 Task: Find connections with filter location Quinte West with filter topic #Entrepreneurshipwith filter profile language English with filter current company Aptiv with filter school PSG Institute of Management with filter industry Internet Marketplace Platforms with filter service category Video Editing with filter keywords title Doctor
Action: Mouse moved to (380, 457)
Screenshot: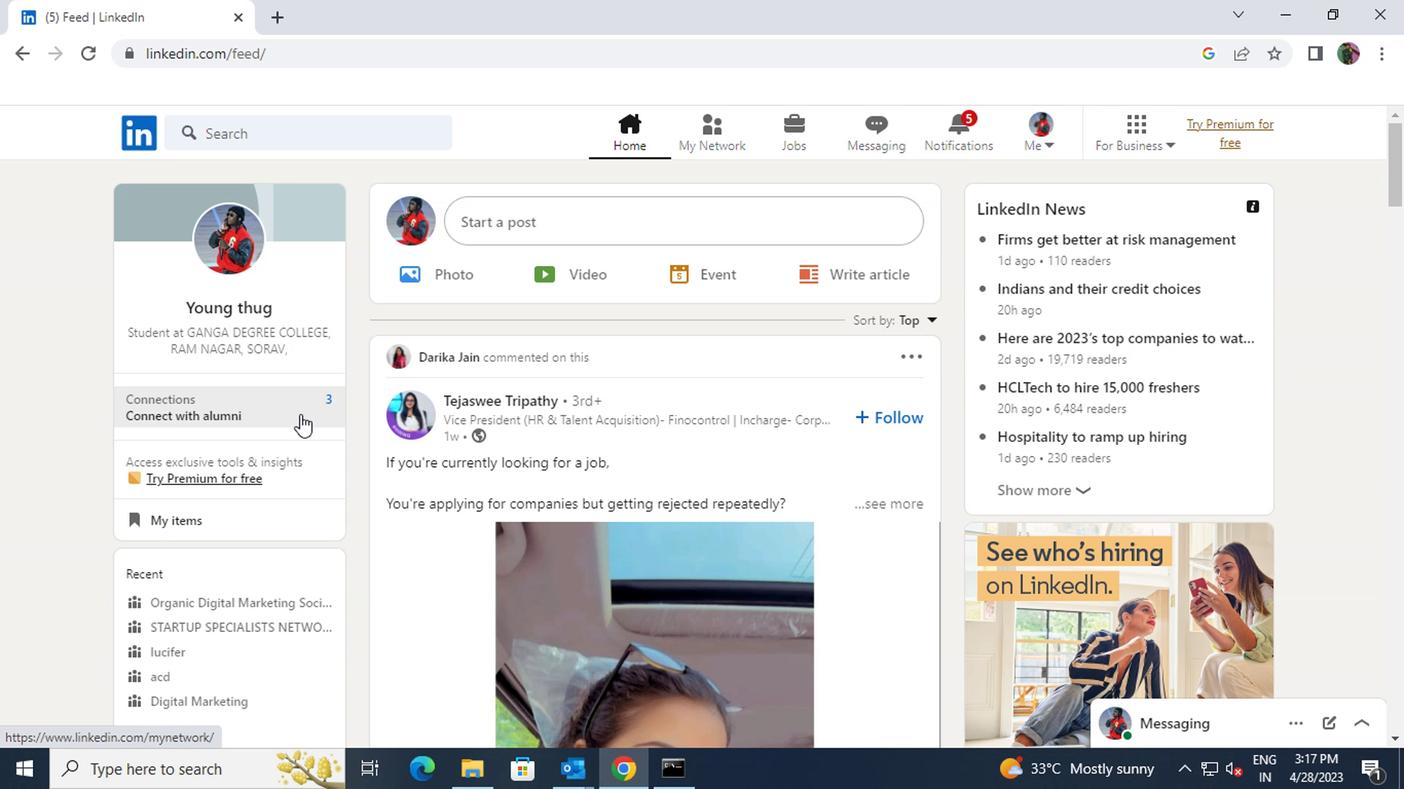 
Action: Mouse pressed left at (380, 457)
Screenshot: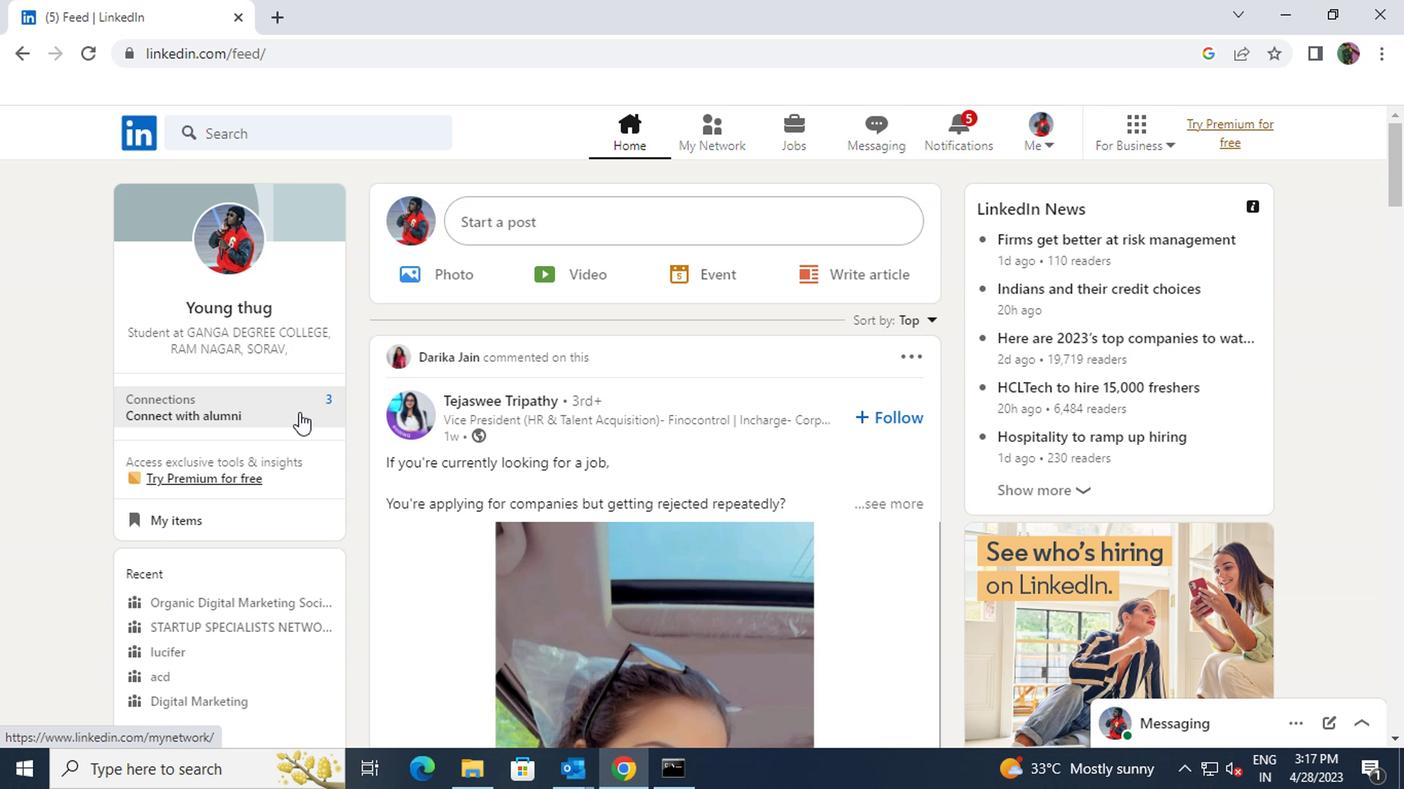 
Action: Mouse moved to (396, 345)
Screenshot: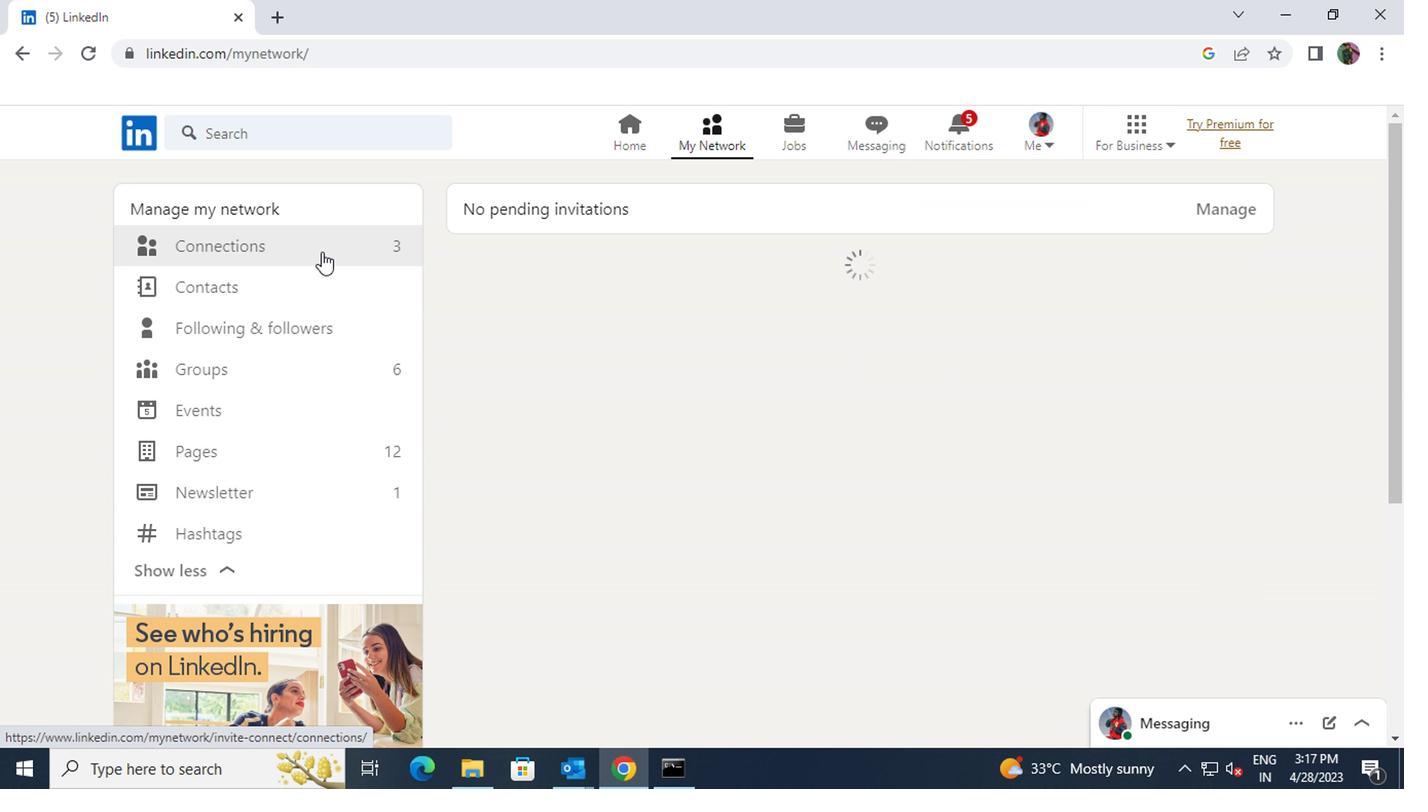 
Action: Mouse pressed left at (396, 345)
Screenshot: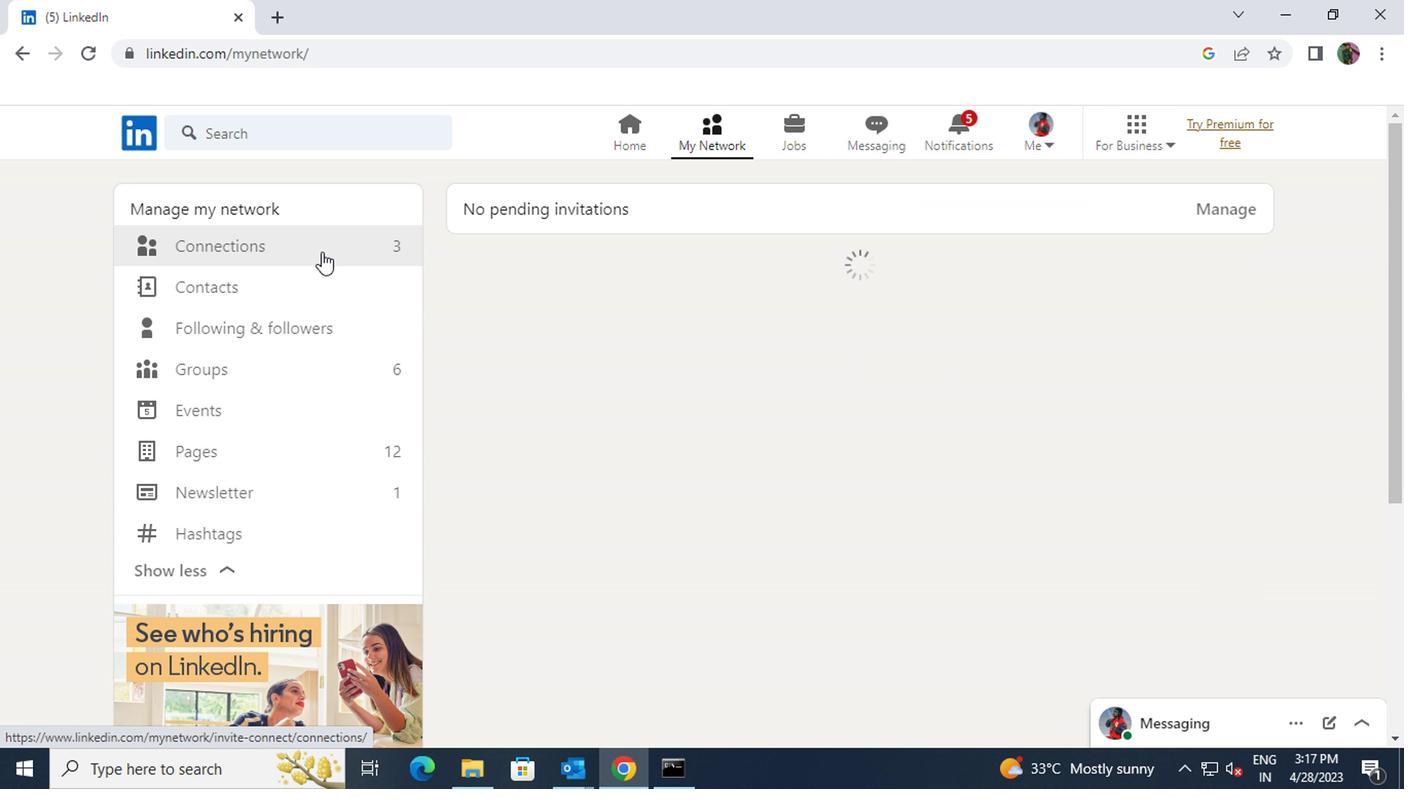 
Action: Mouse moved to (754, 348)
Screenshot: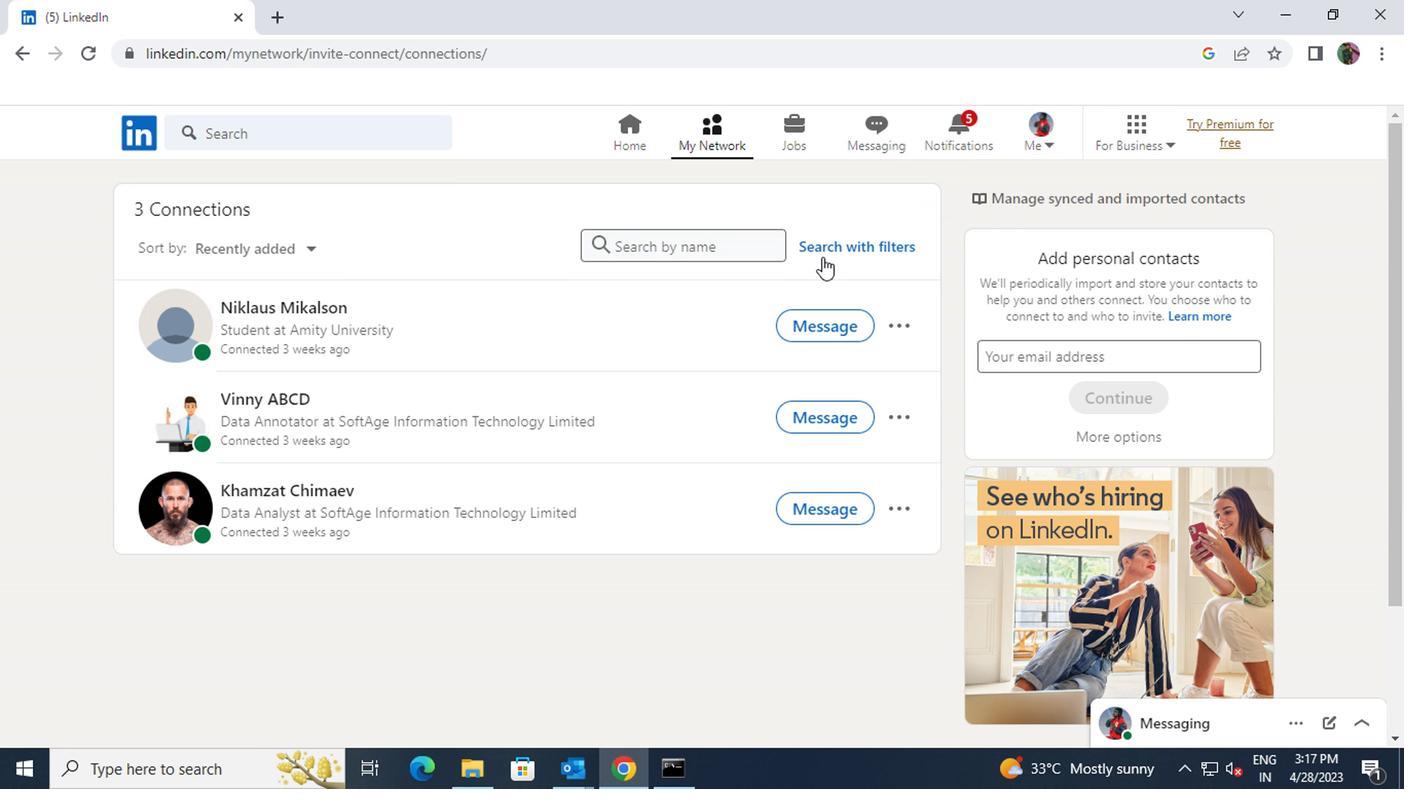 
Action: Mouse pressed left at (754, 348)
Screenshot: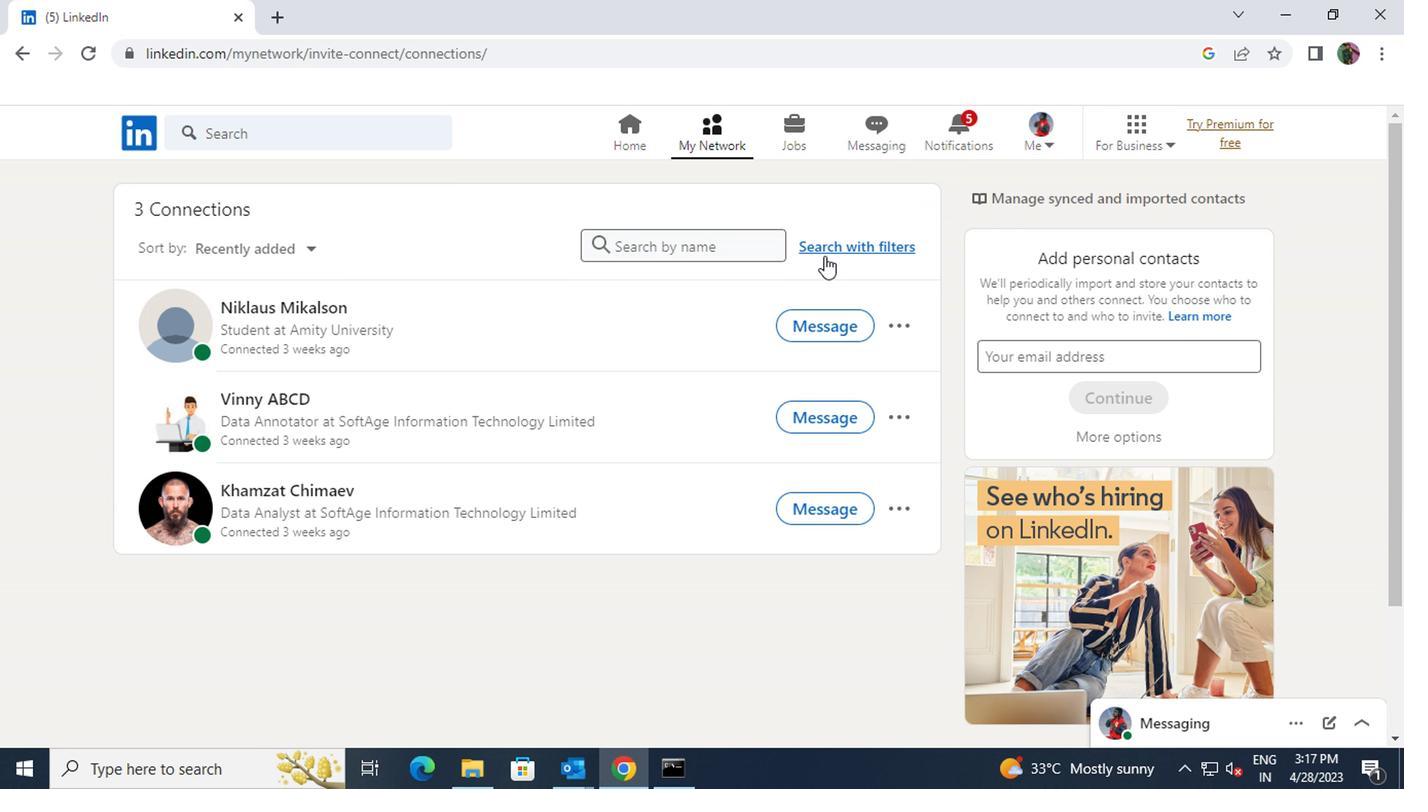 
Action: Mouse moved to (718, 306)
Screenshot: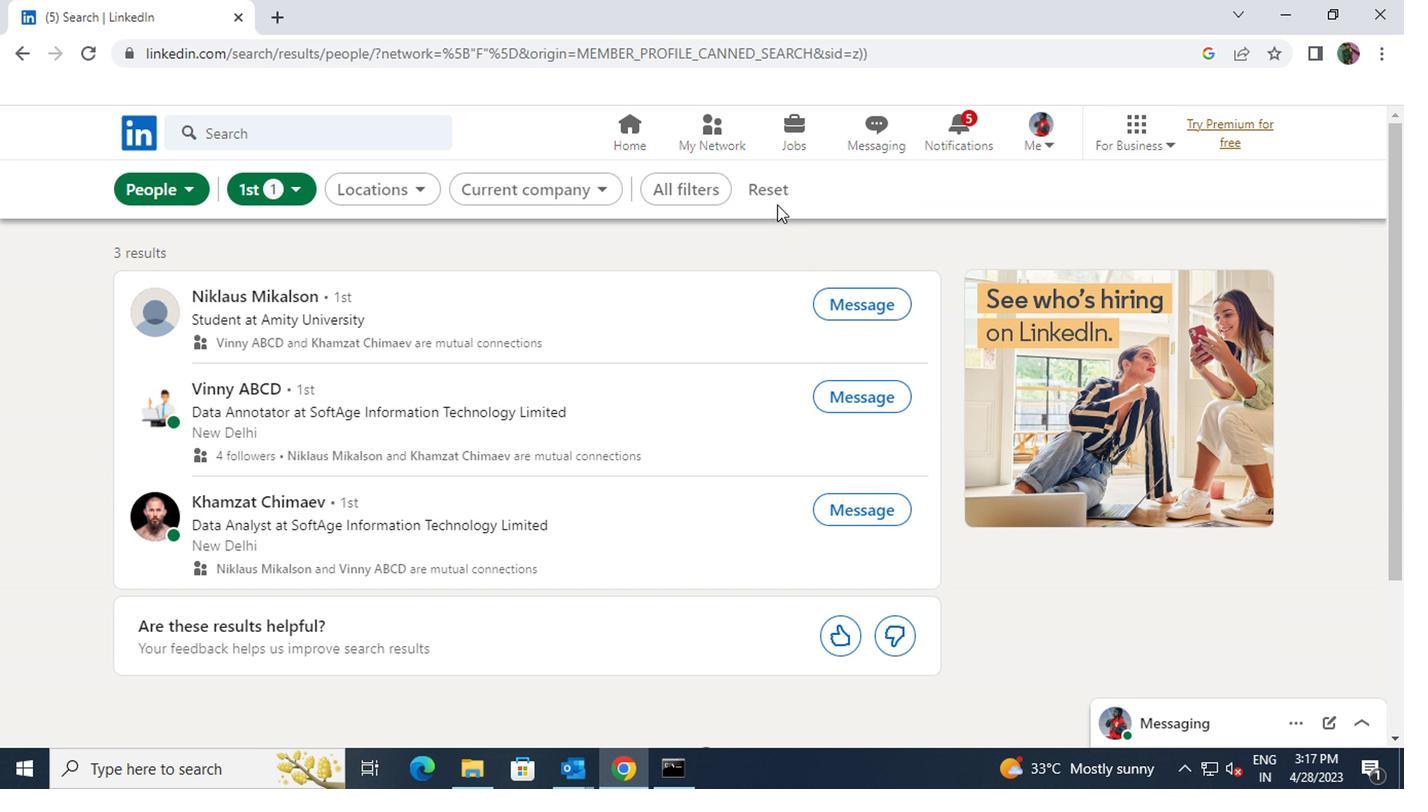 
Action: Mouse pressed left at (718, 306)
Screenshot: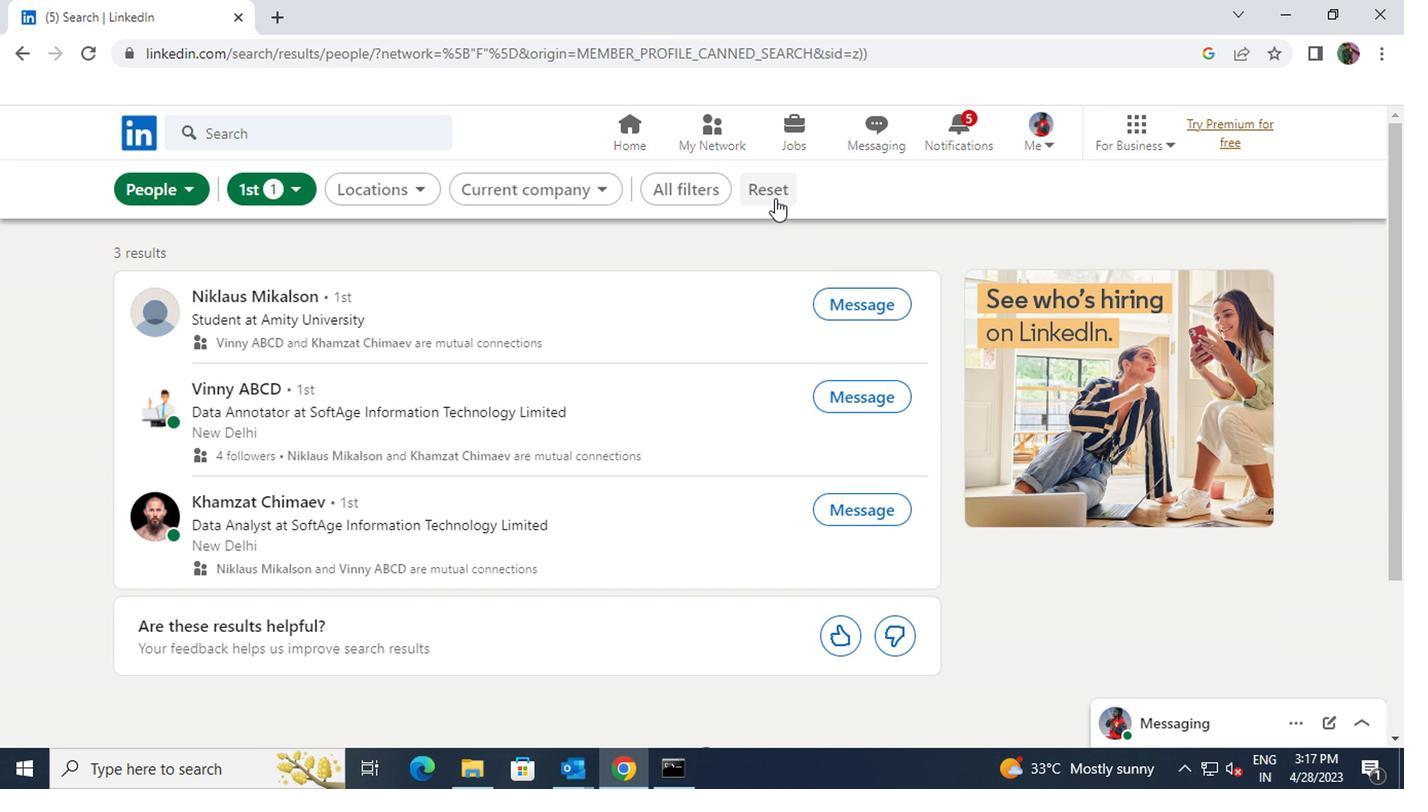 
Action: Mouse moved to (695, 299)
Screenshot: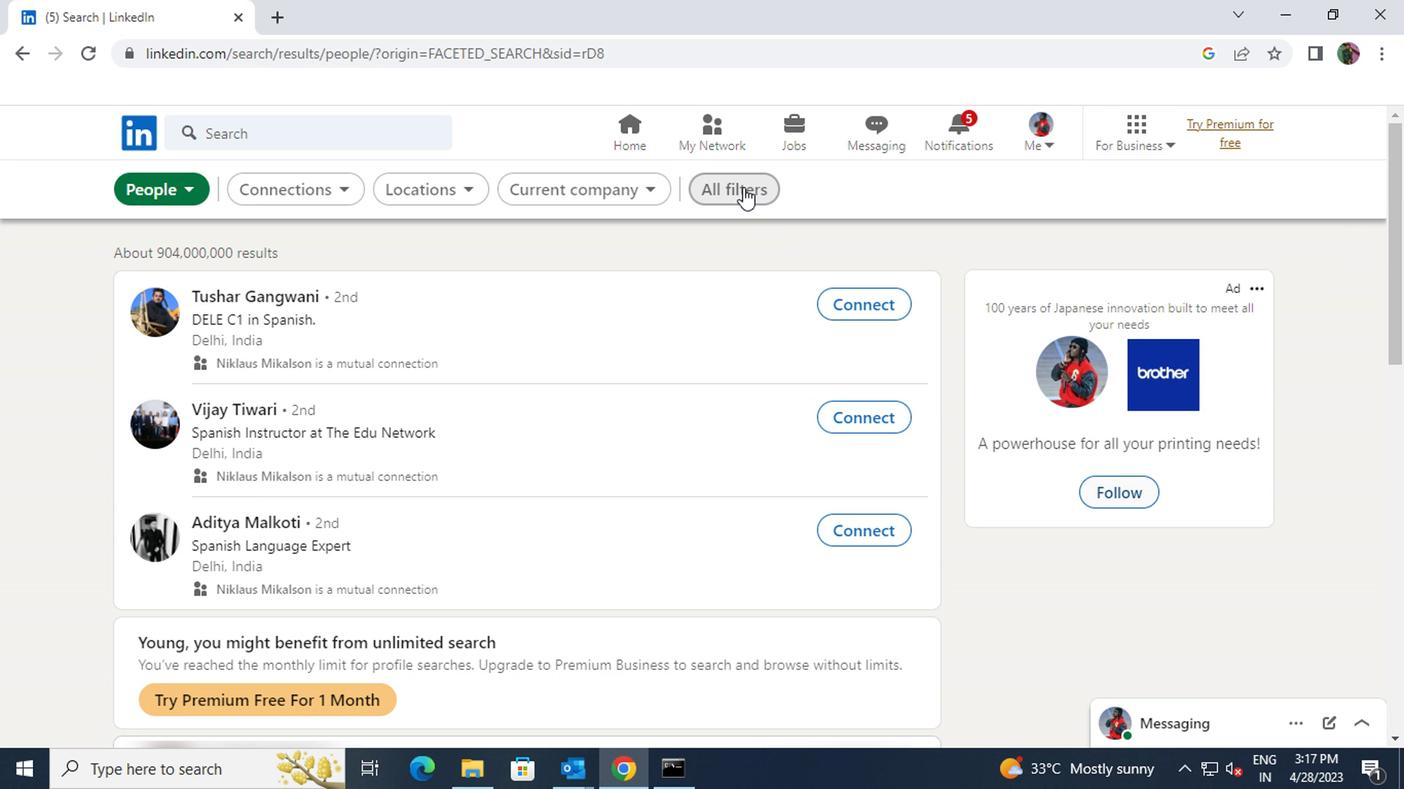 
Action: Mouse pressed left at (695, 299)
Screenshot: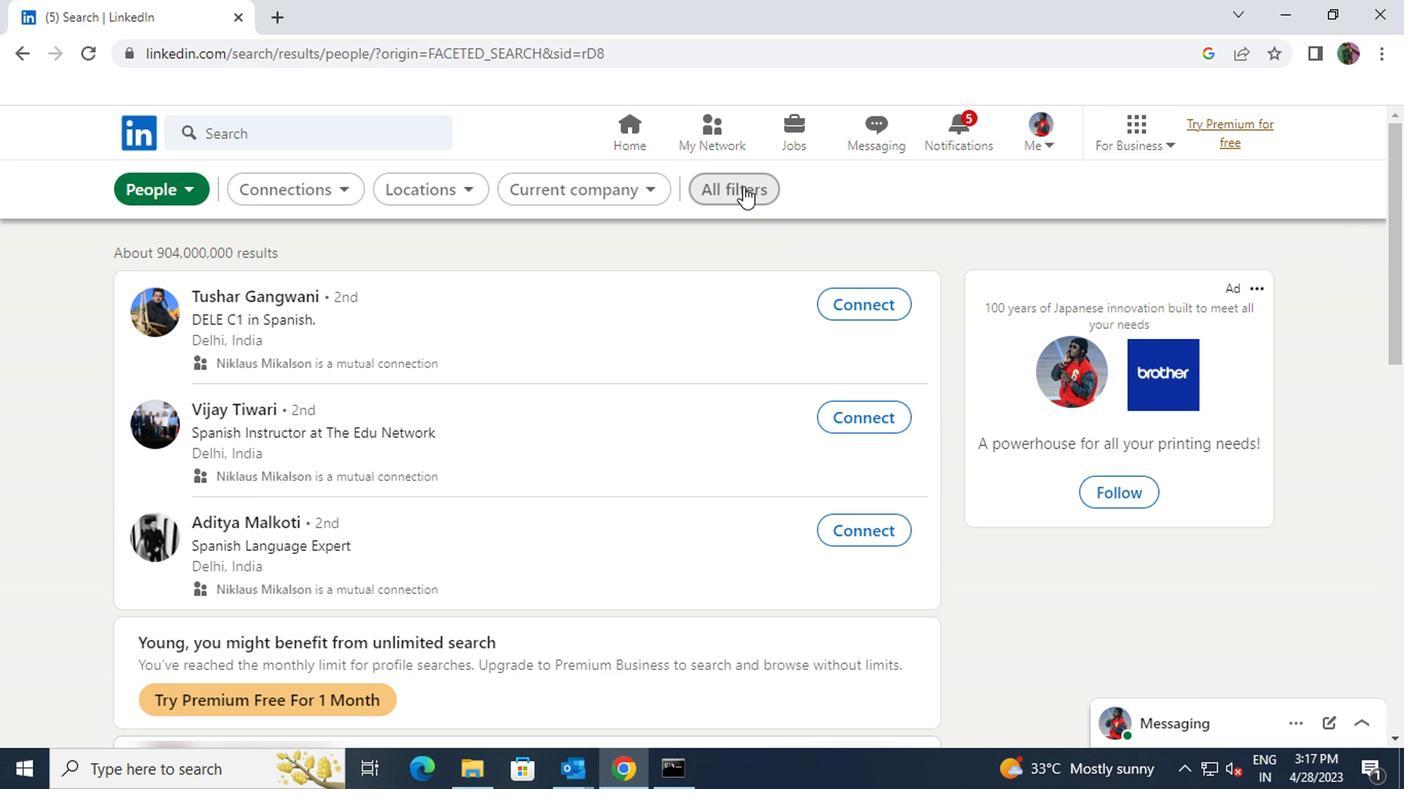 
Action: Mouse moved to (963, 536)
Screenshot: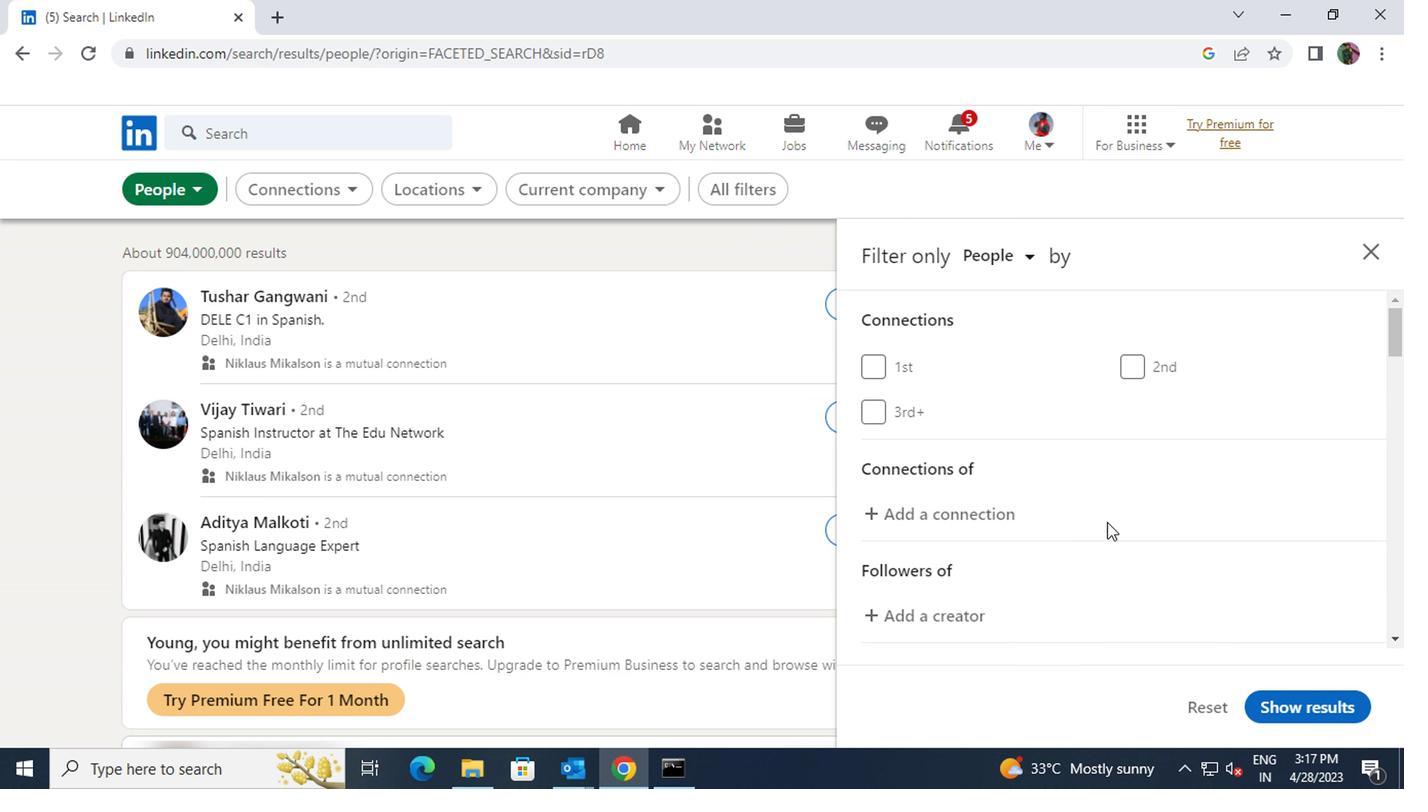 
Action: Mouse scrolled (963, 536) with delta (0, 0)
Screenshot: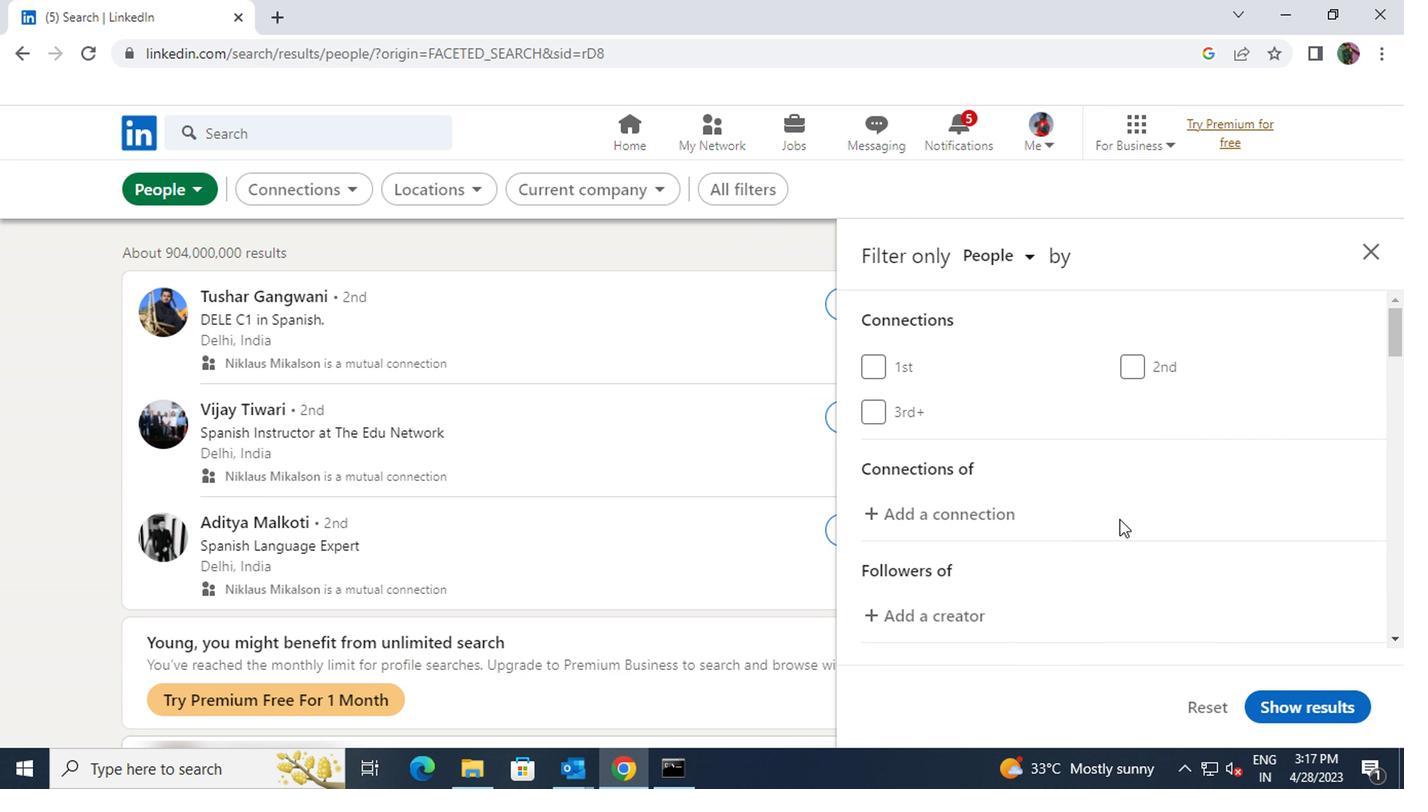 
Action: Mouse moved to (965, 536)
Screenshot: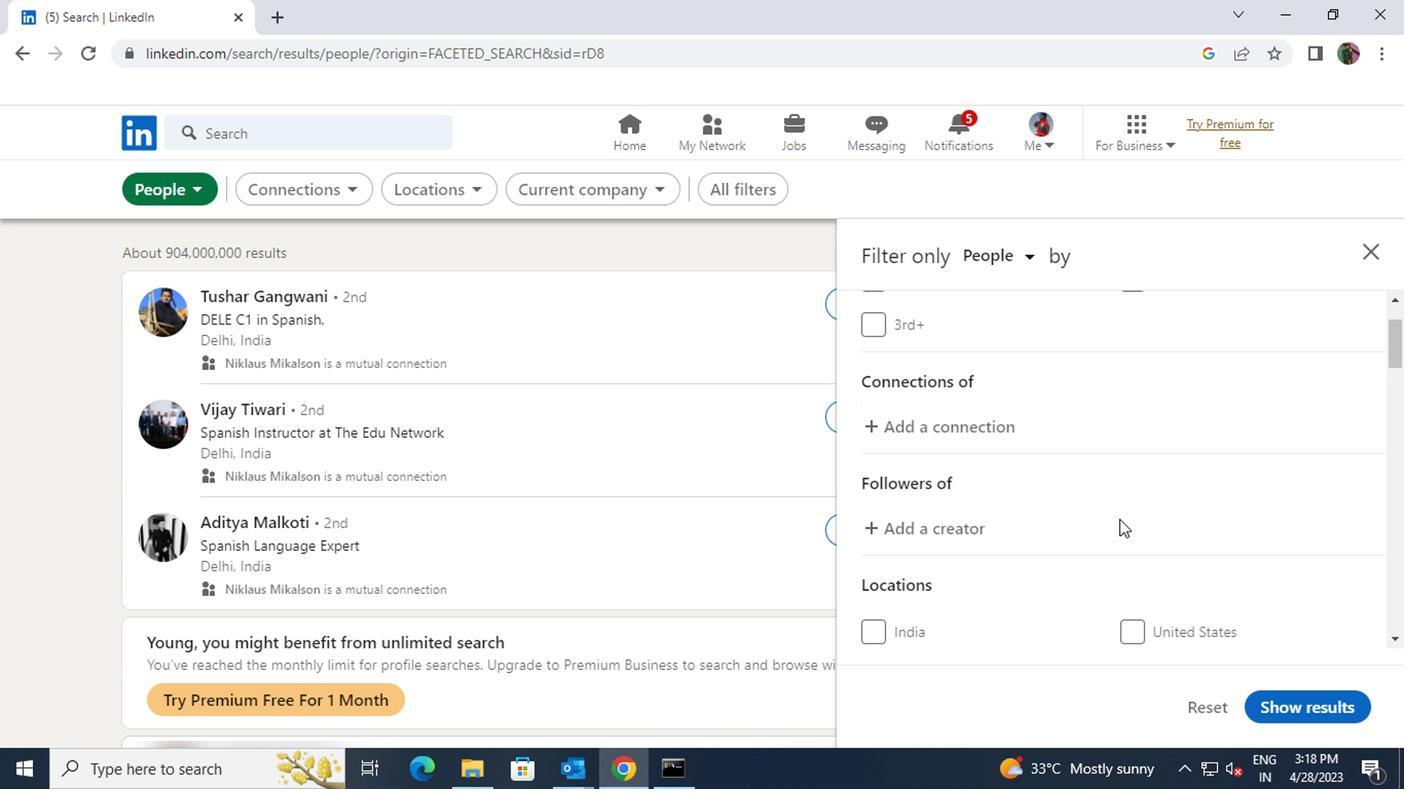 
Action: Mouse scrolled (965, 536) with delta (0, 0)
Screenshot: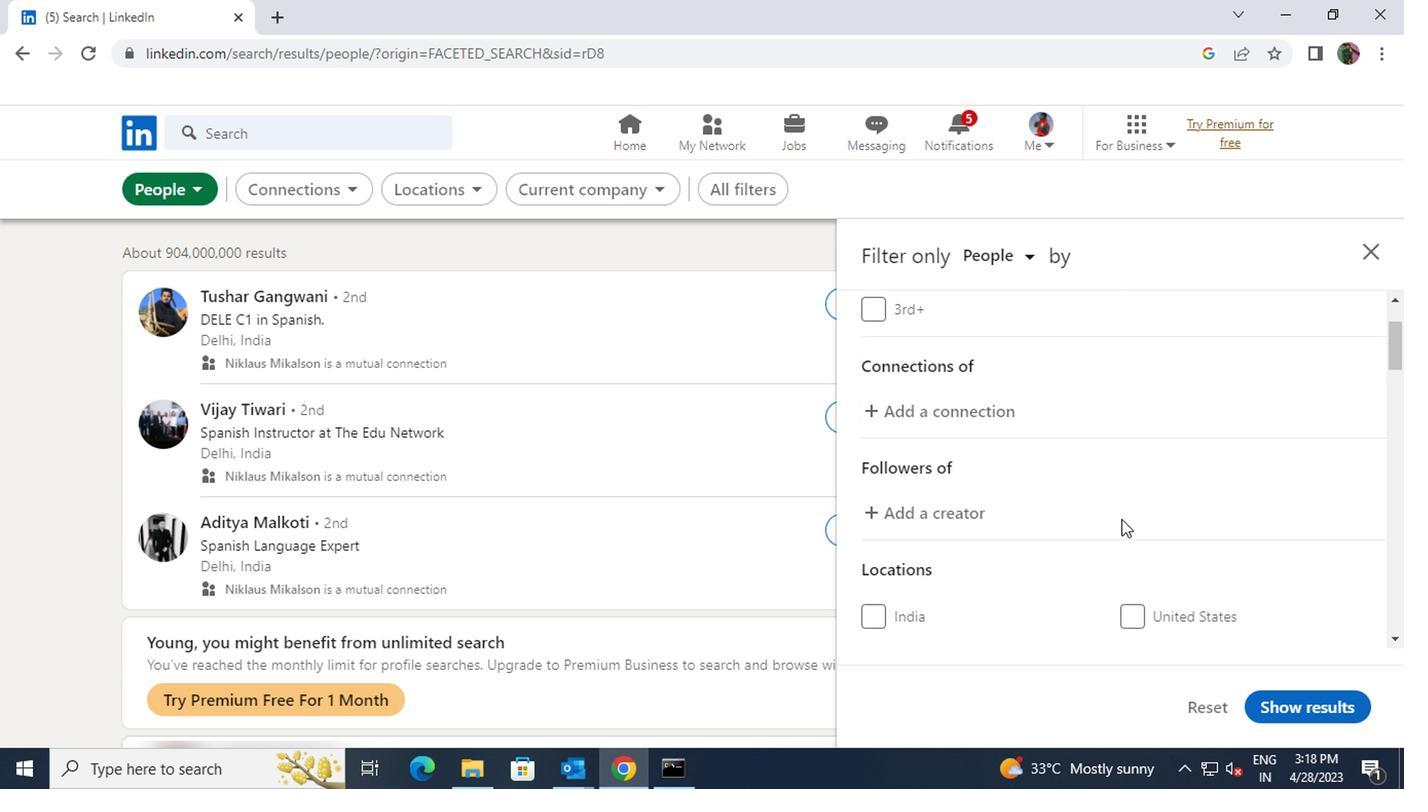 
Action: Mouse scrolled (965, 536) with delta (0, 0)
Screenshot: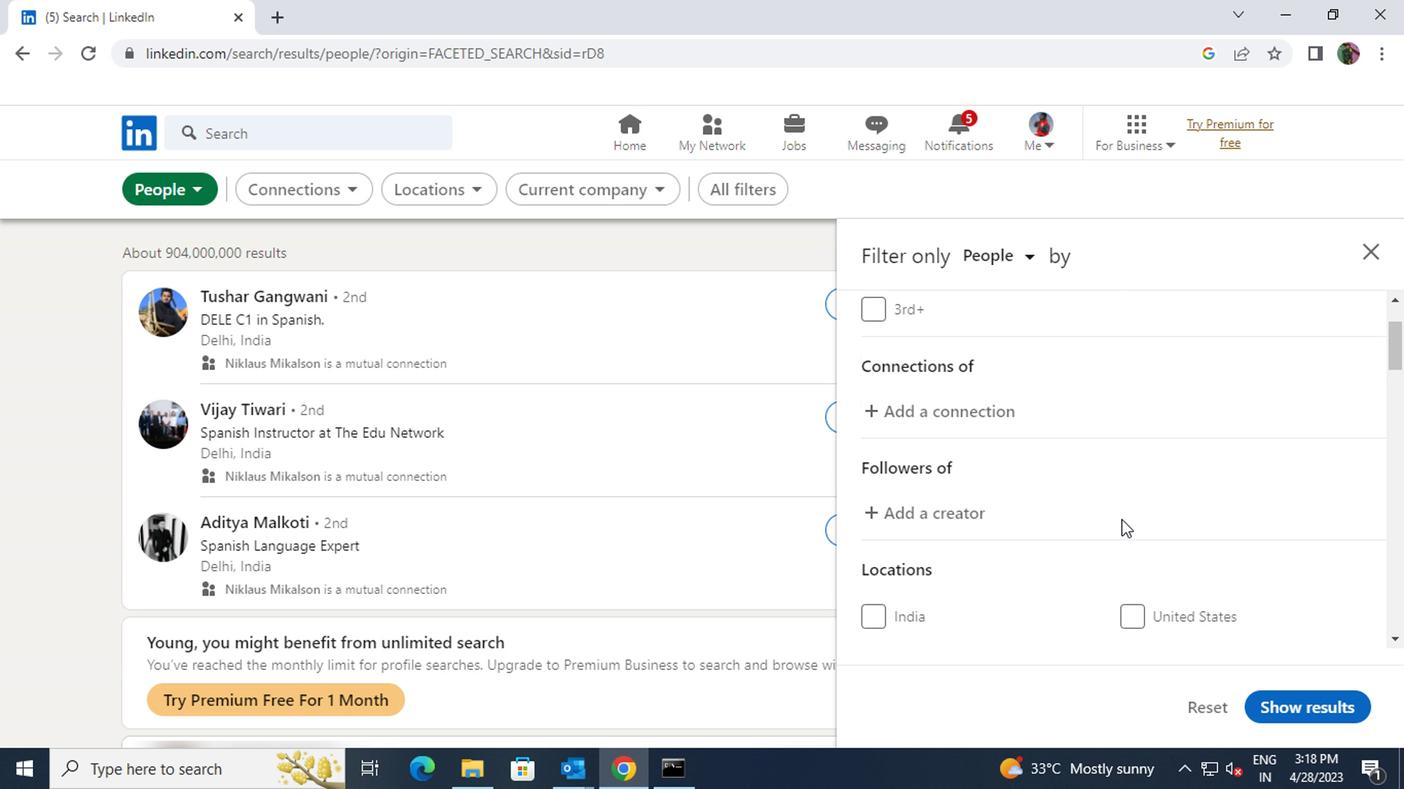 
Action: Mouse moved to (980, 528)
Screenshot: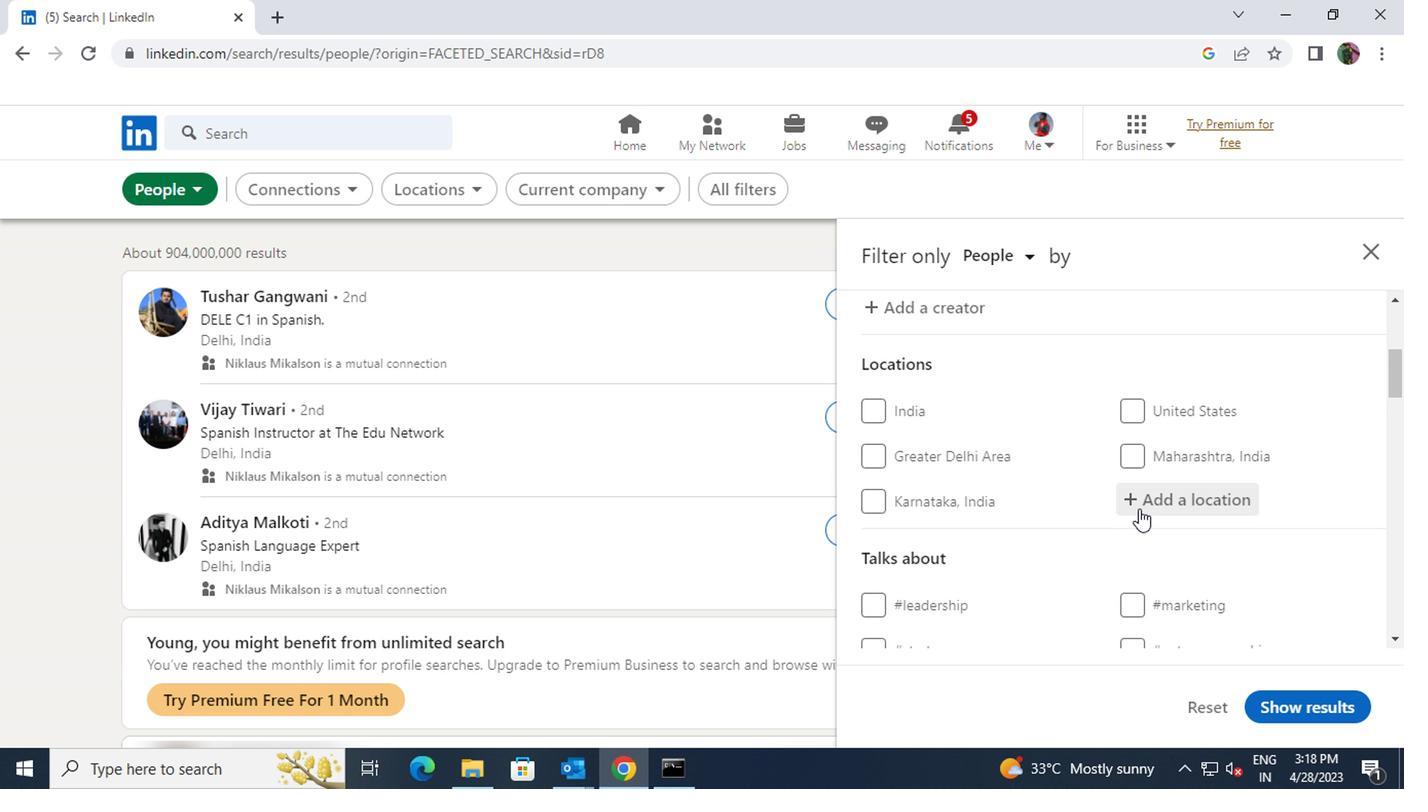 
Action: Mouse pressed left at (980, 528)
Screenshot: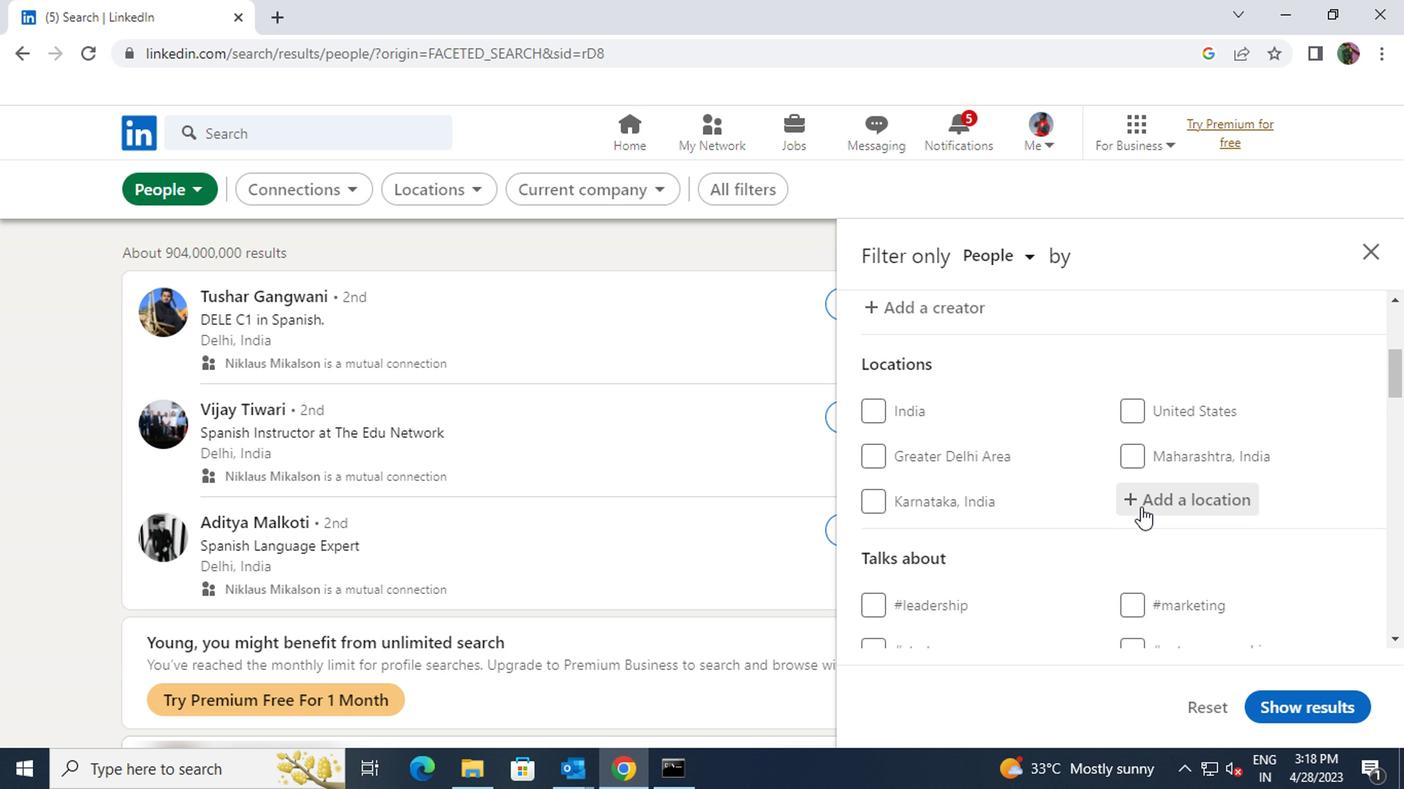 
Action: Key pressed <Key.shift><Key.shift><Key.shift><Key.shift>QUINTE
Screenshot: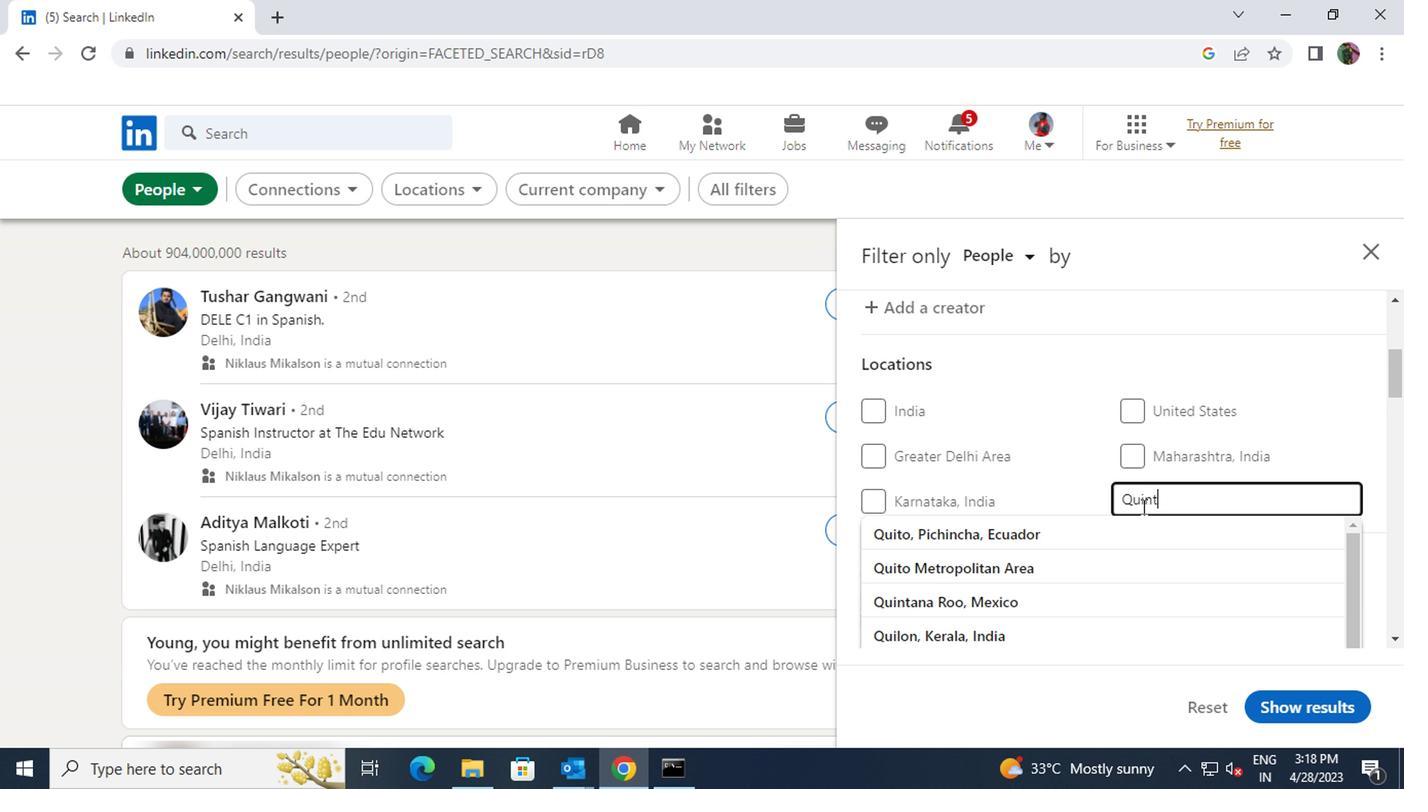 
Action: Mouse moved to (977, 539)
Screenshot: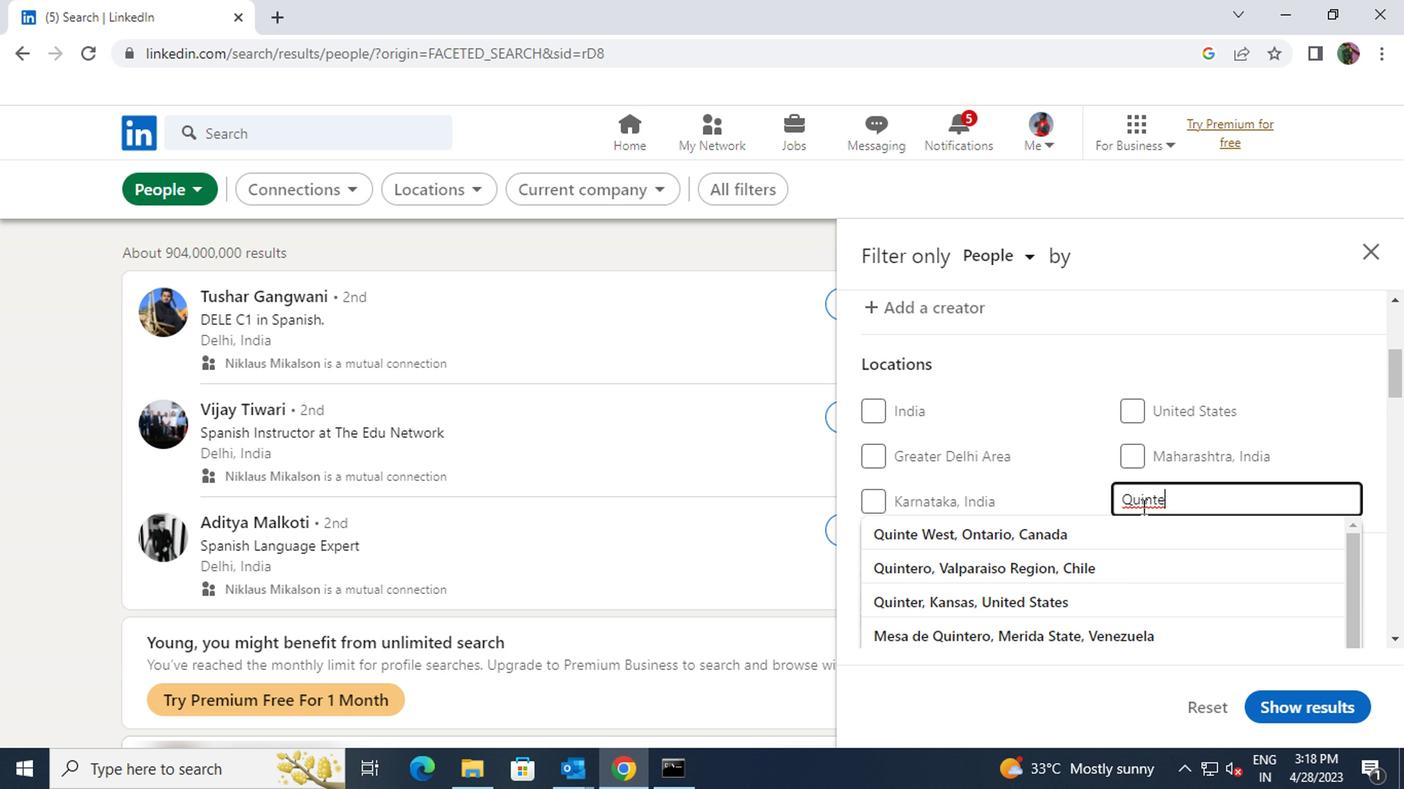 
Action: Mouse pressed left at (977, 539)
Screenshot: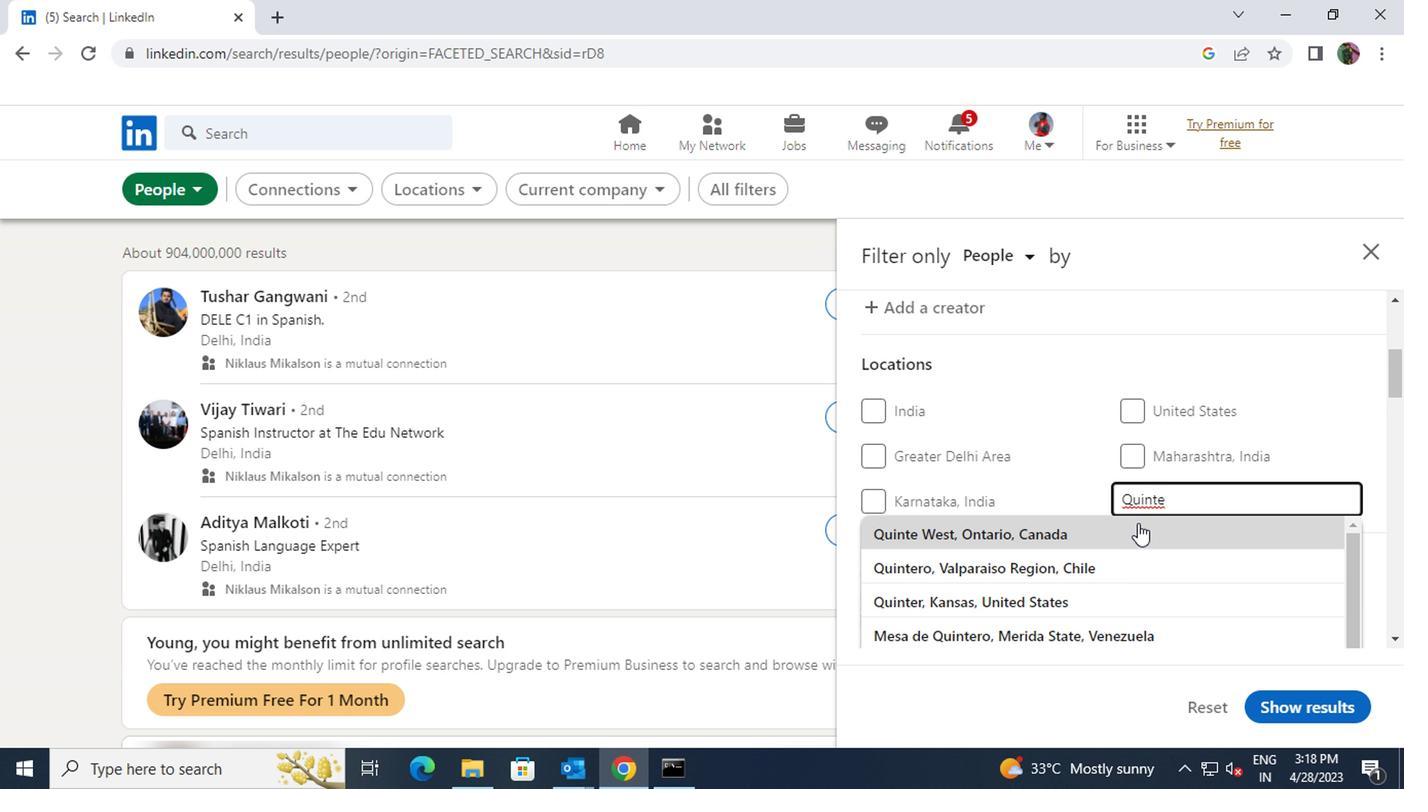 
Action: Mouse scrolled (977, 539) with delta (0, 0)
Screenshot: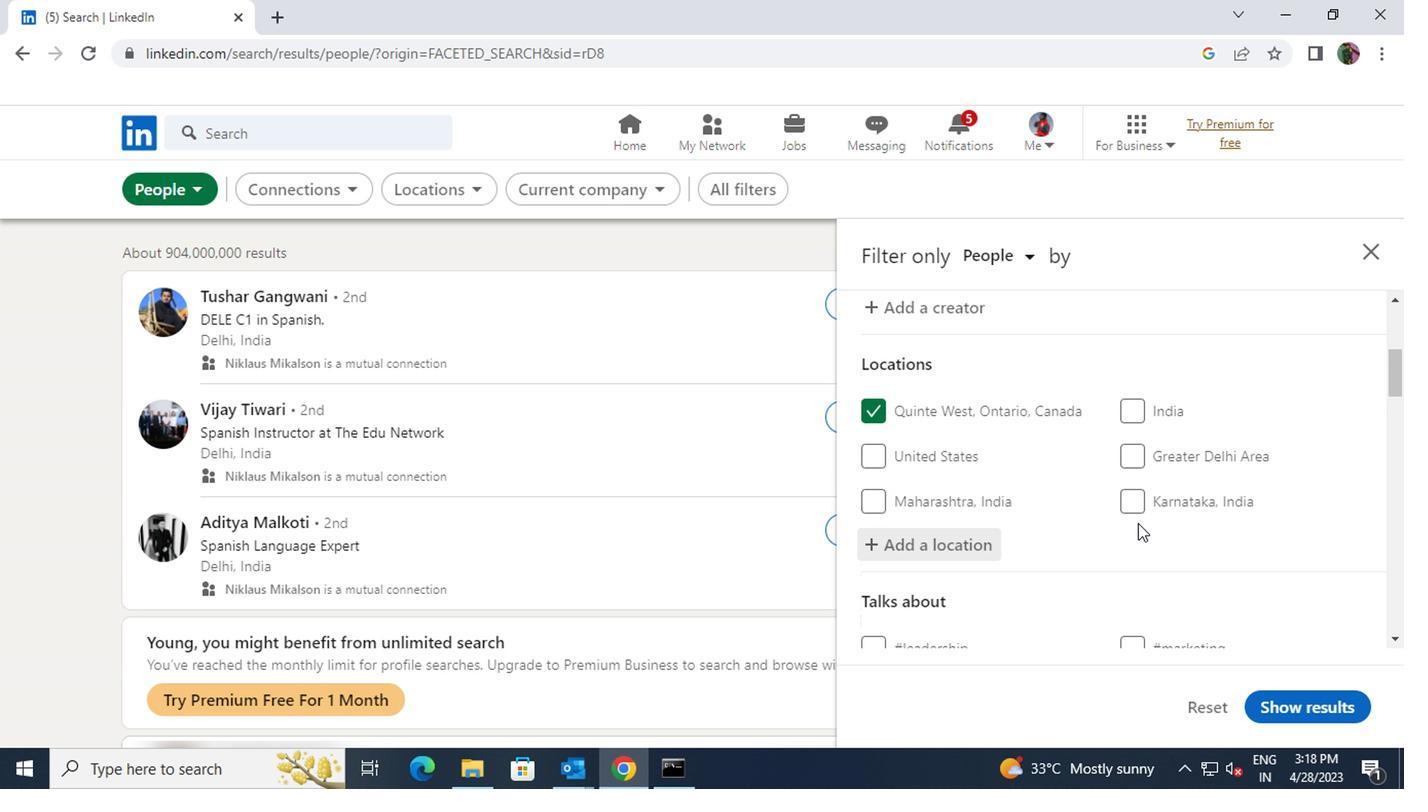 
Action: Mouse scrolled (977, 539) with delta (0, 0)
Screenshot: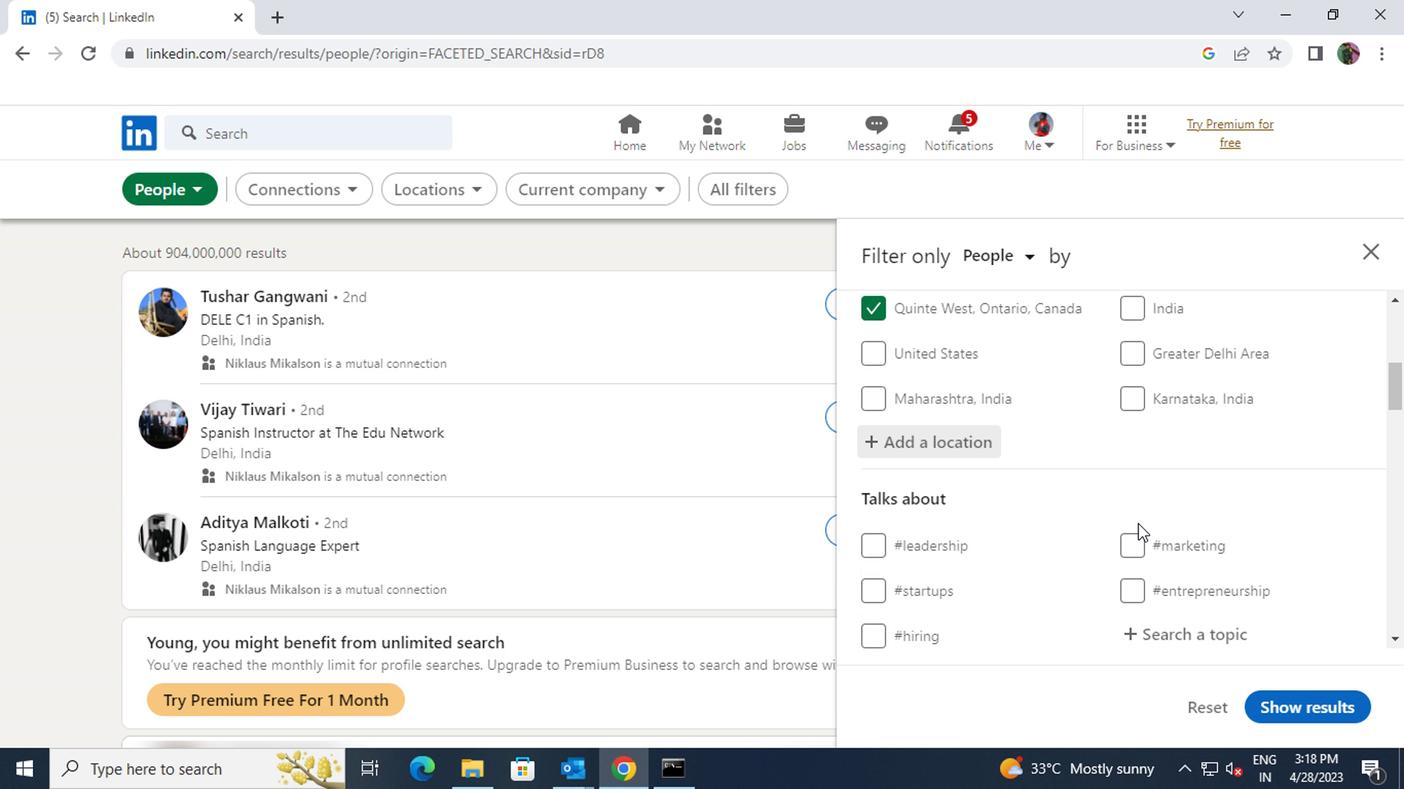 
Action: Mouse moved to (982, 547)
Screenshot: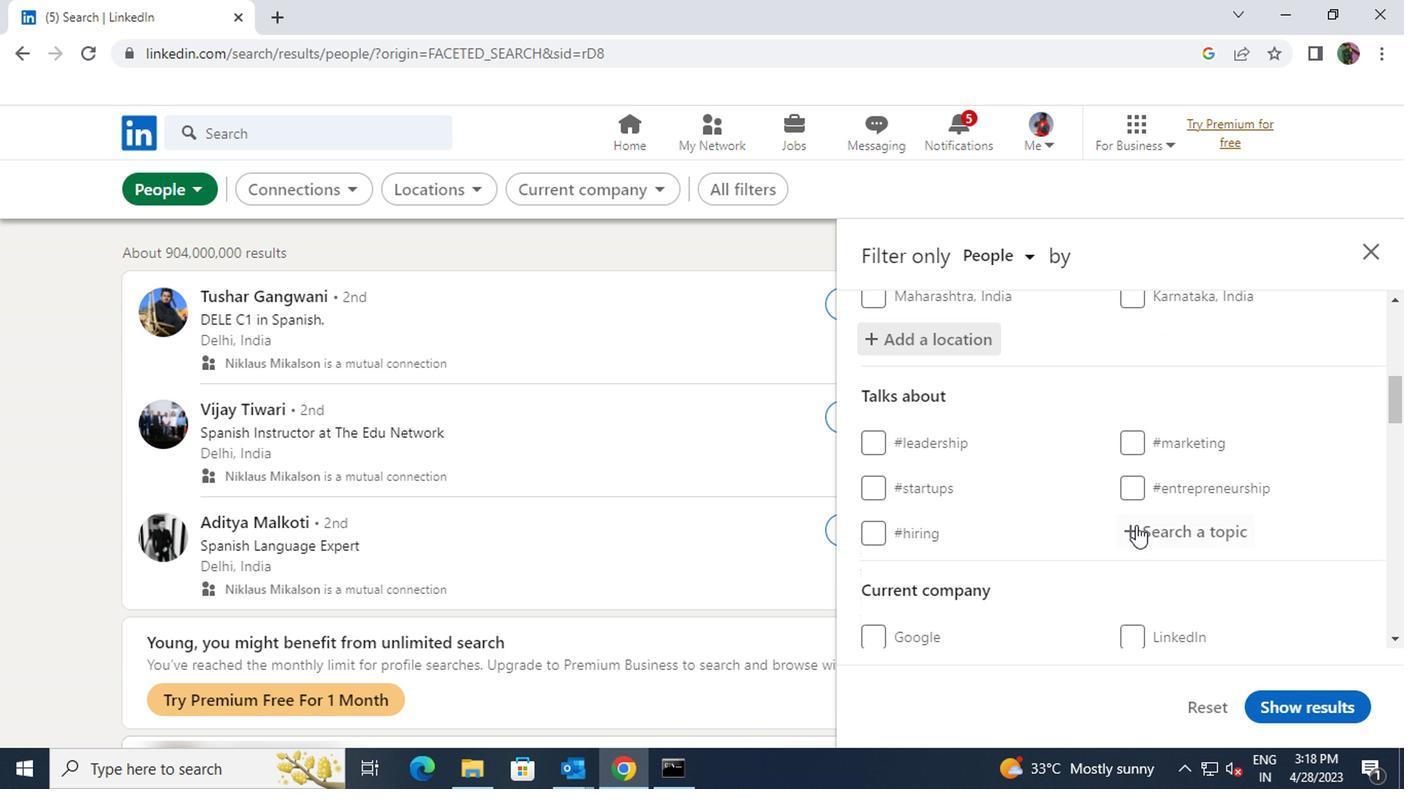 
Action: Mouse pressed left at (982, 547)
Screenshot: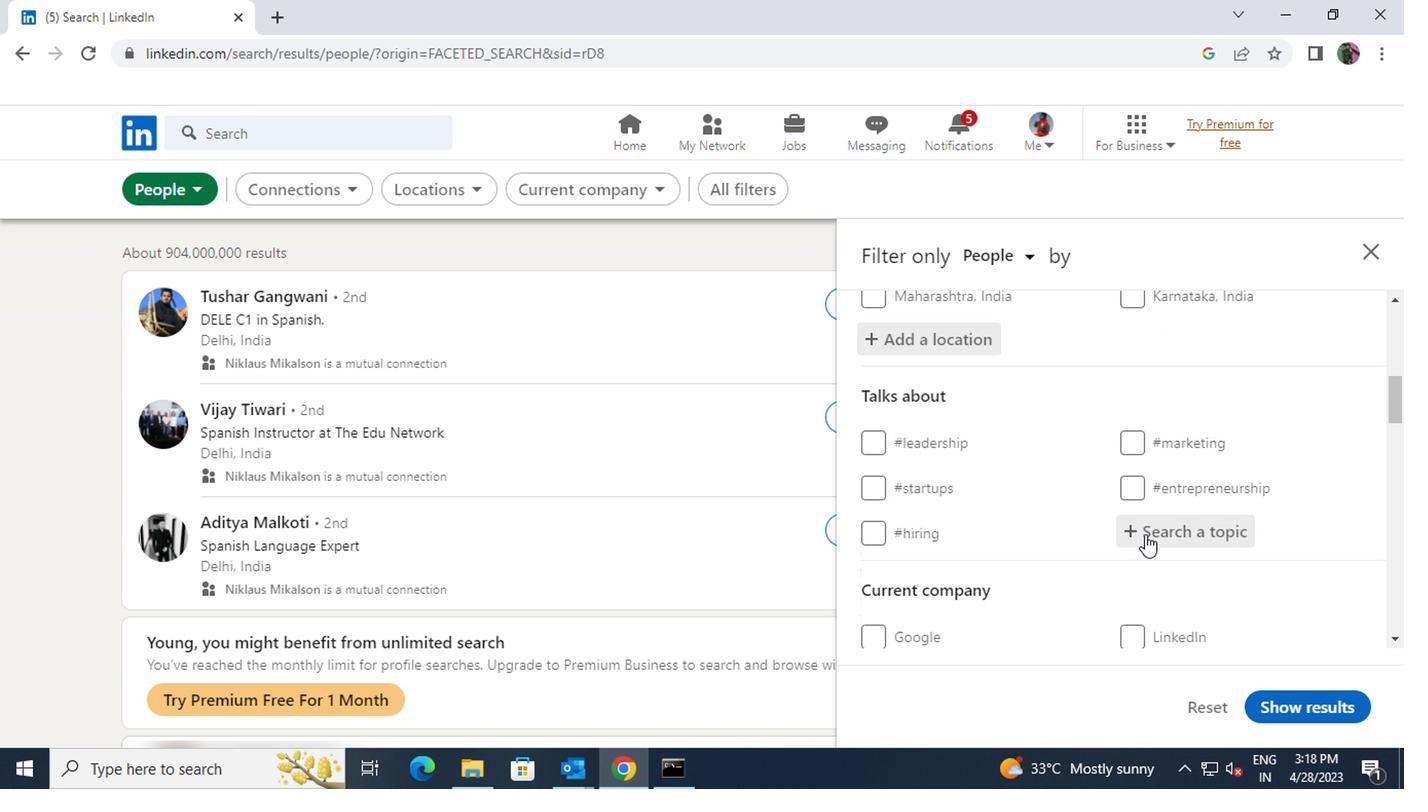 
Action: Key pressed <Key.shift><Key.shift><Key.shift><Key.shift>ENTERPENE<Key.backspace><Key.backspace><Key.backspace>
Screenshot: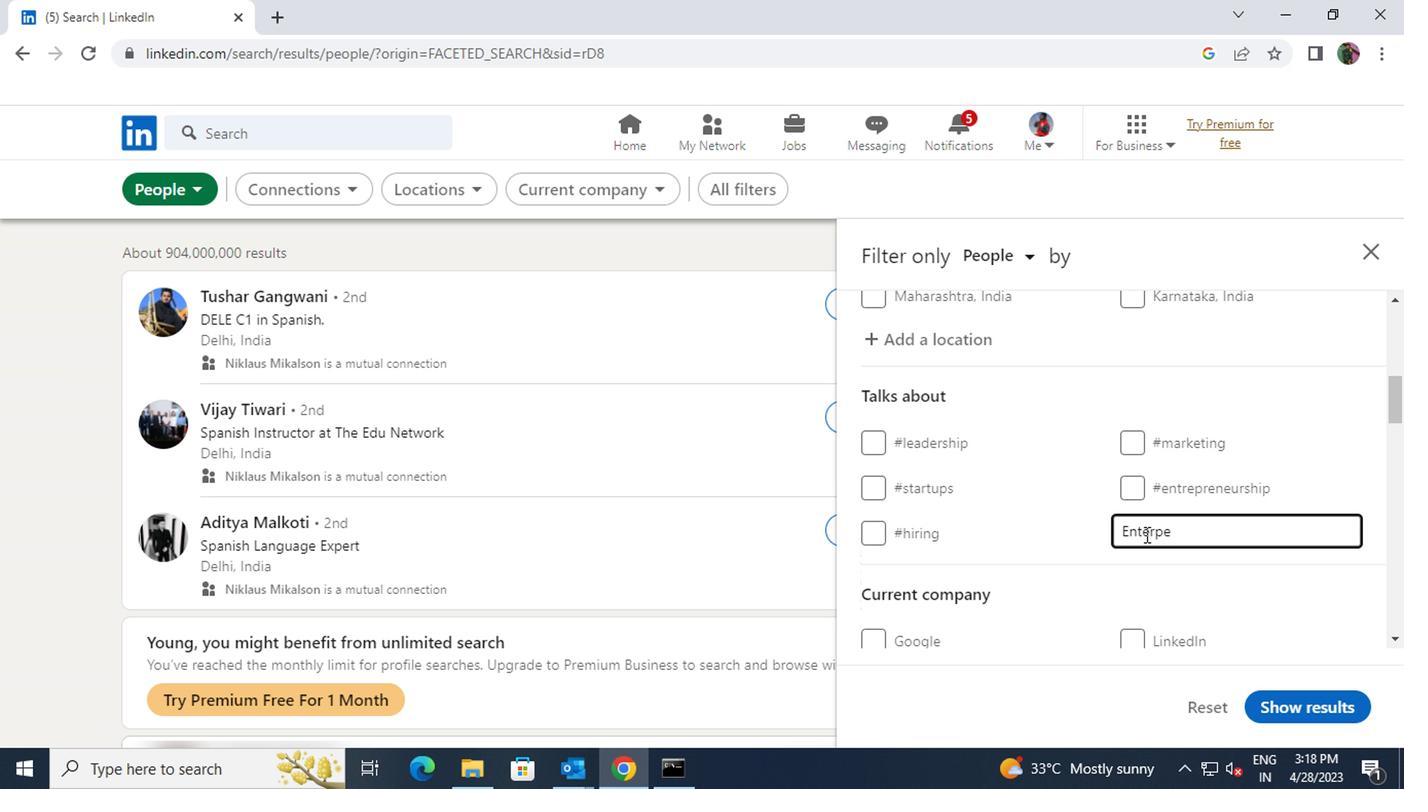 
Action: Mouse moved to (969, 584)
Screenshot: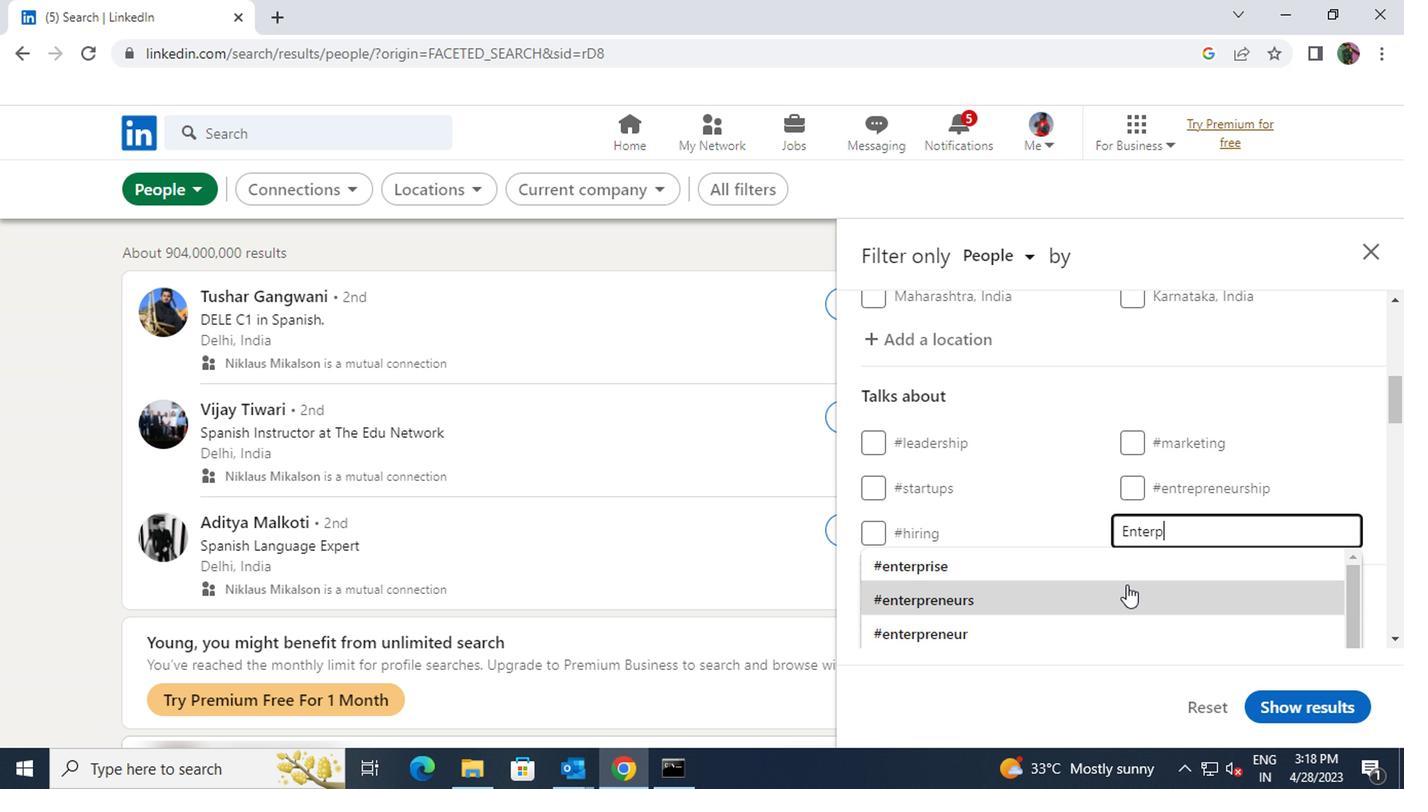 
Action: Mouse pressed left at (969, 584)
Screenshot: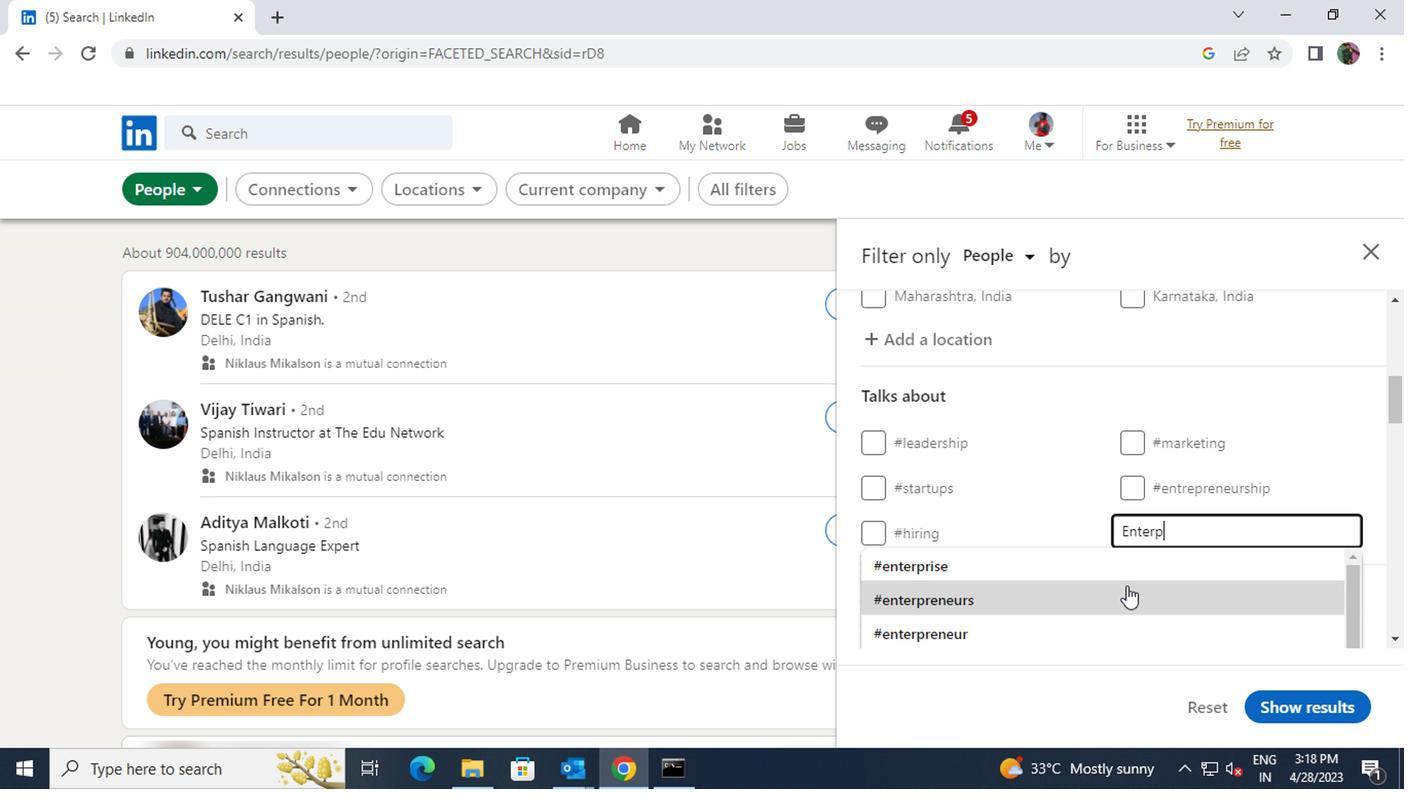 
Action: Mouse scrolled (969, 583) with delta (0, 0)
Screenshot: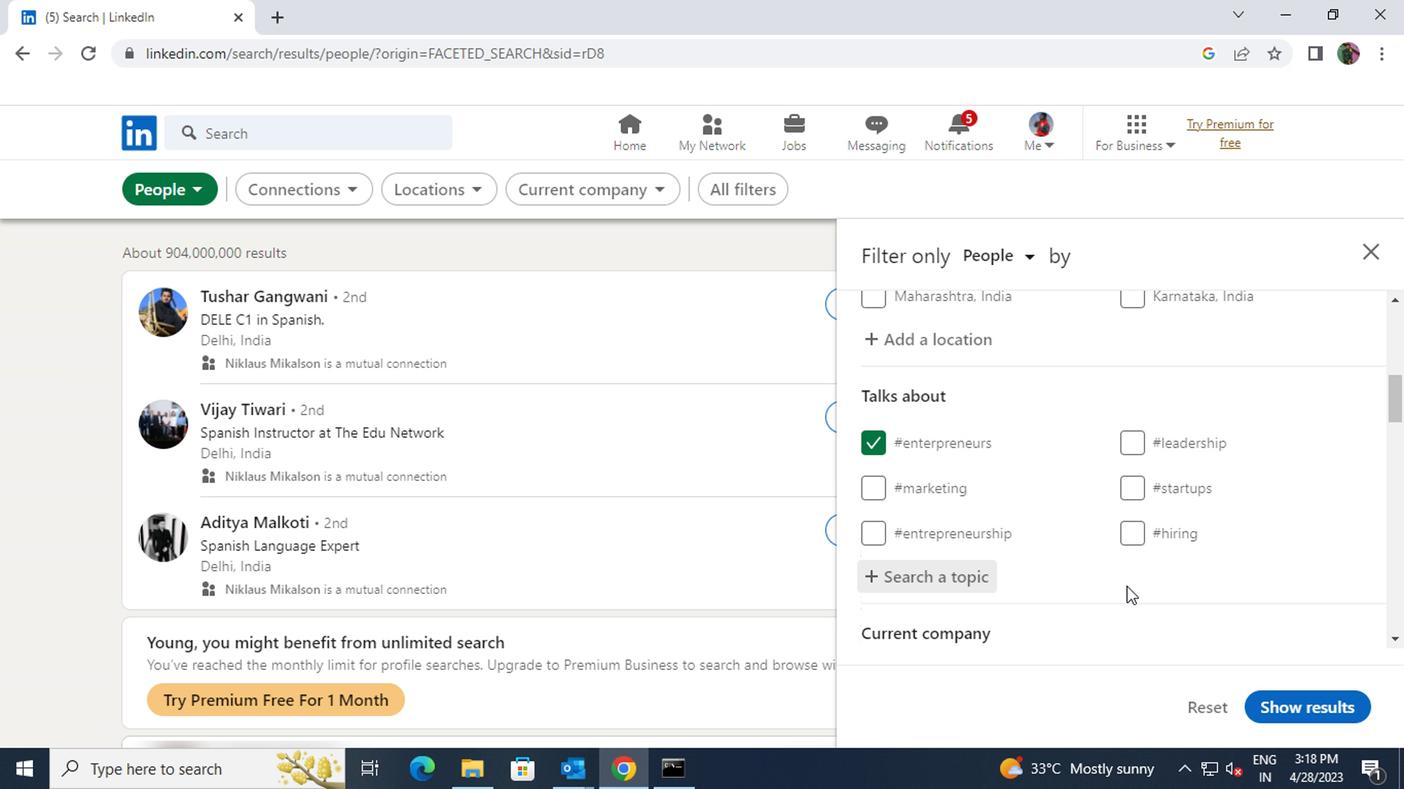 
Action: Mouse scrolled (969, 583) with delta (0, 0)
Screenshot: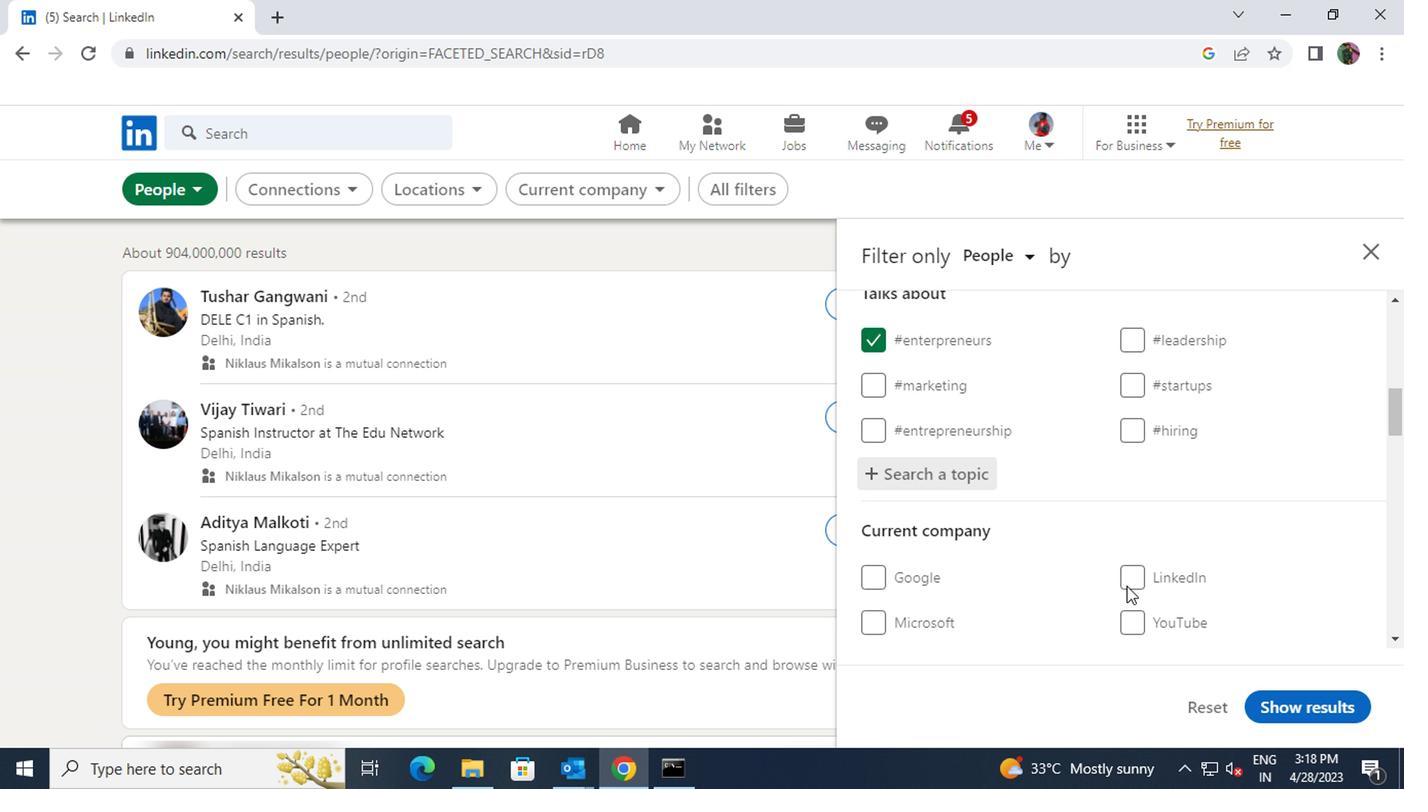 
Action: Mouse moved to (979, 569)
Screenshot: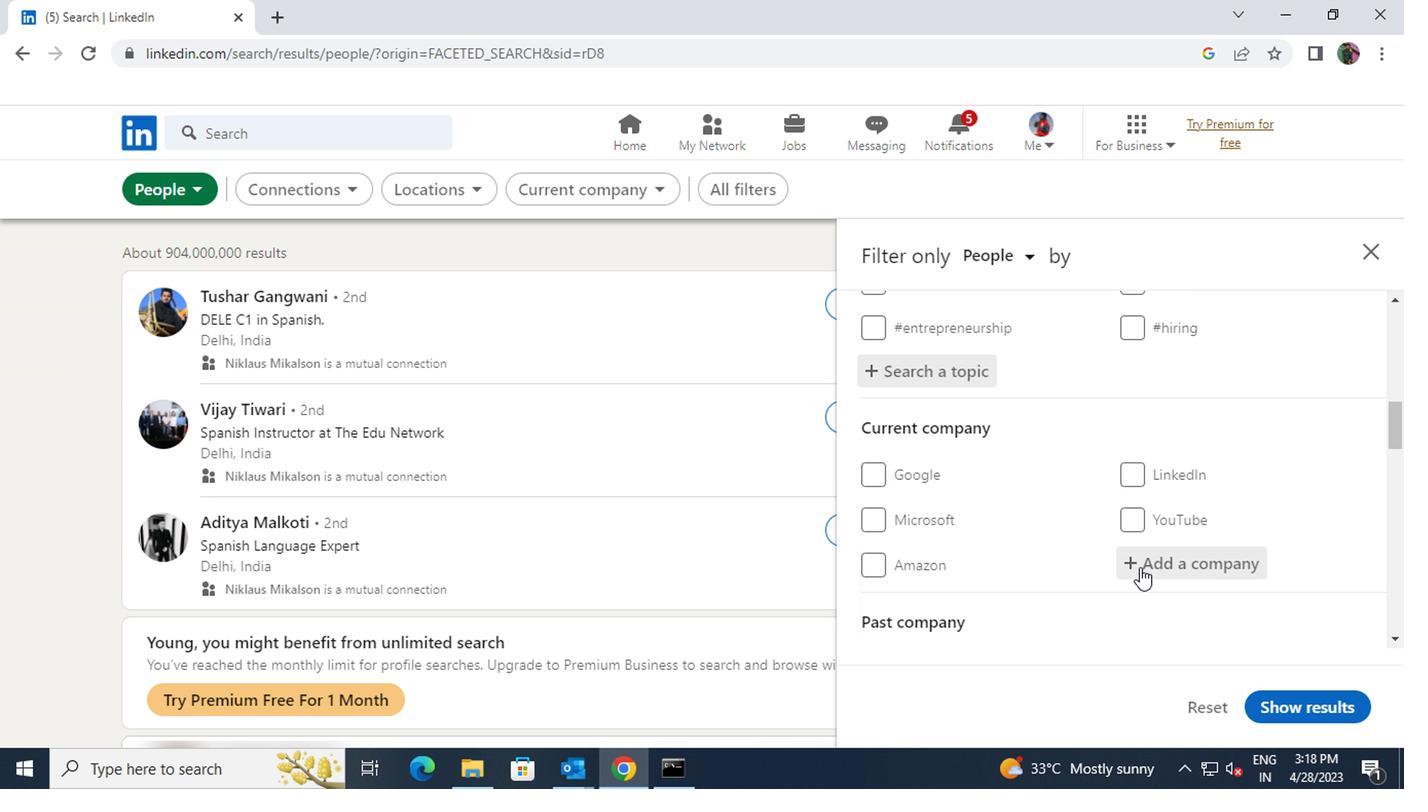
Action: Mouse scrolled (979, 568) with delta (0, 0)
Screenshot: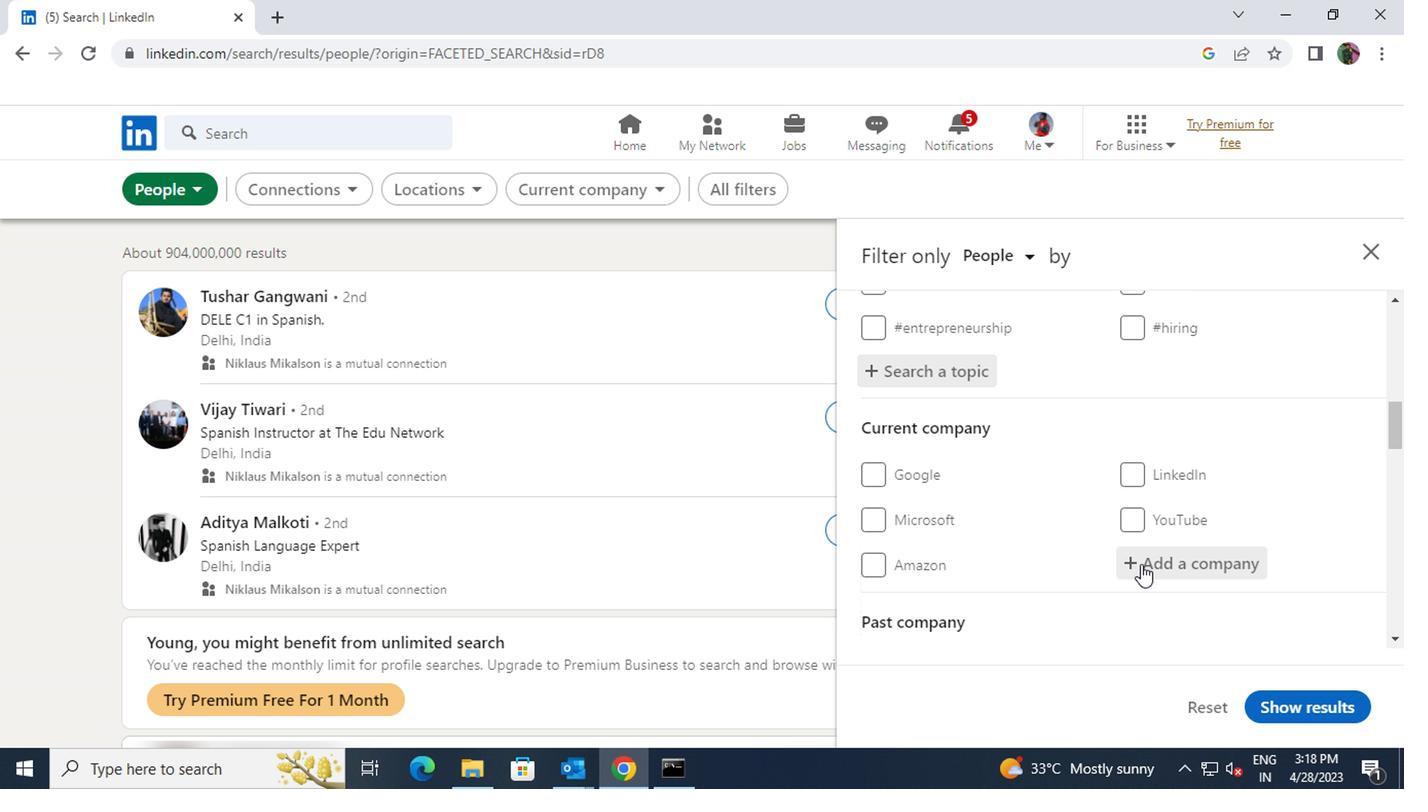 
Action: Mouse scrolled (979, 568) with delta (0, 0)
Screenshot: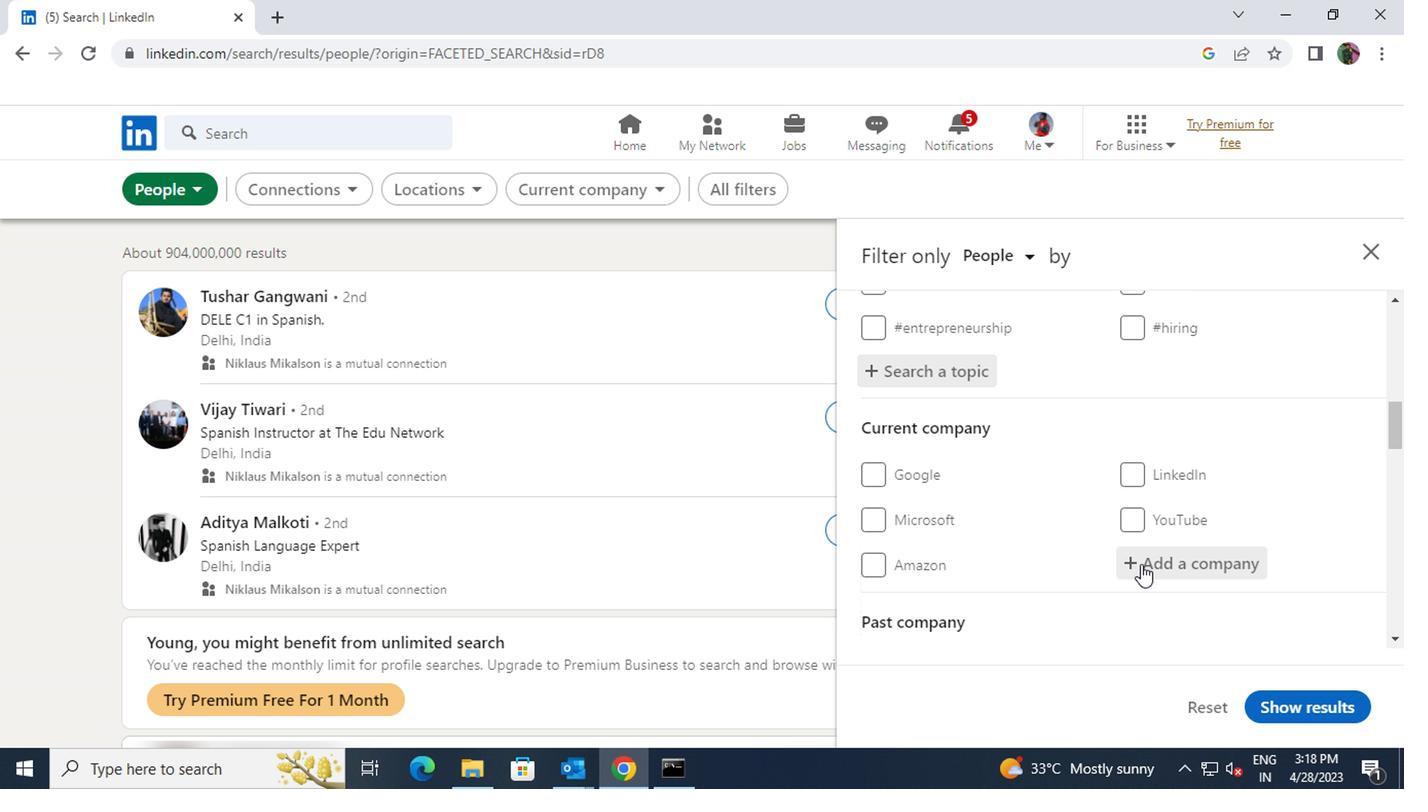 
Action: Mouse scrolled (979, 568) with delta (0, 0)
Screenshot: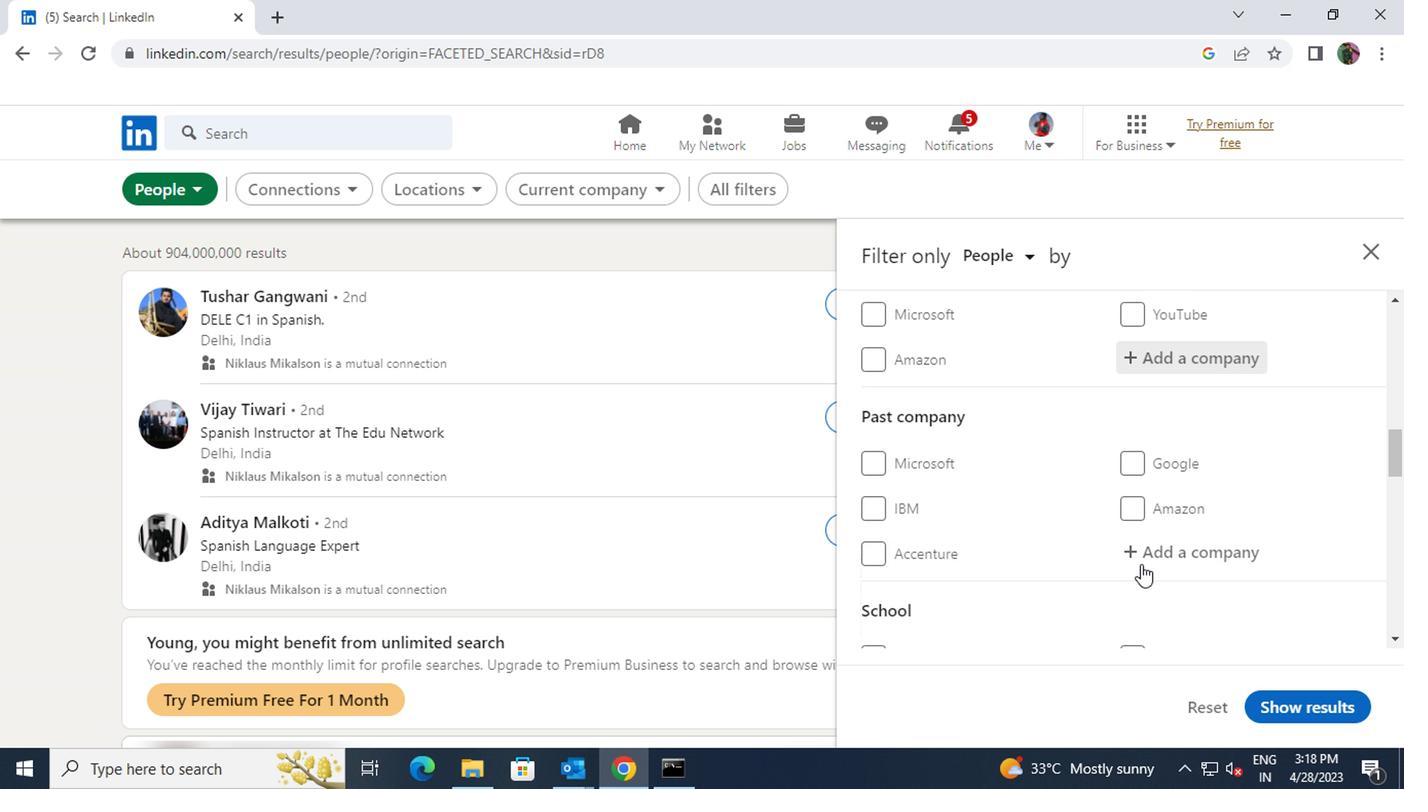 
Action: Mouse scrolled (979, 568) with delta (0, 0)
Screenshot: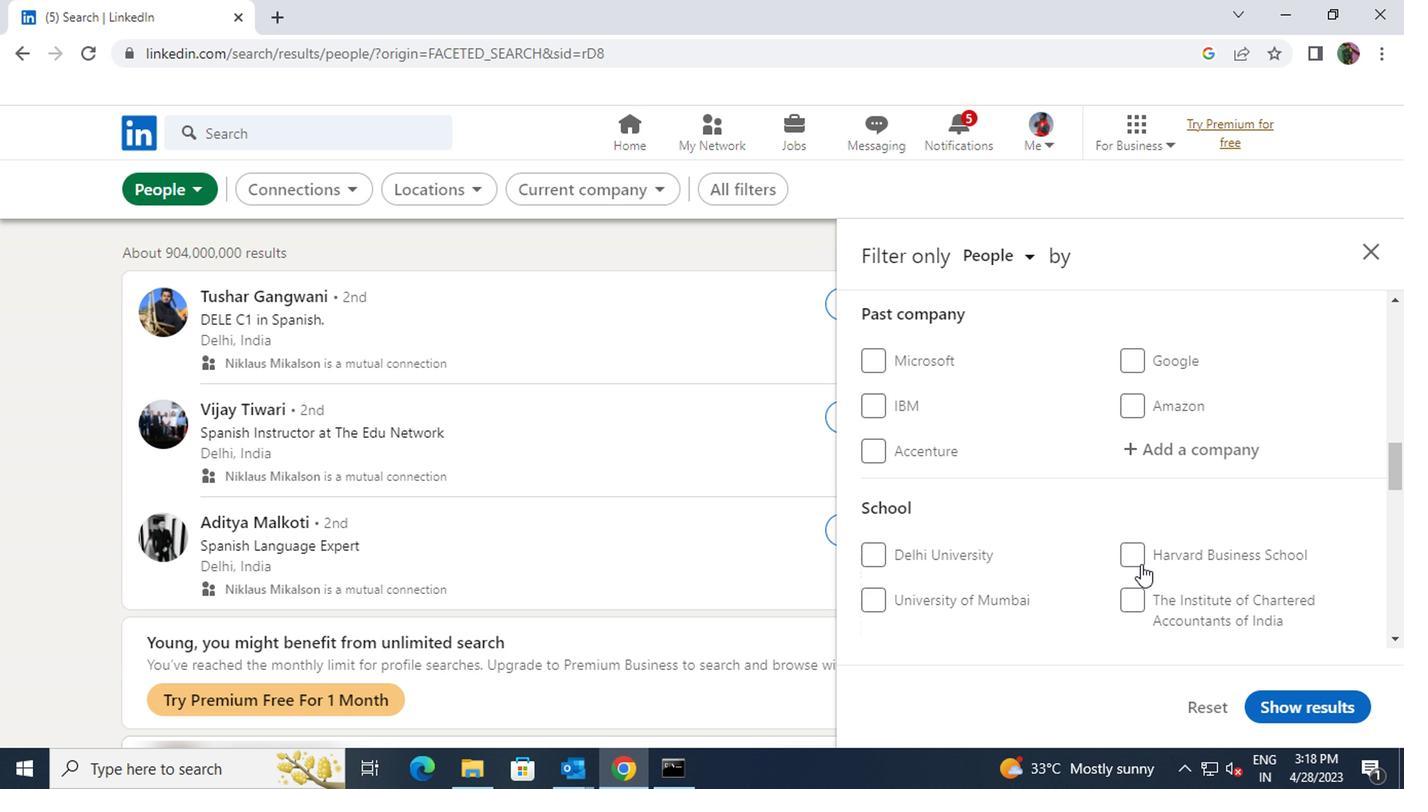 
Action: Mouse scrolled (979, 568) with delta (0, 0)
Screenshot: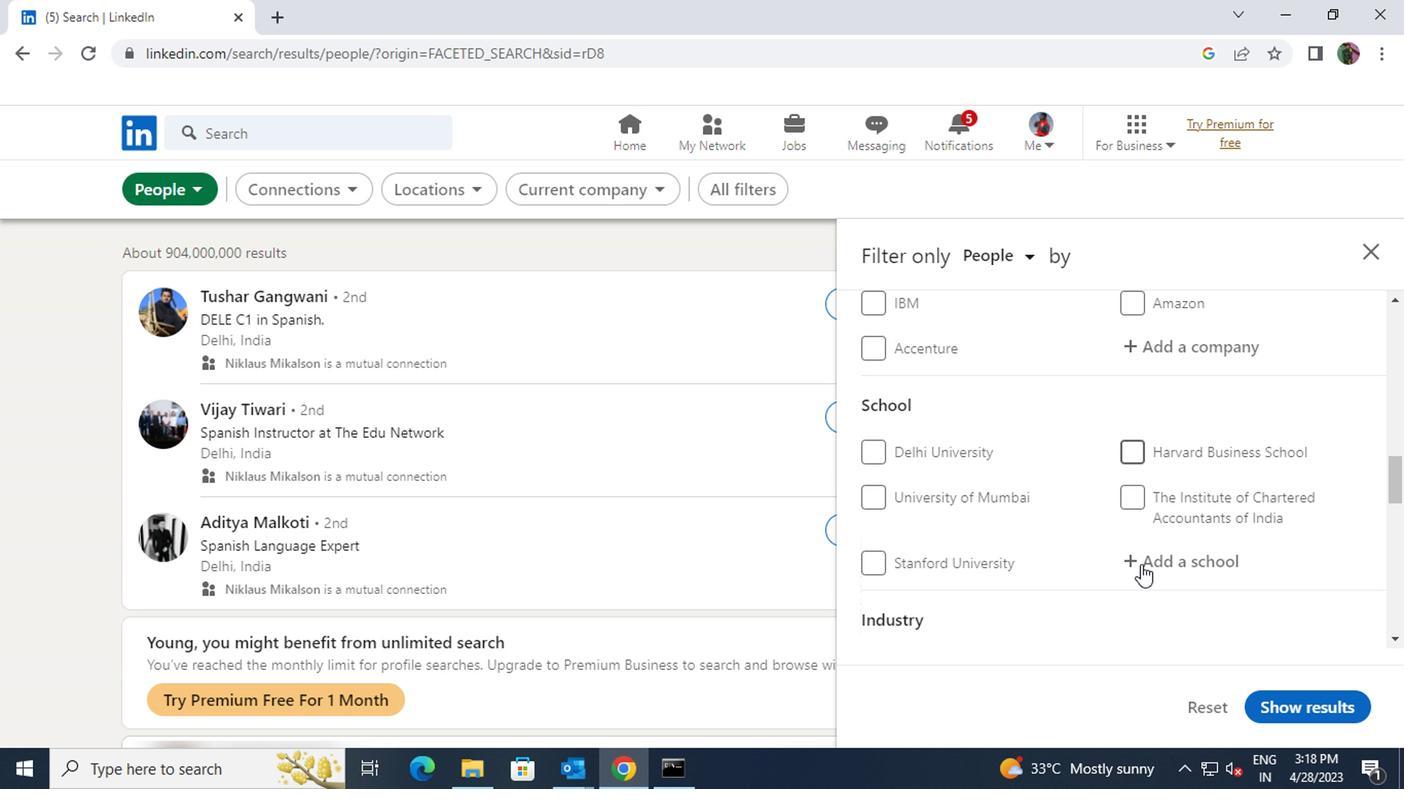 
Action: Mouse scrolled (979, 568) with delta (0, 0)
Screenshot: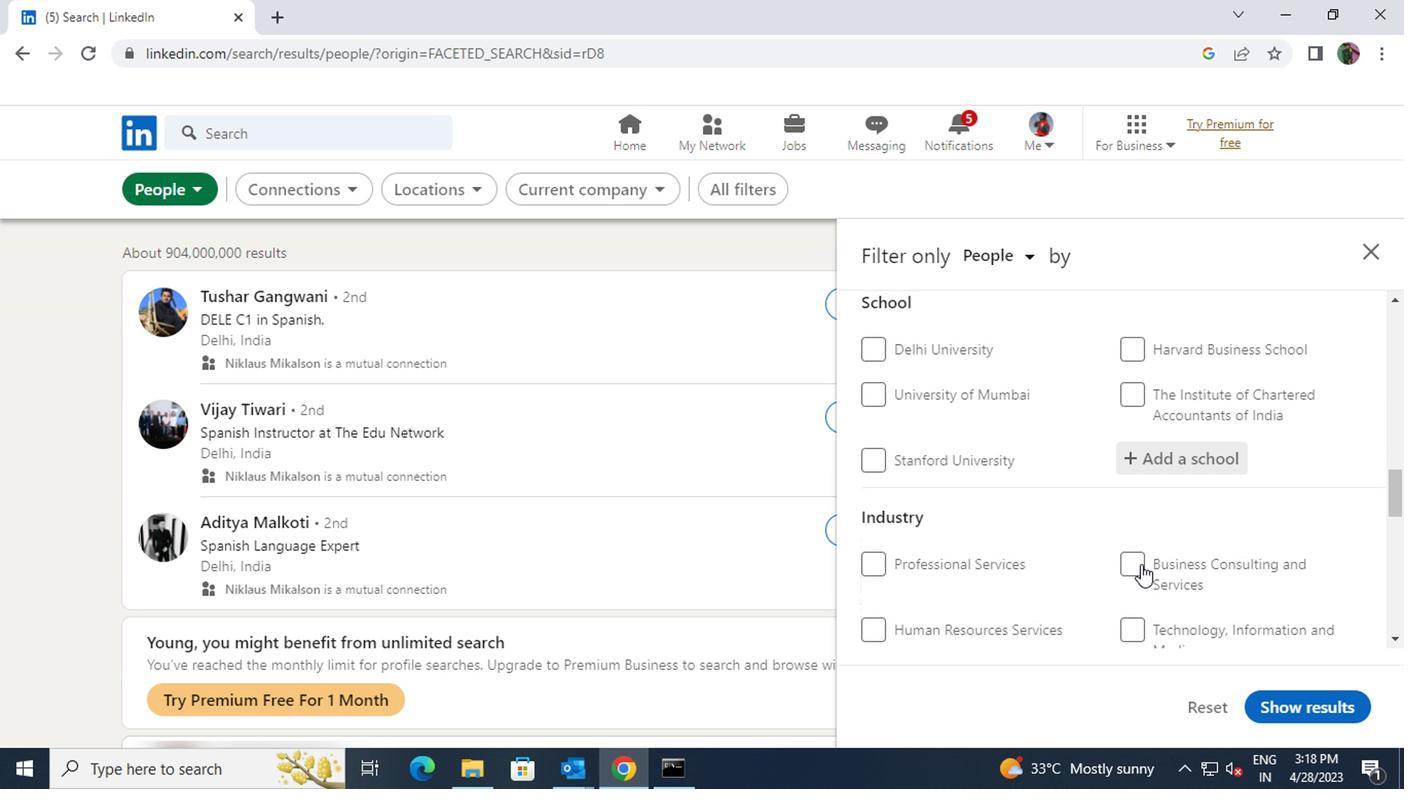 
Action: Mouse scrolled (979, 568) with delta (0, 0)
Screenshot: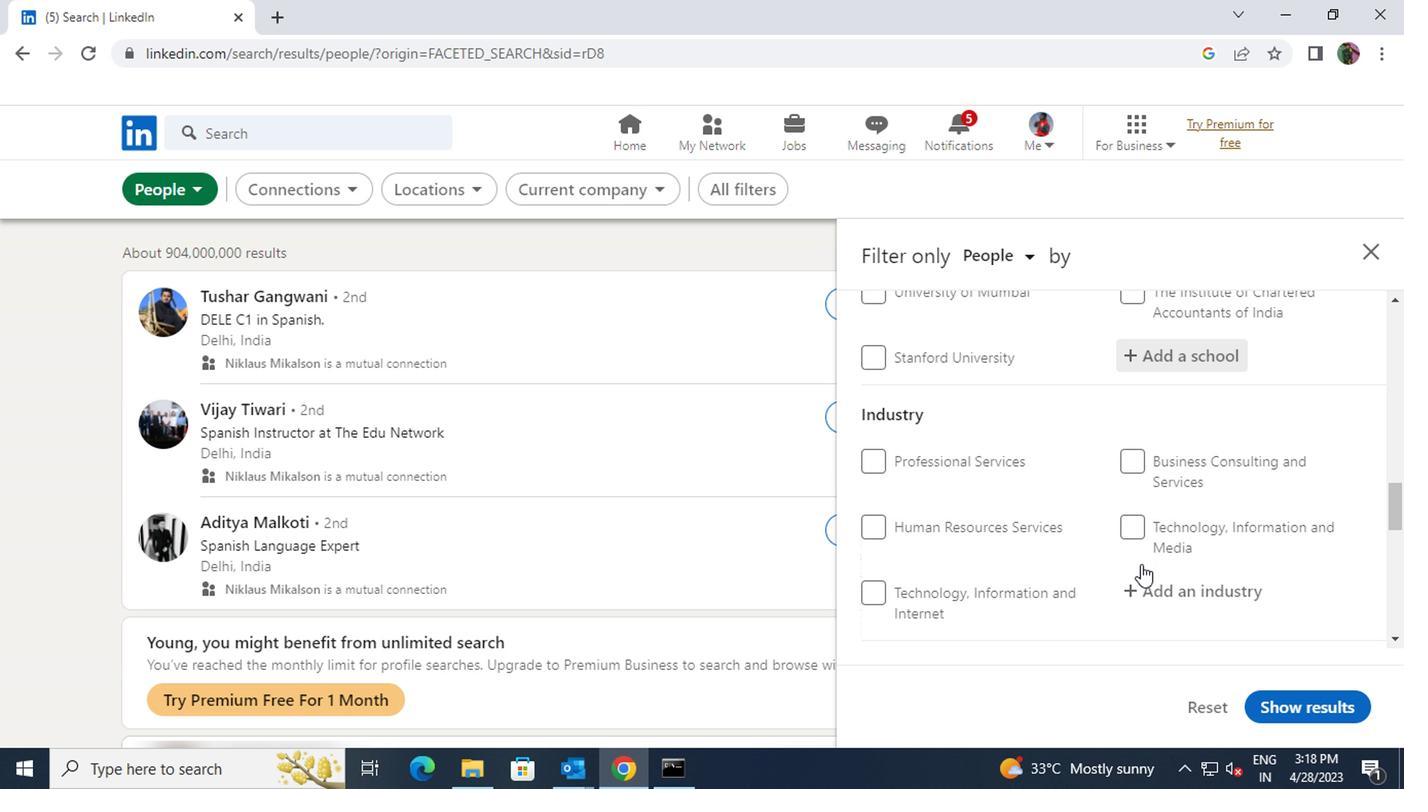 
Action: Mouse scrolled (979, 568) with delta (0, 0)
Screenshot: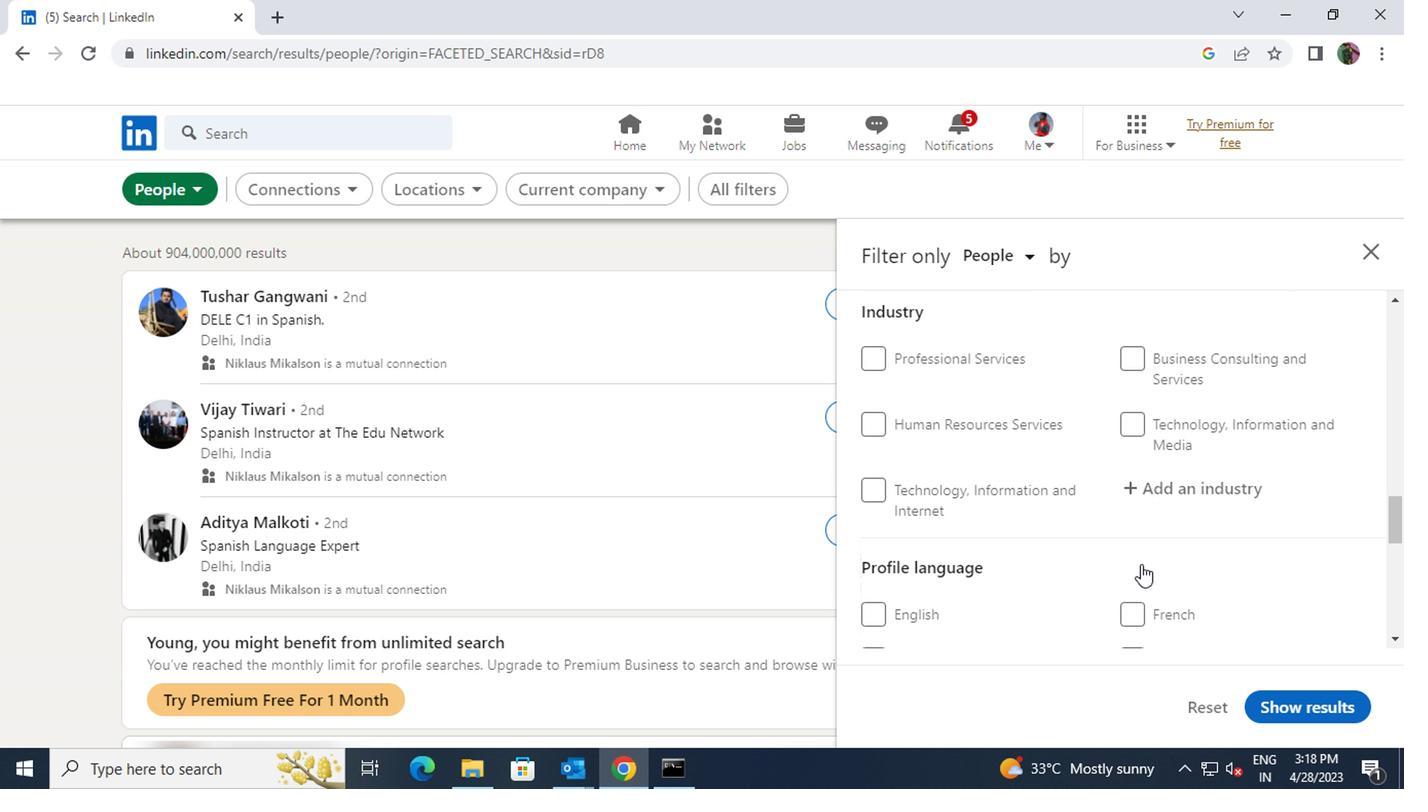 
Action: Mouse moved to (793, 533)
Screenshot: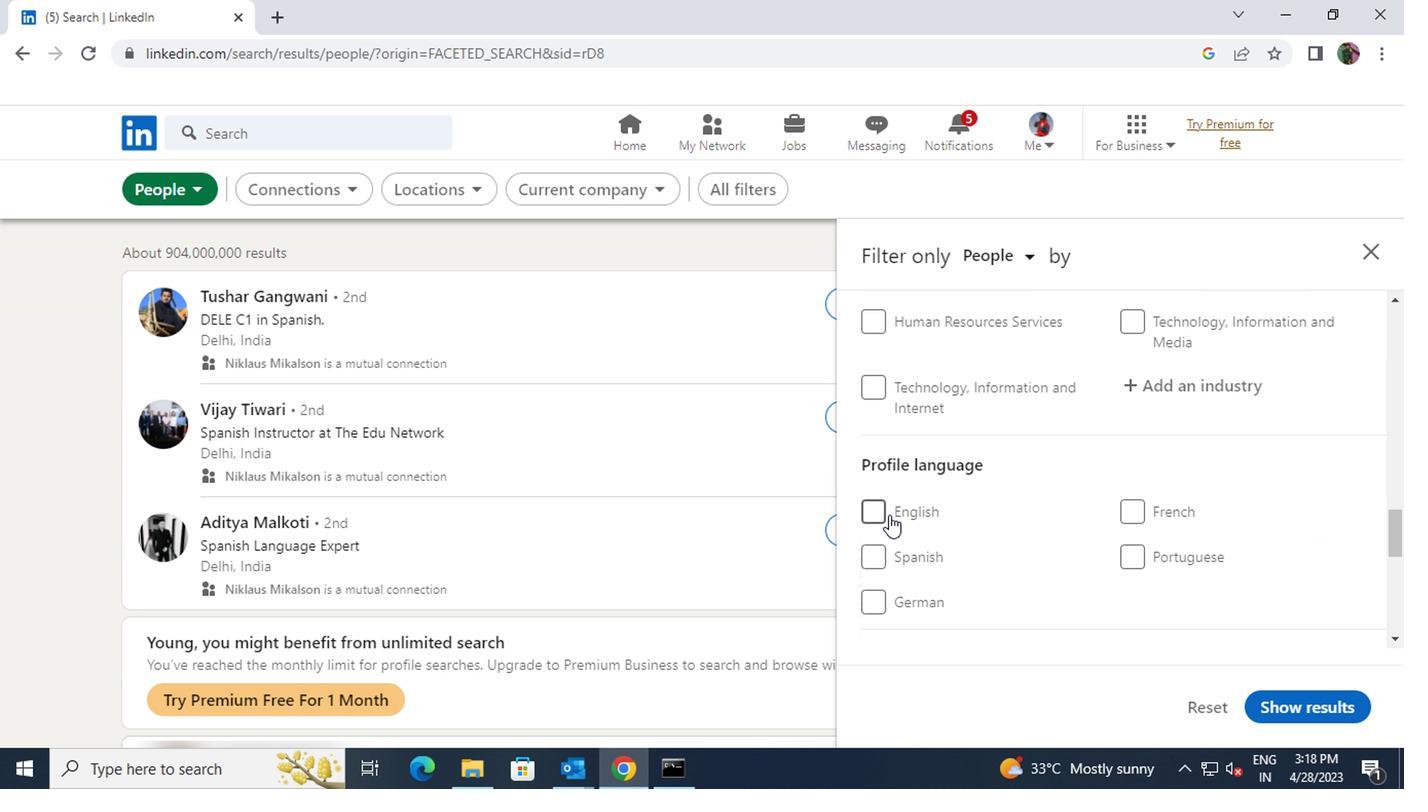 
Action: Mouse pressed left at (793, 533)
Screenshot: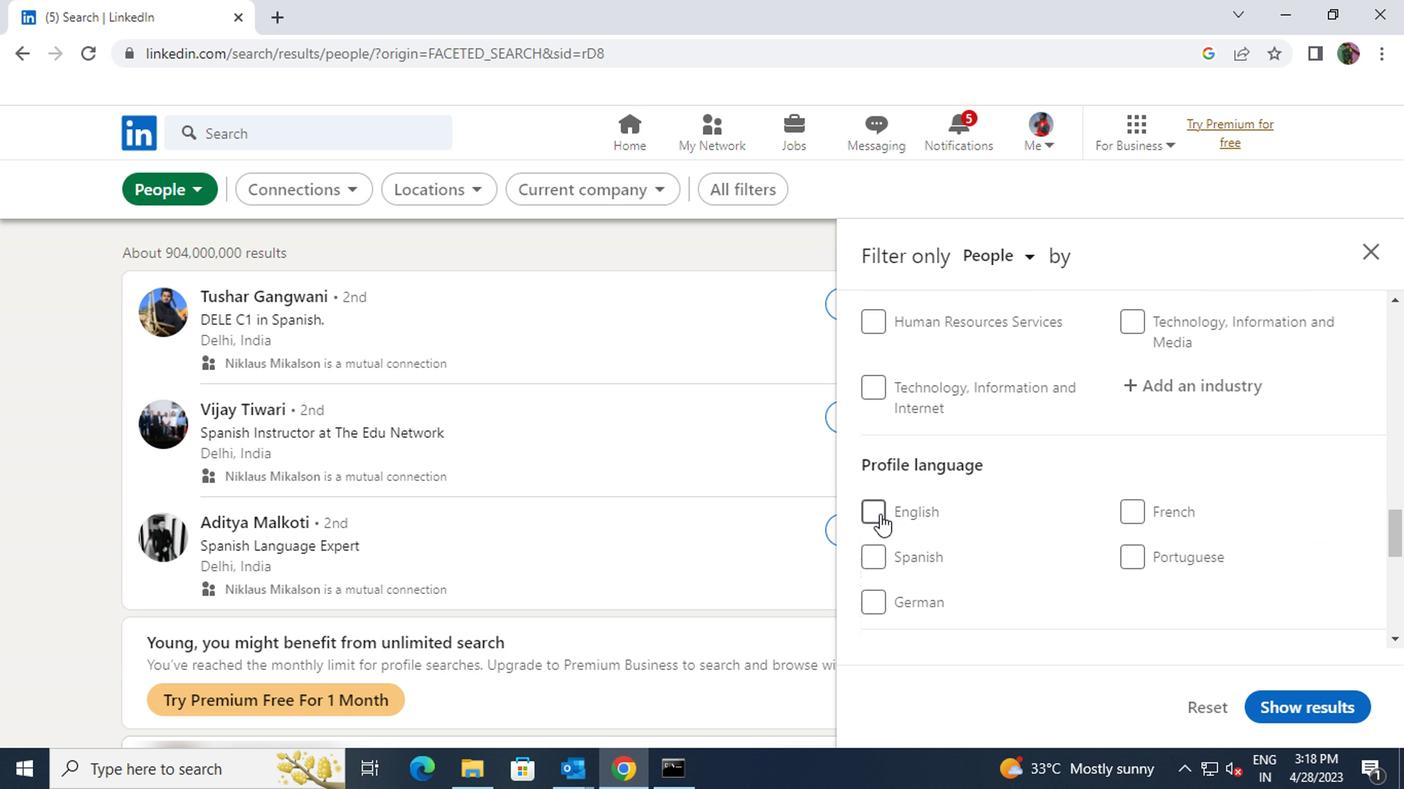 
Action: Mouse moved to (912, 555)
Screenshot: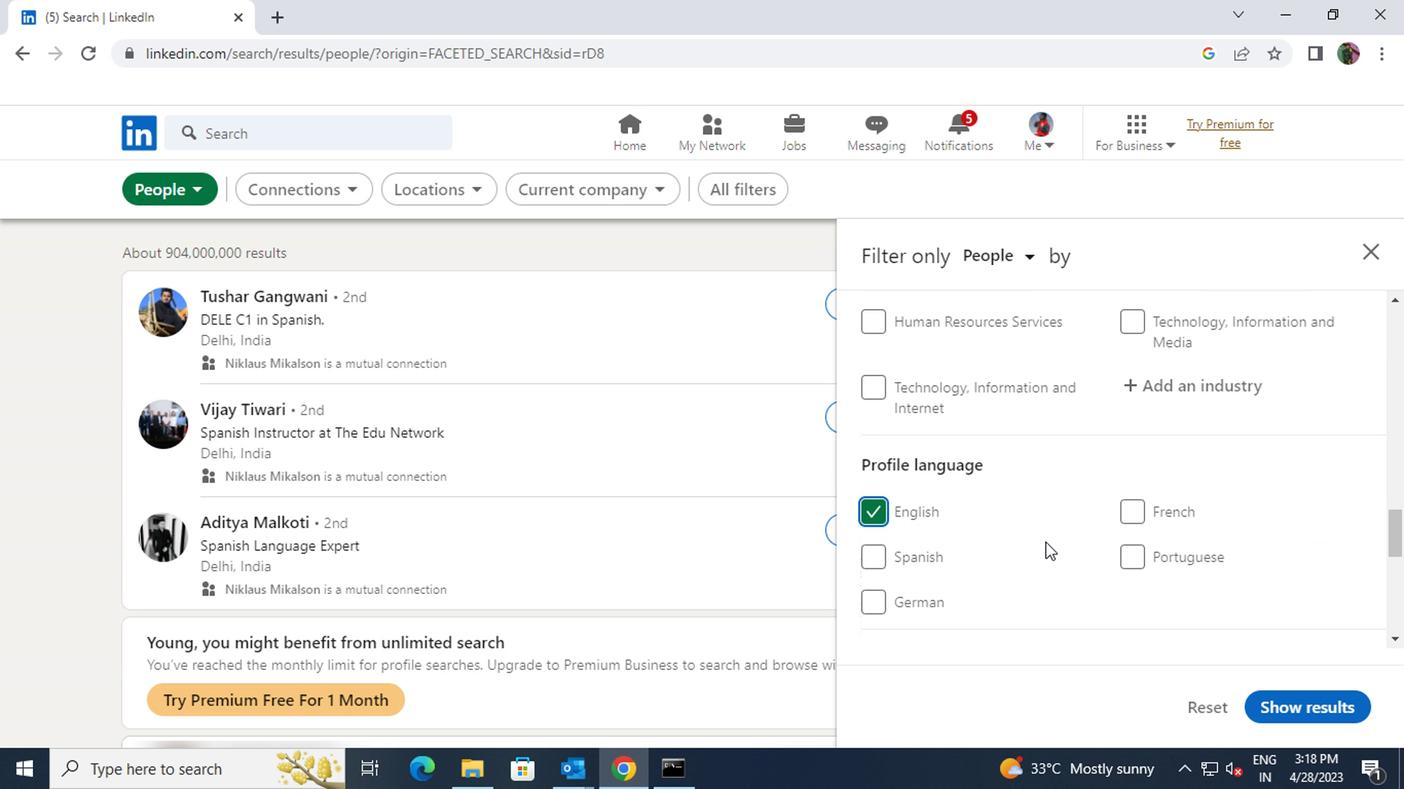 
Action: Mouse scrolled (912, 555) with delta (0, 0)
Screenshot: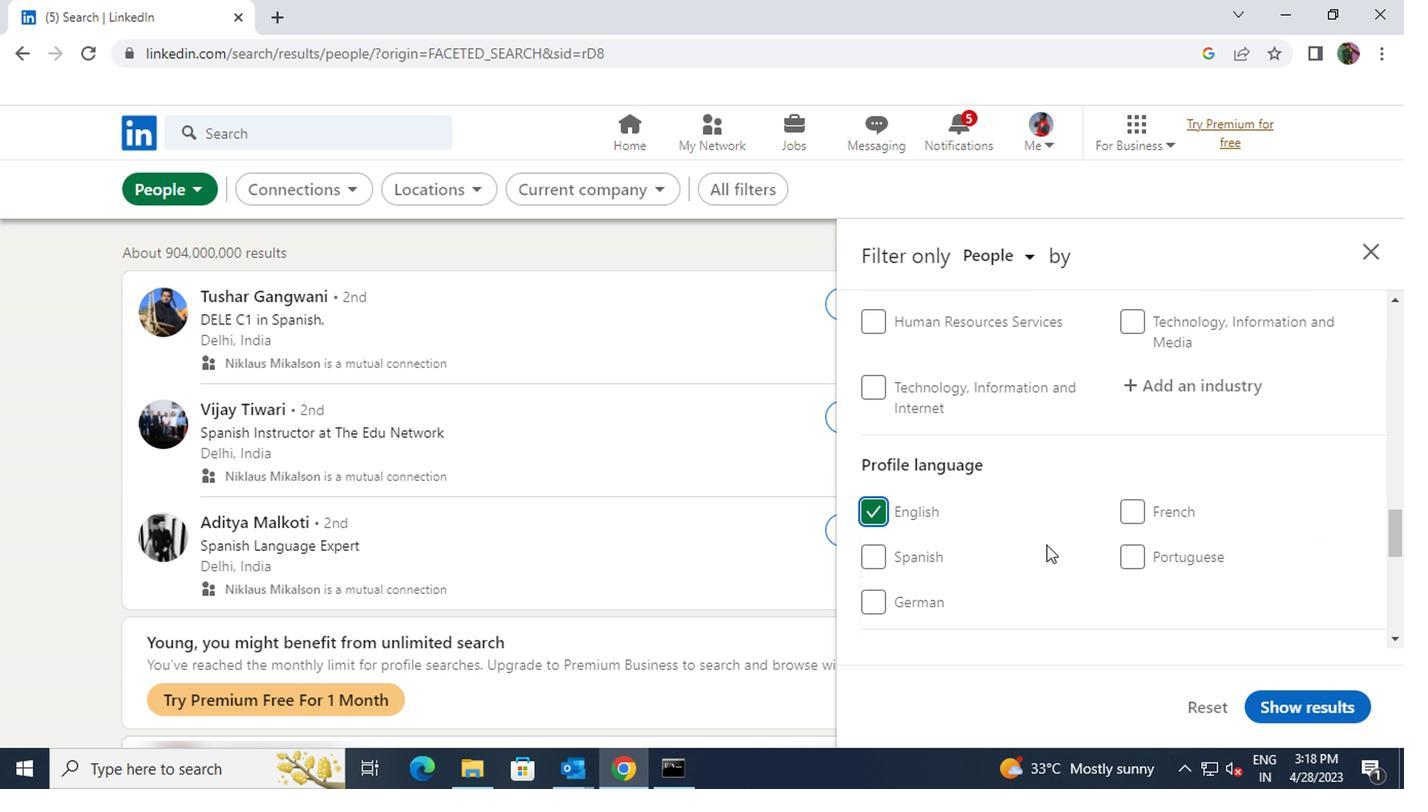 
Action: Mouse scrolled (912, 555) with delta (0, 0)
Screenshot: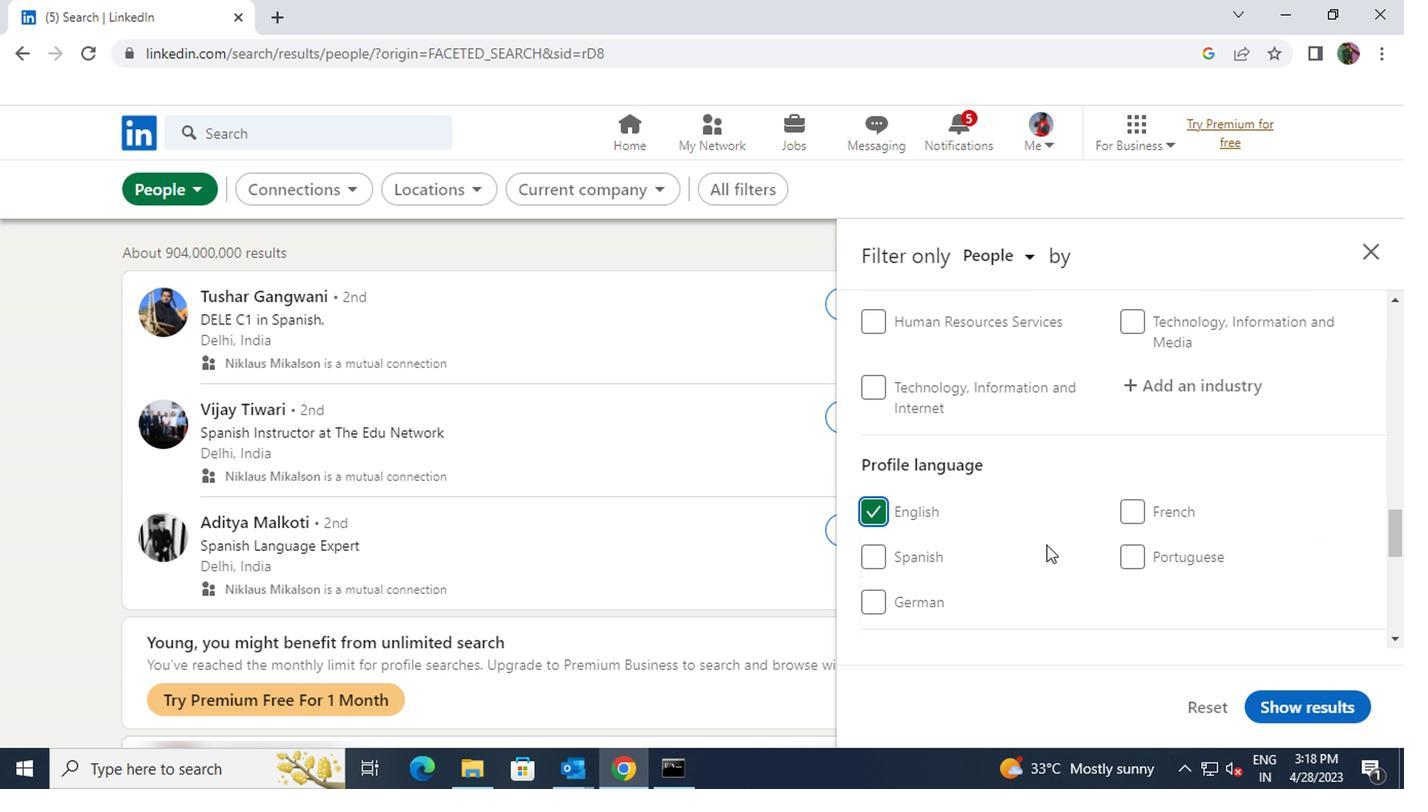 
Action: Mouse scrolled (912, 555) with delta (0, 0)
Screenshot: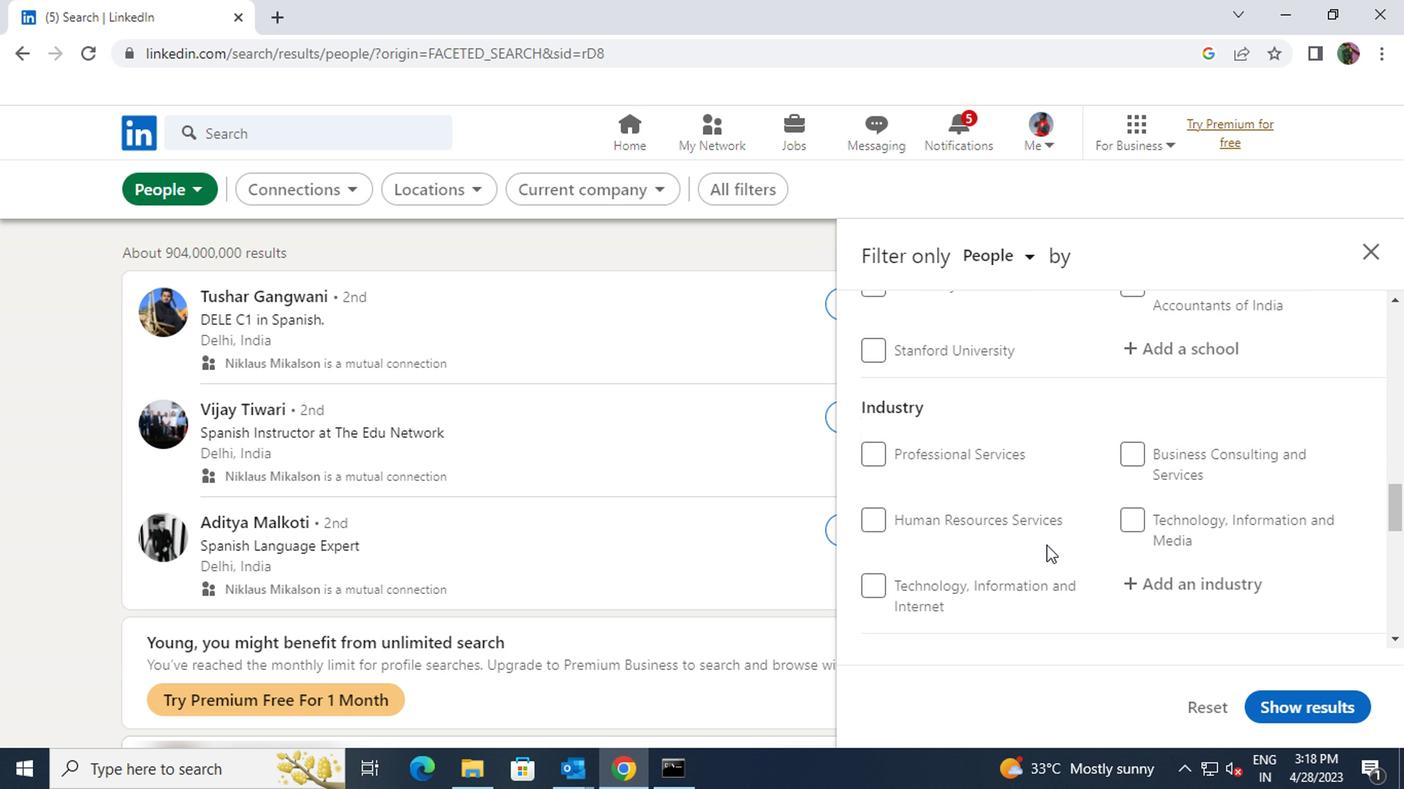 
Action: Mouse scrolled (912, 555) with delta (0, 0)
Screenshot: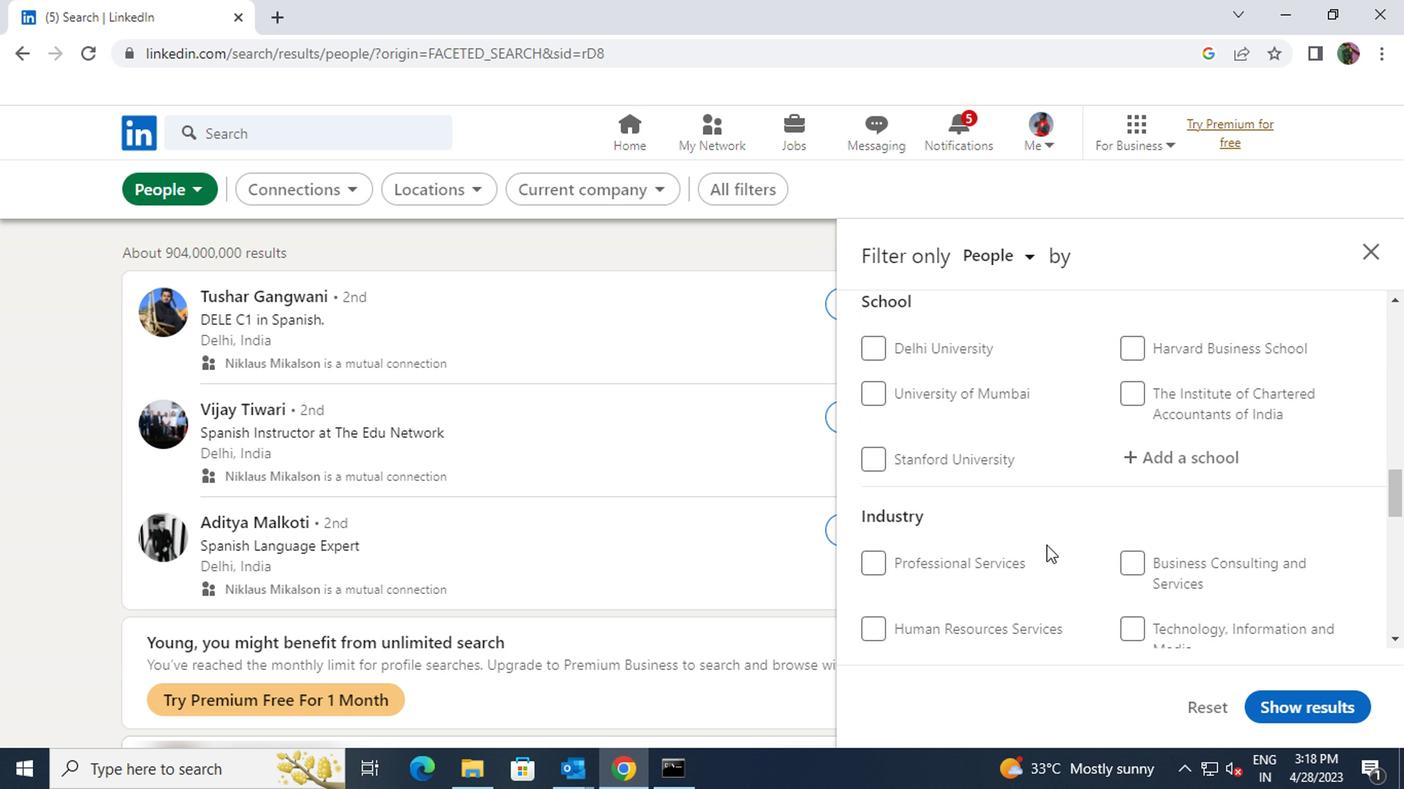 
Action: Mouse scrolled (912, 555) with delta (0, 0)
Screenshot: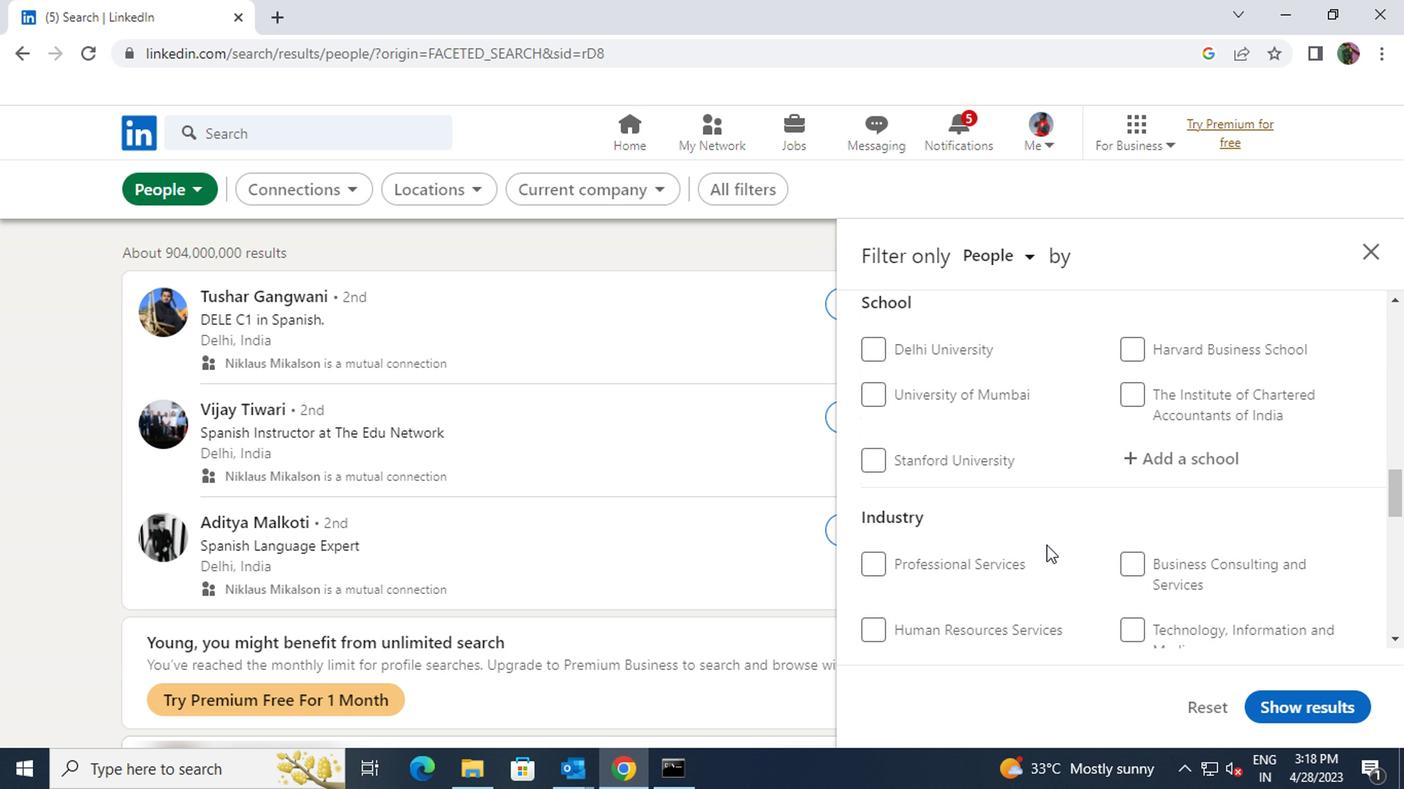 
Action: Mouse scrolled (912, 555) with delta (0, 0)
Screenshot: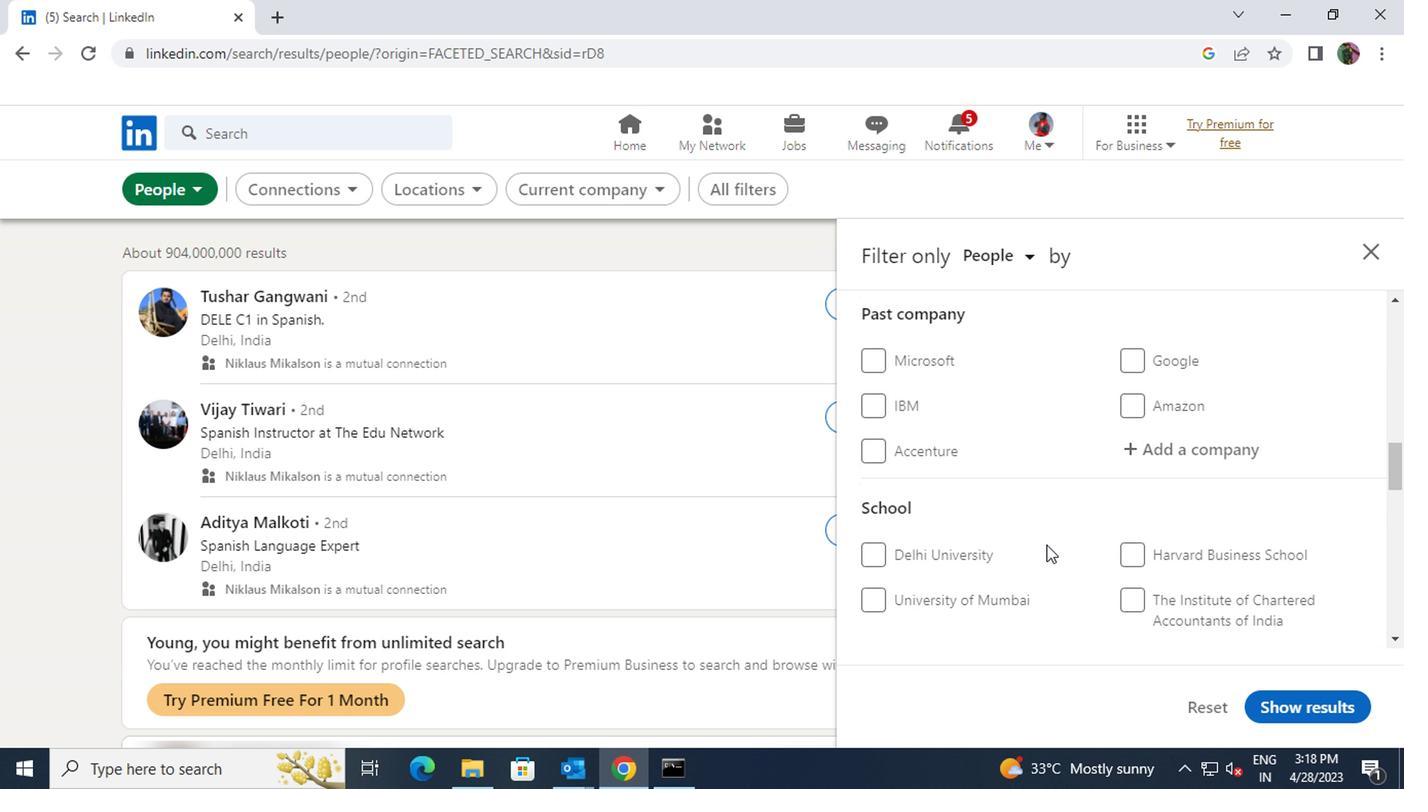 
Action: Mouse scrolled (912, 555) with delta (0, 0)
Screenshot: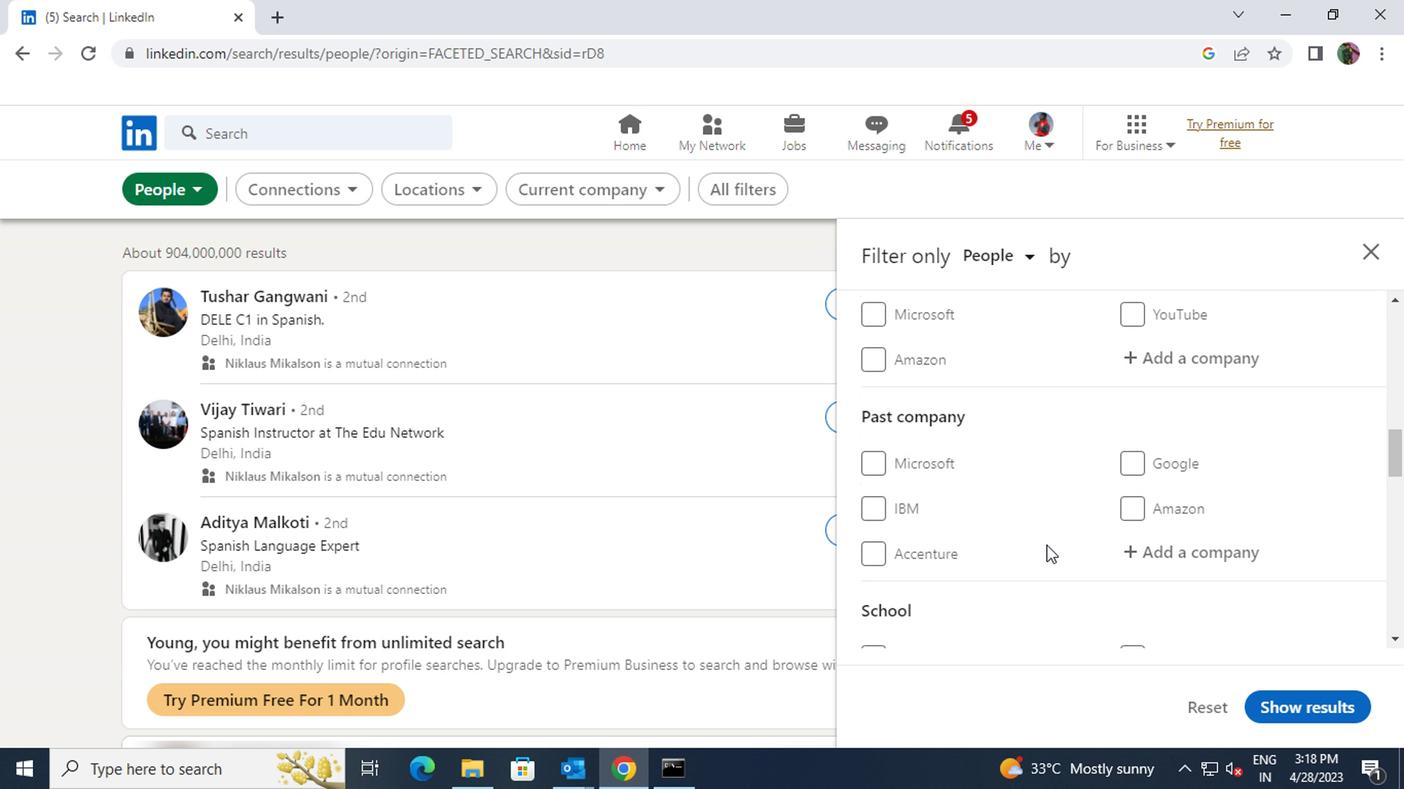 
Action: Mouse moved to (968, 487)
Screenshot: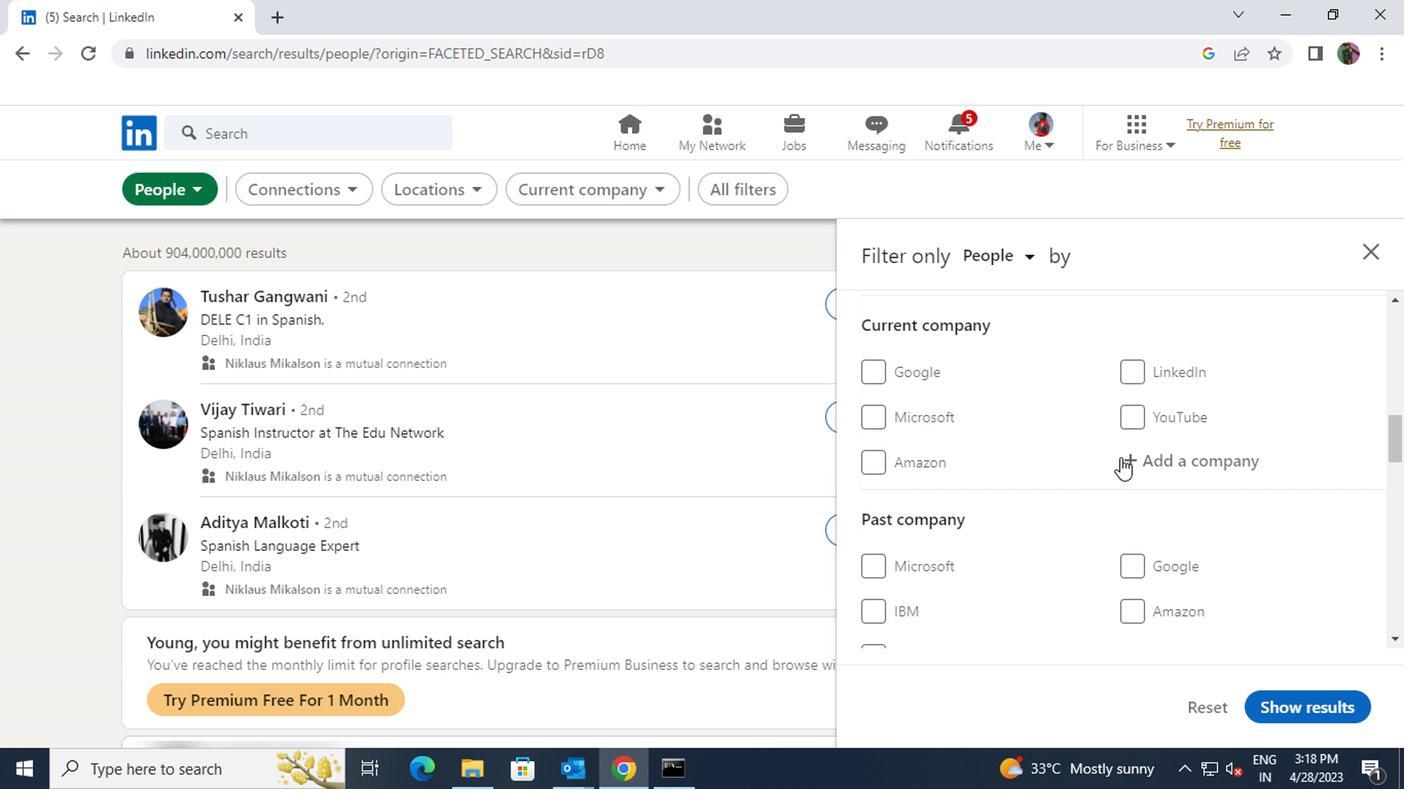 
Action: Mouse pressed left at (968, 487)
Screenshot: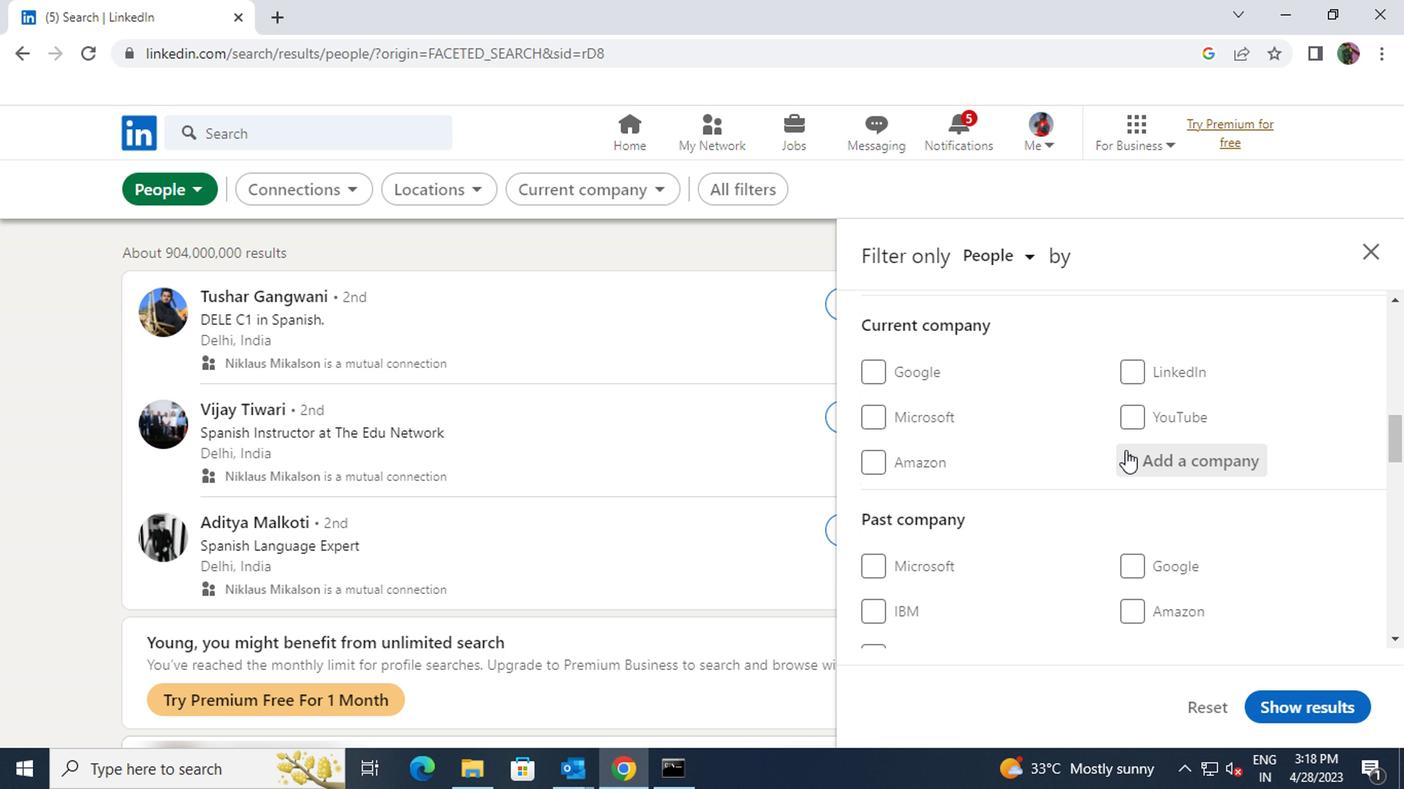 
Action: Key pressed <Key.shift><Key.shift><Key.shift>APTIV
Screenshot: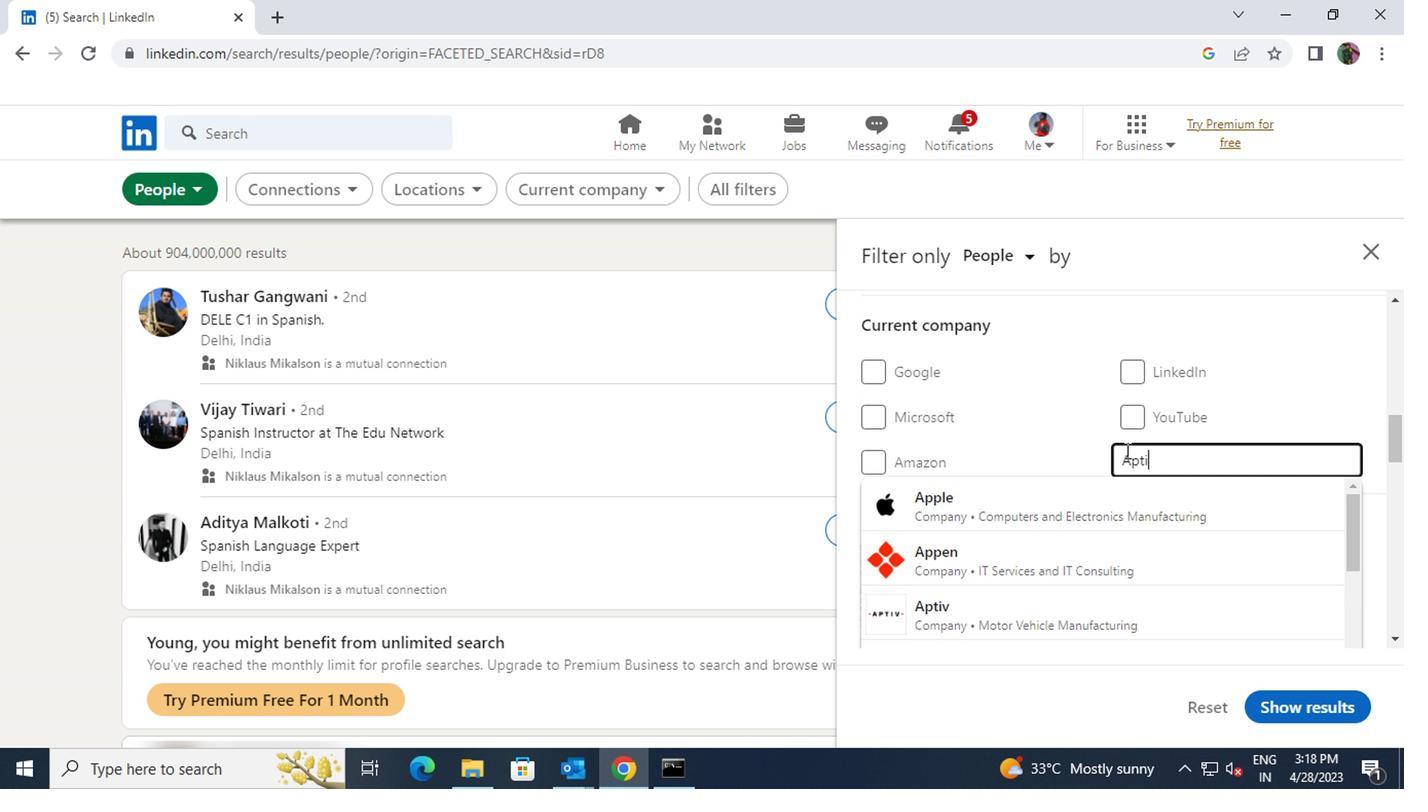 
Action: Mouse moved to (965, 518)
Screenshot: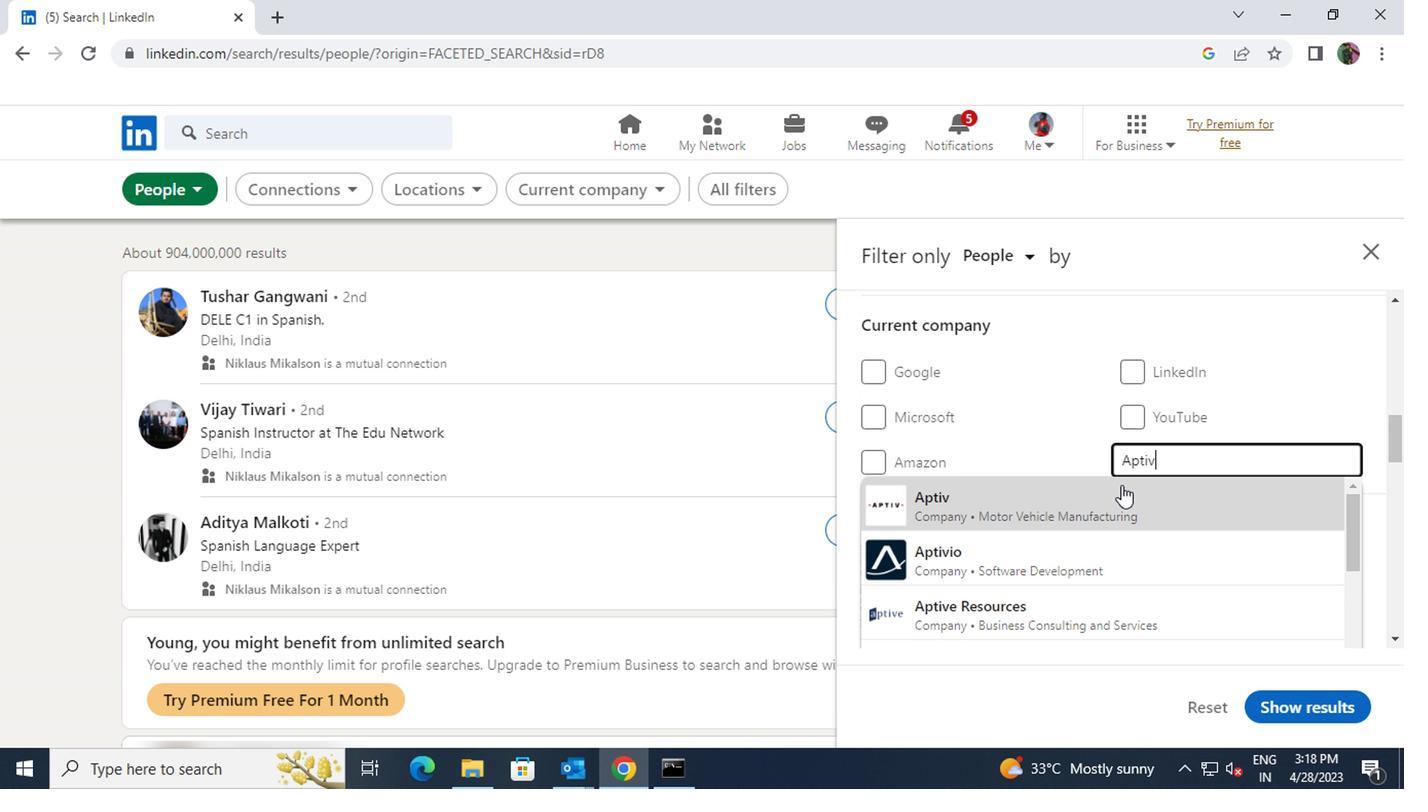 
Action: Mouse pressed left at (965, 518)
Screenshot: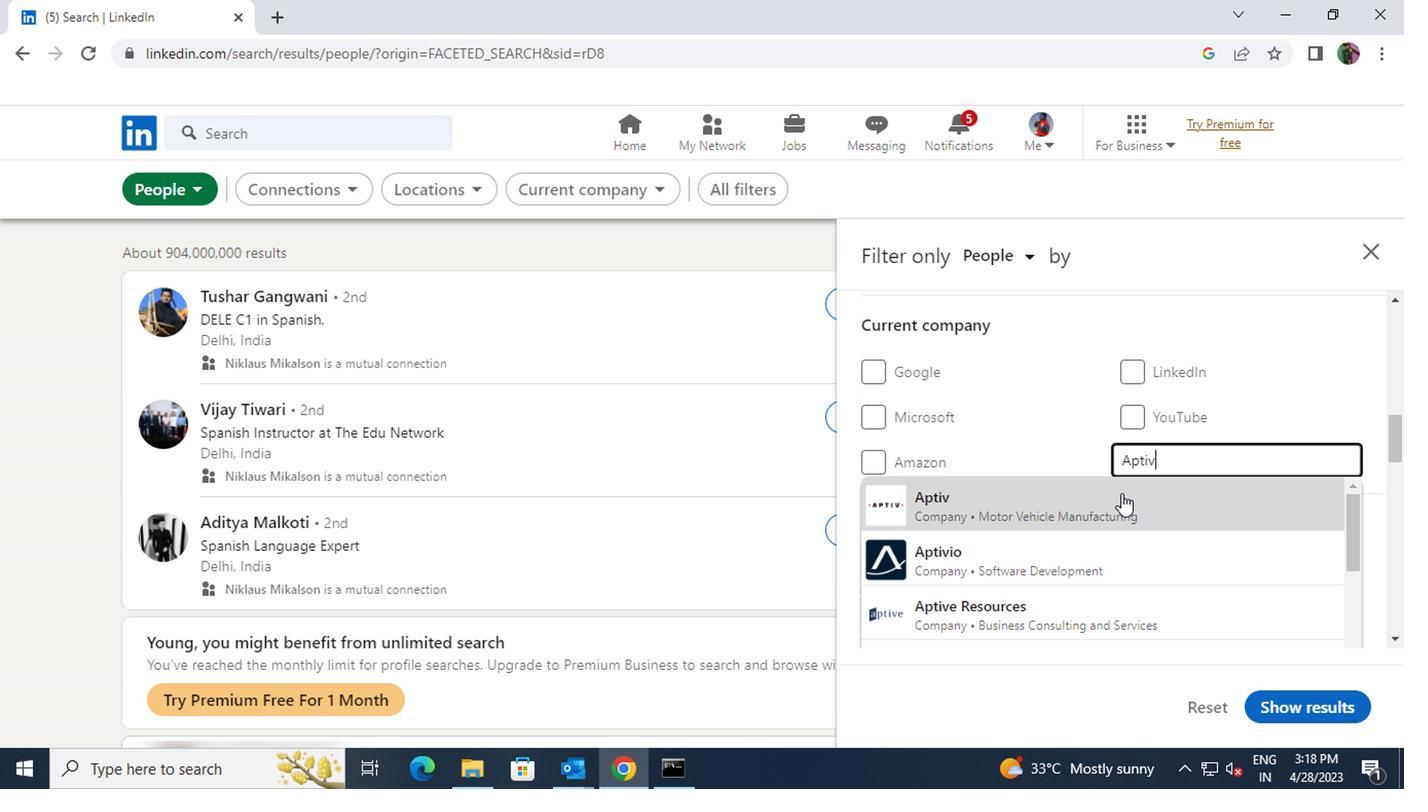 
Action: Mouse scrolled (965, 517) with delta (0, 0)
Screenshot: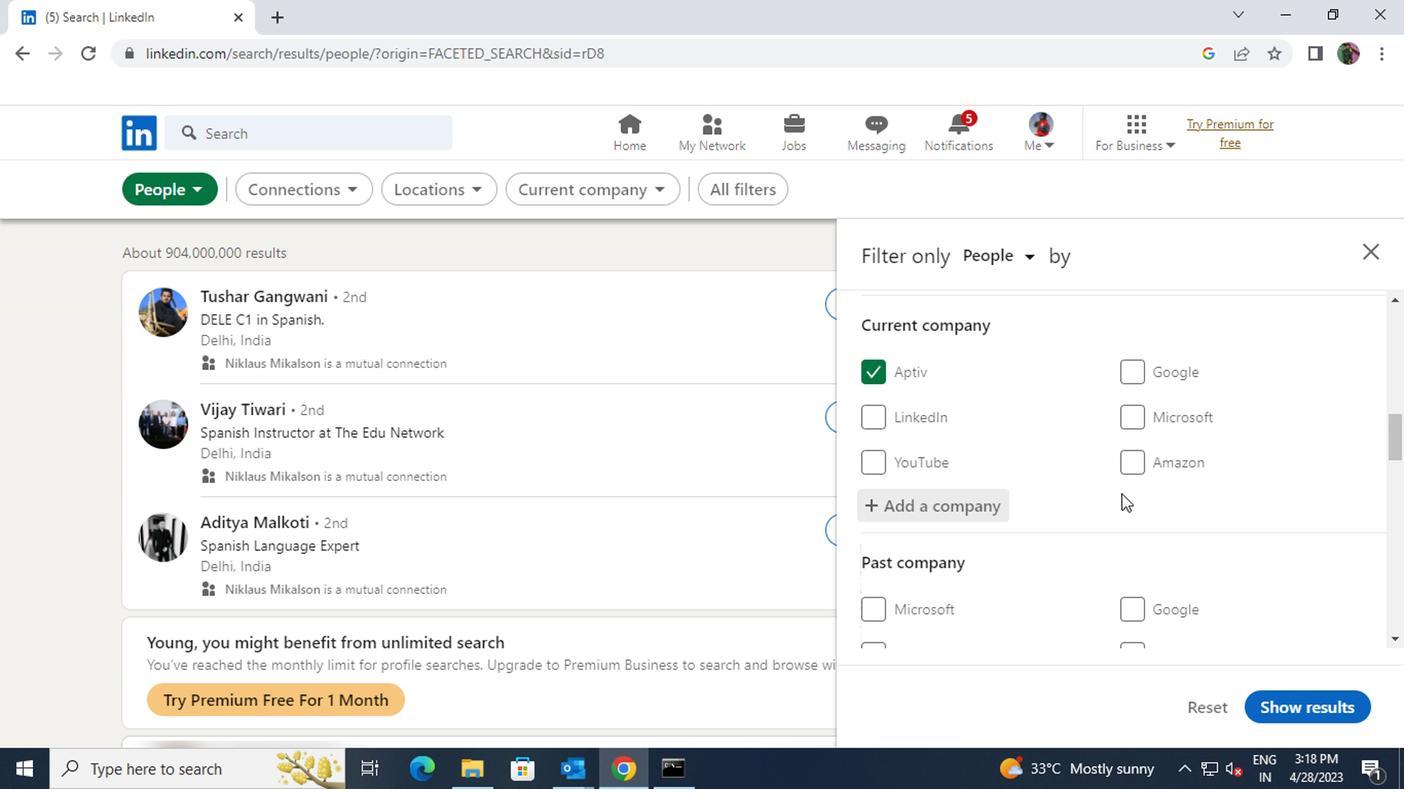 
Action: Mouse scrolled (965, 517) with delta (0, 0)
Screenshot: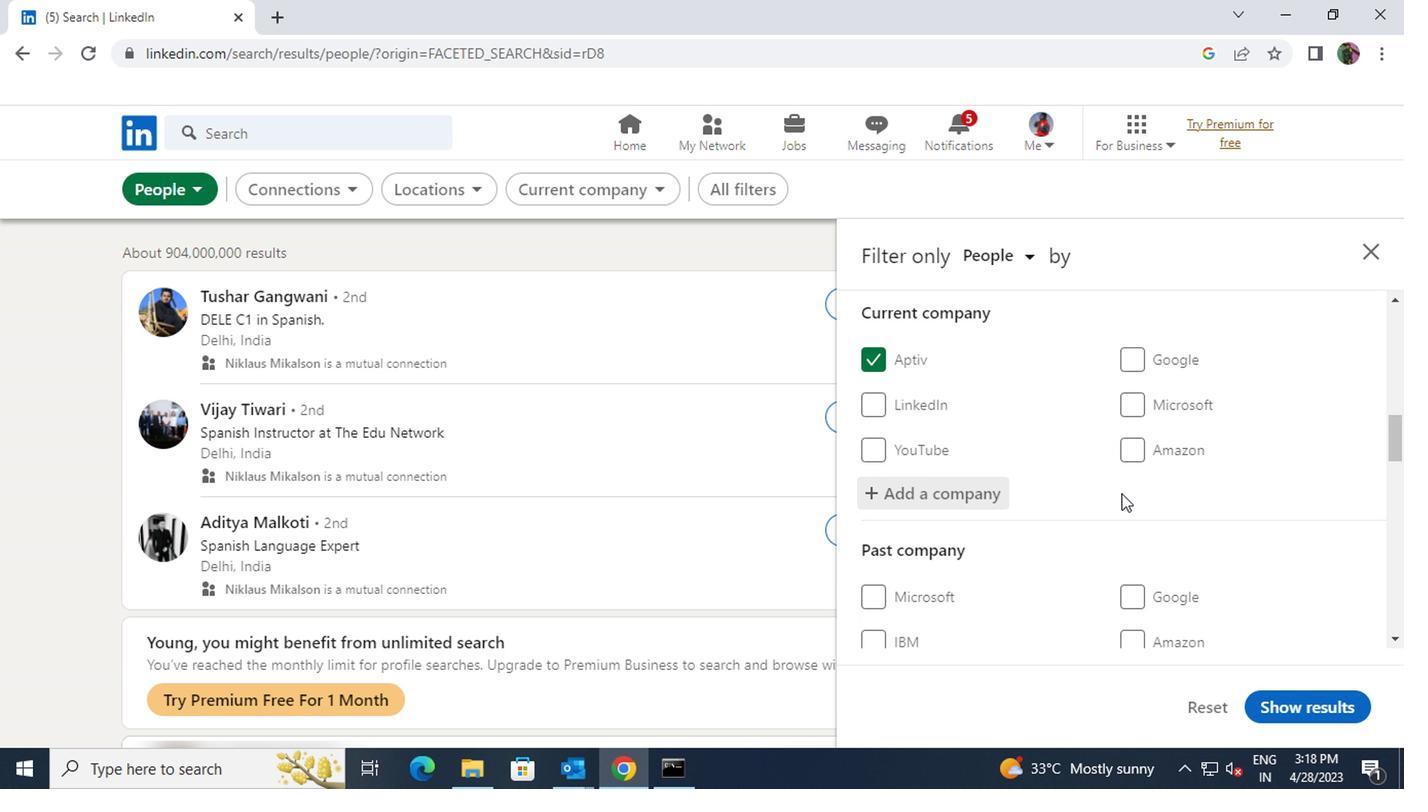 
Action: Mouse scrolled (965, 517) with delta (0, 0)
Screenshot: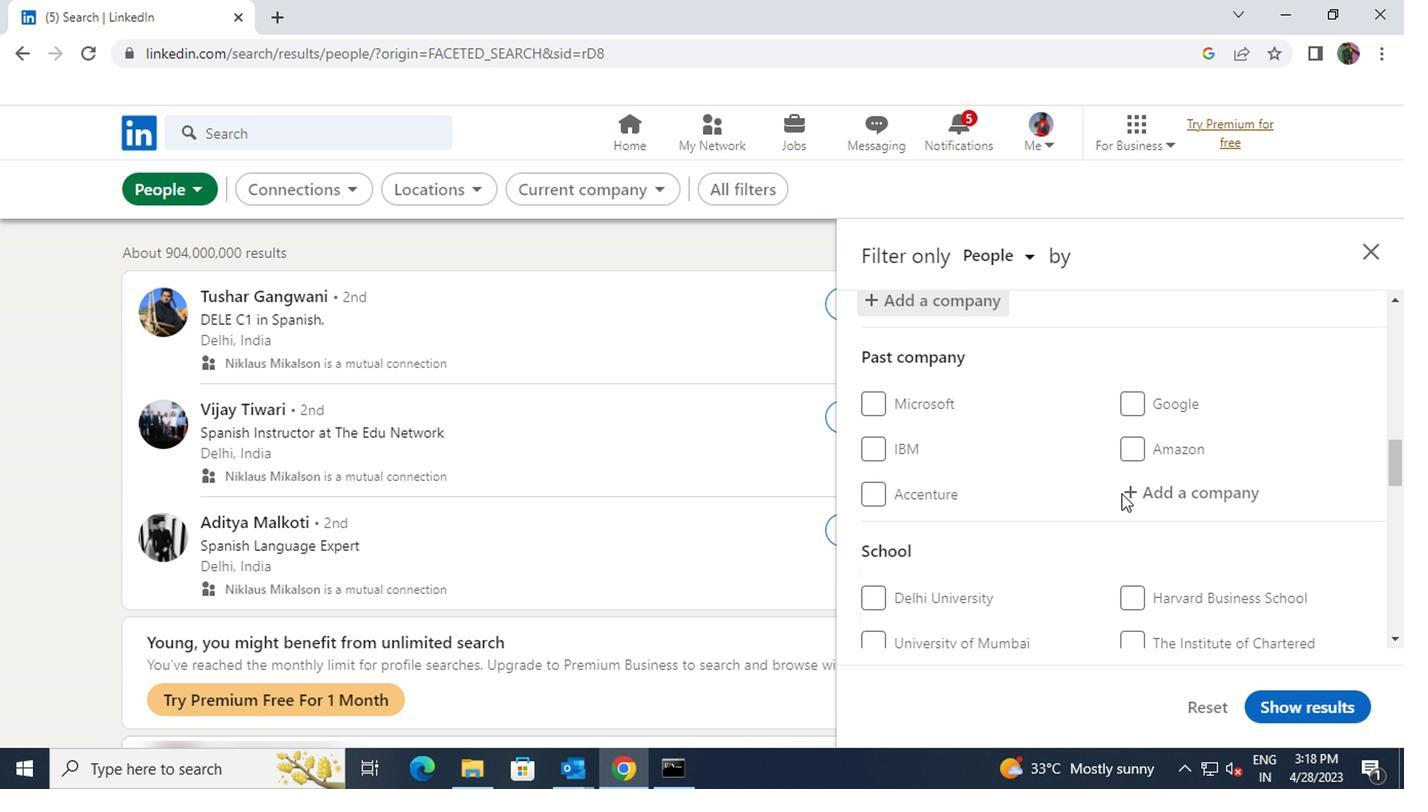 
Action: Mouse moved to (993, 596)
Screenshot: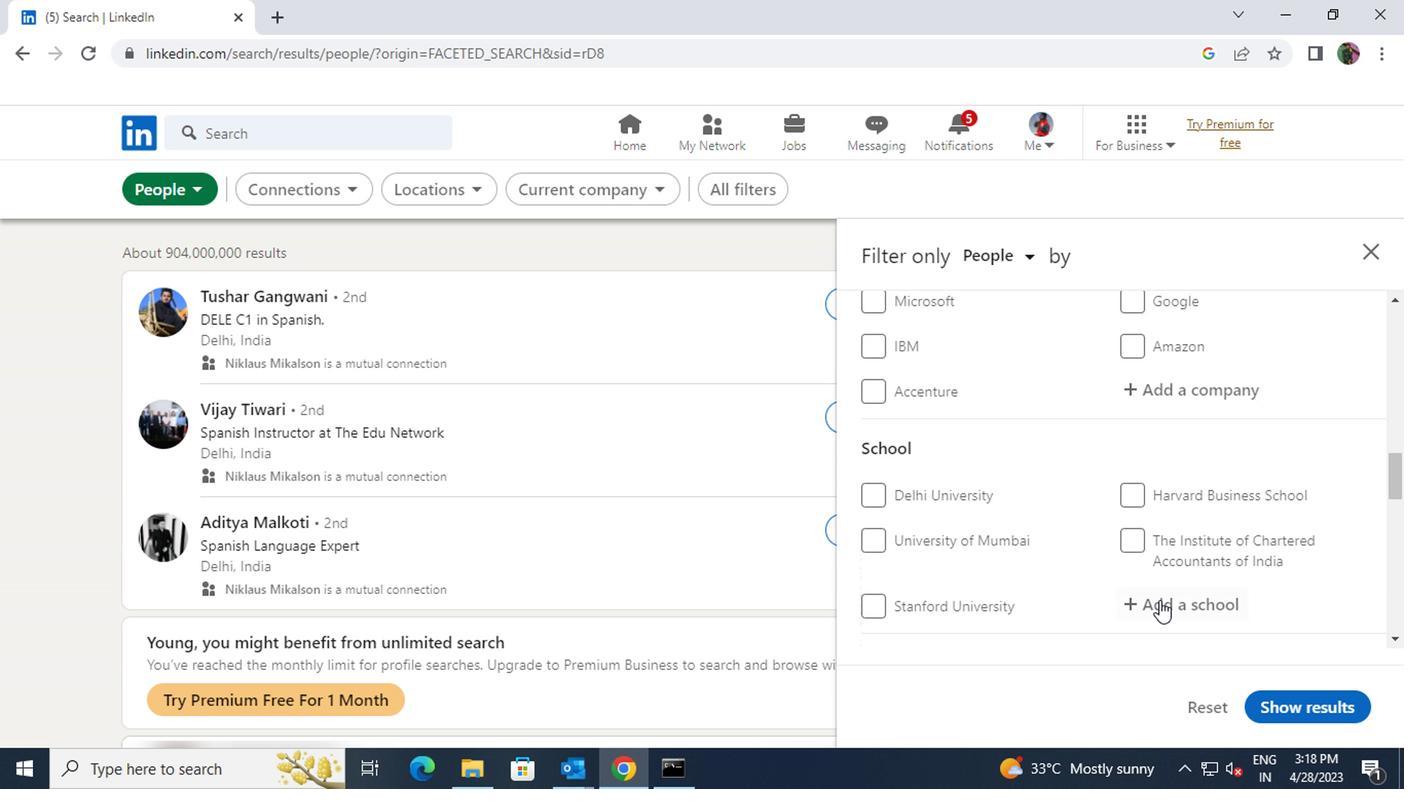 
Action: Mouse pressed left at (993, 596)
Screenshot: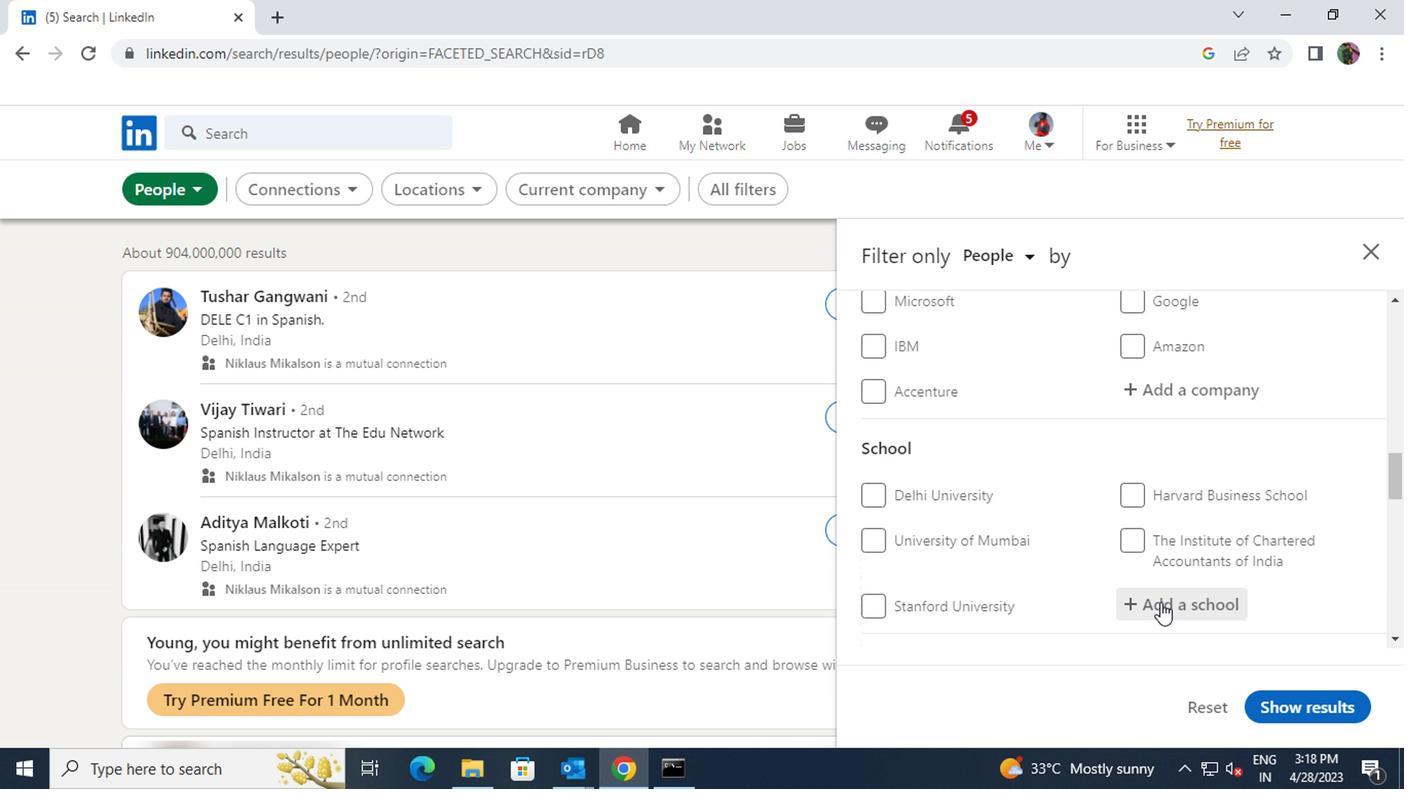 
Action: Key pressed <Key.shift><Key.shift><Key.shift><Key.shift><Key.shift><Key.shift>PSG
Screenshot: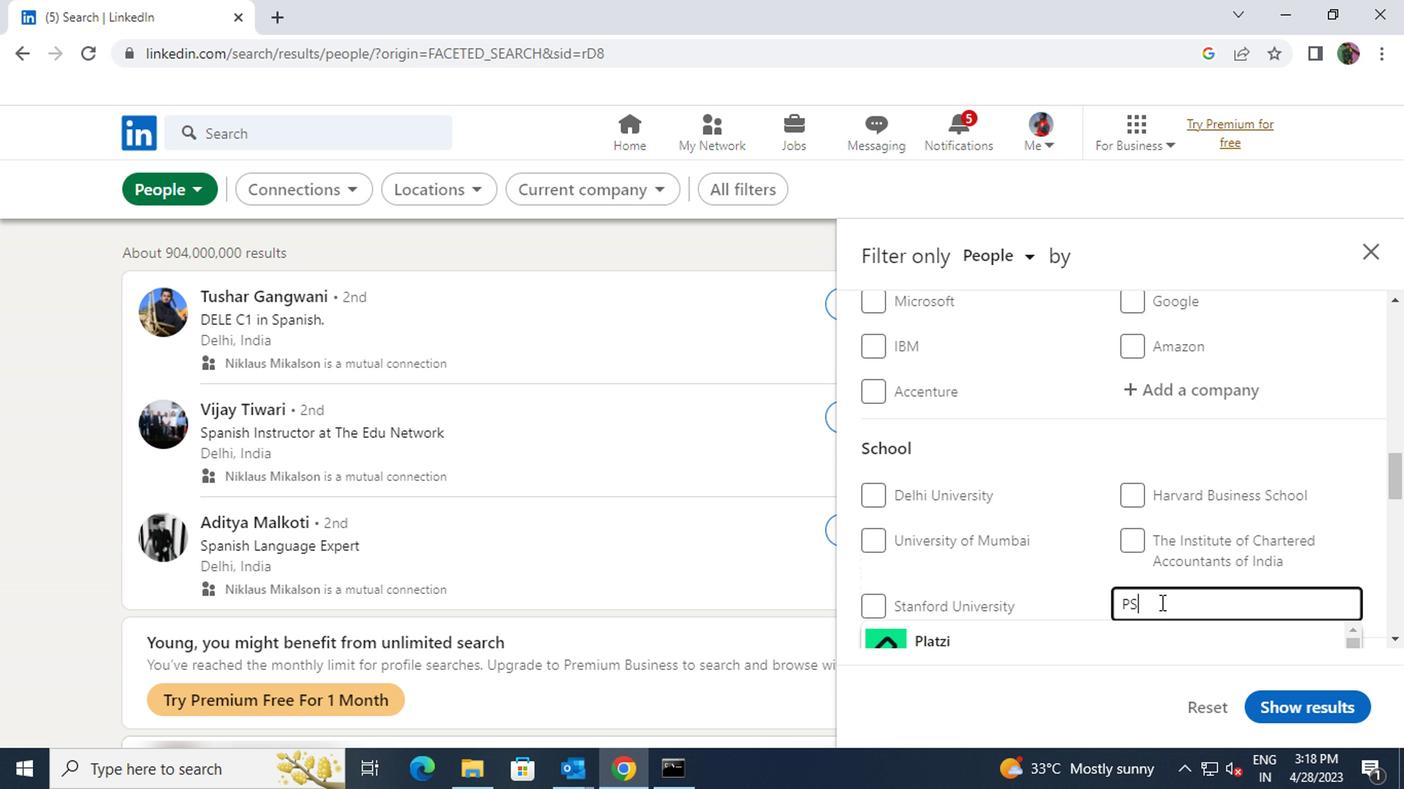 
Action: Mouse scrolled (993, 595) with delta (0, 0)
Screenshot: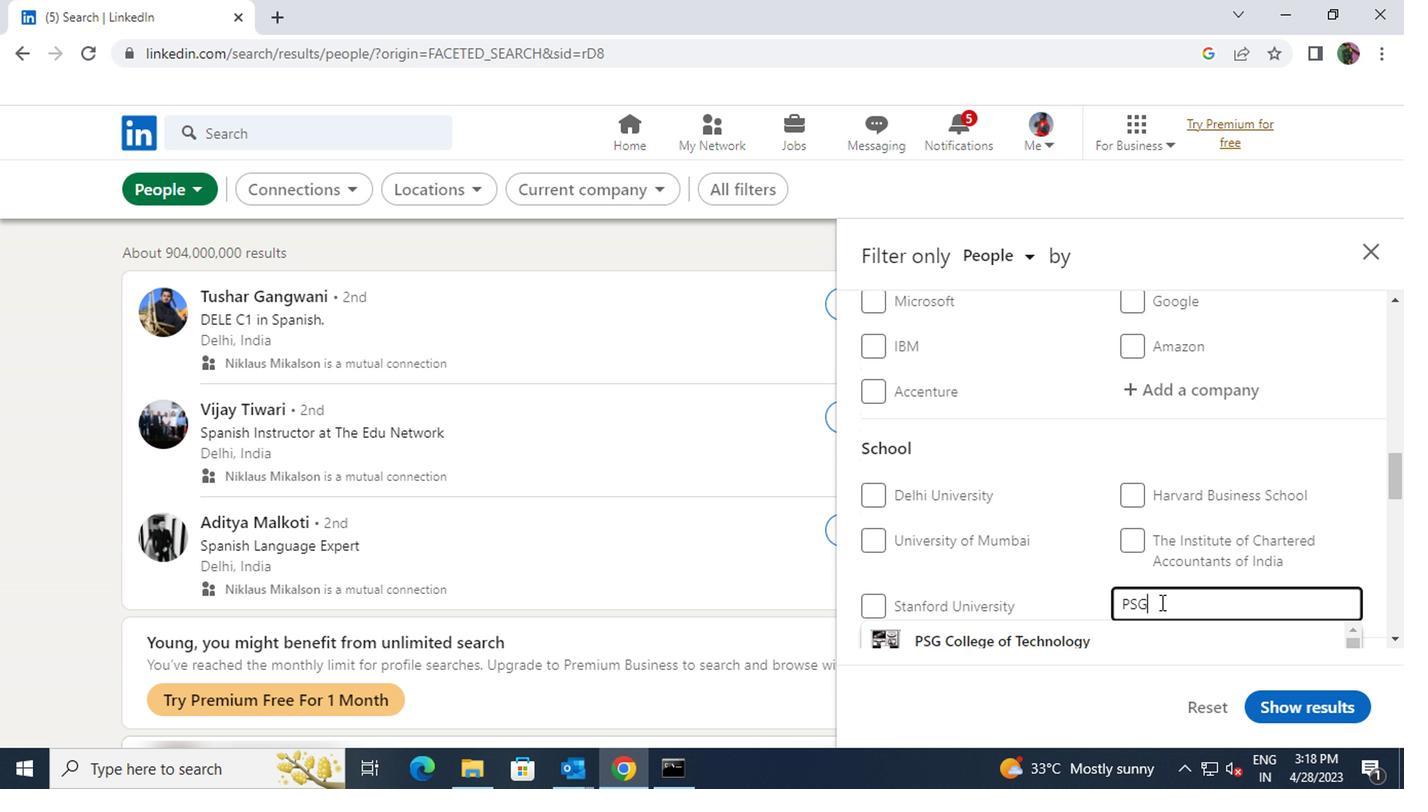 
Action: Mouse scrolled (993, 595) with delta (0, 0)
Screenshot: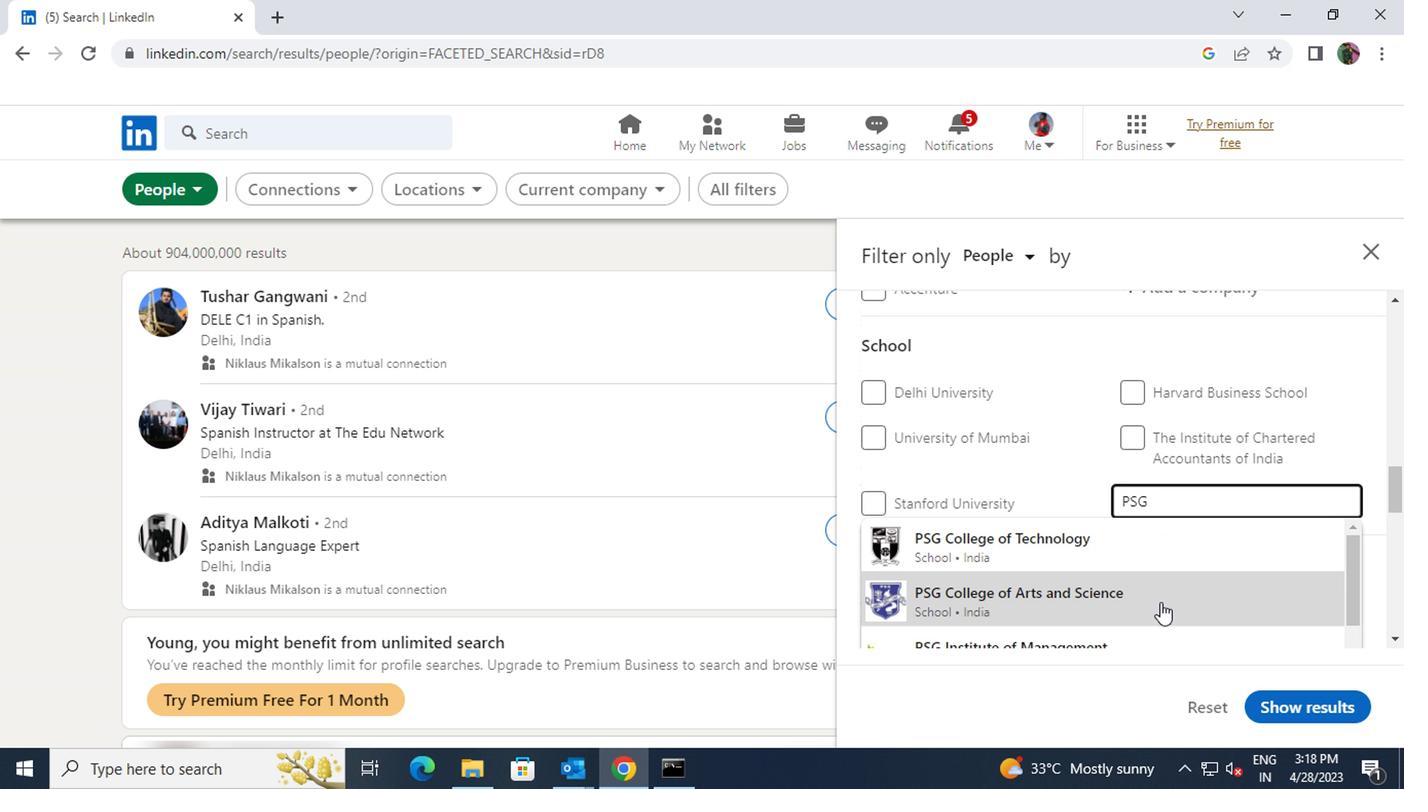 
Action: Mouse moved to (991, 561)
Screenshot: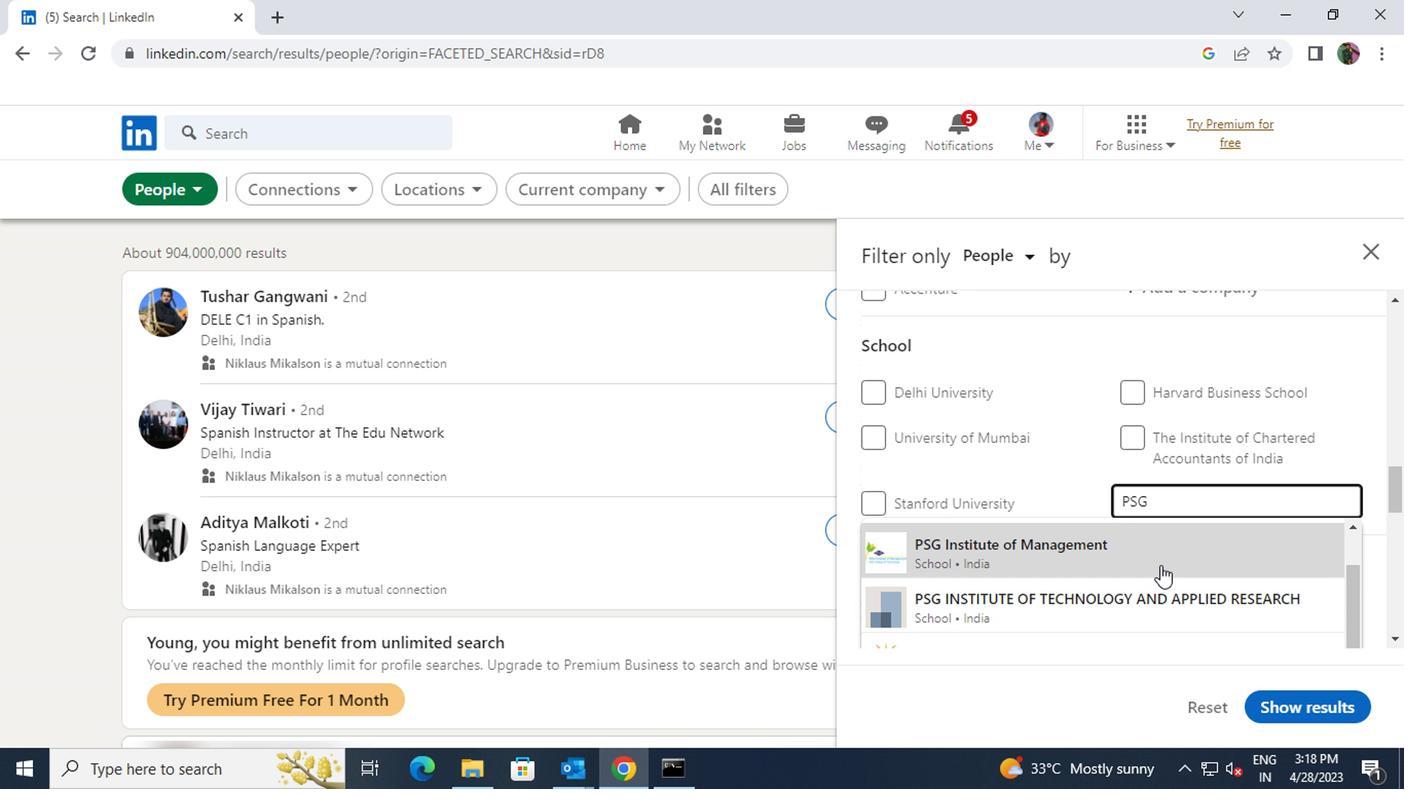 
Action: Mouse pressed left at (991, 561)
Screenshot: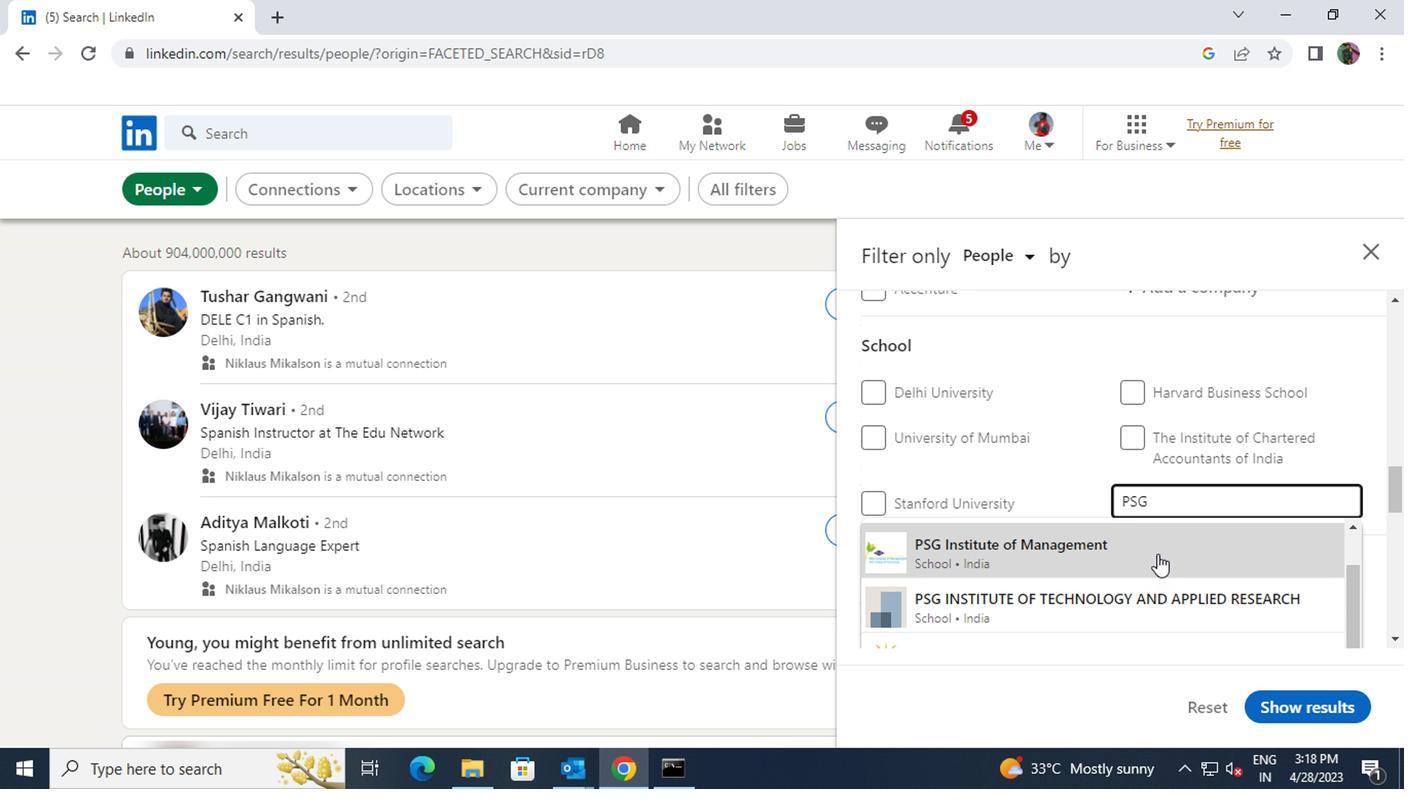 
Action: Mouse scrolled (991, 560) with delta (0, 0)
Screenshot: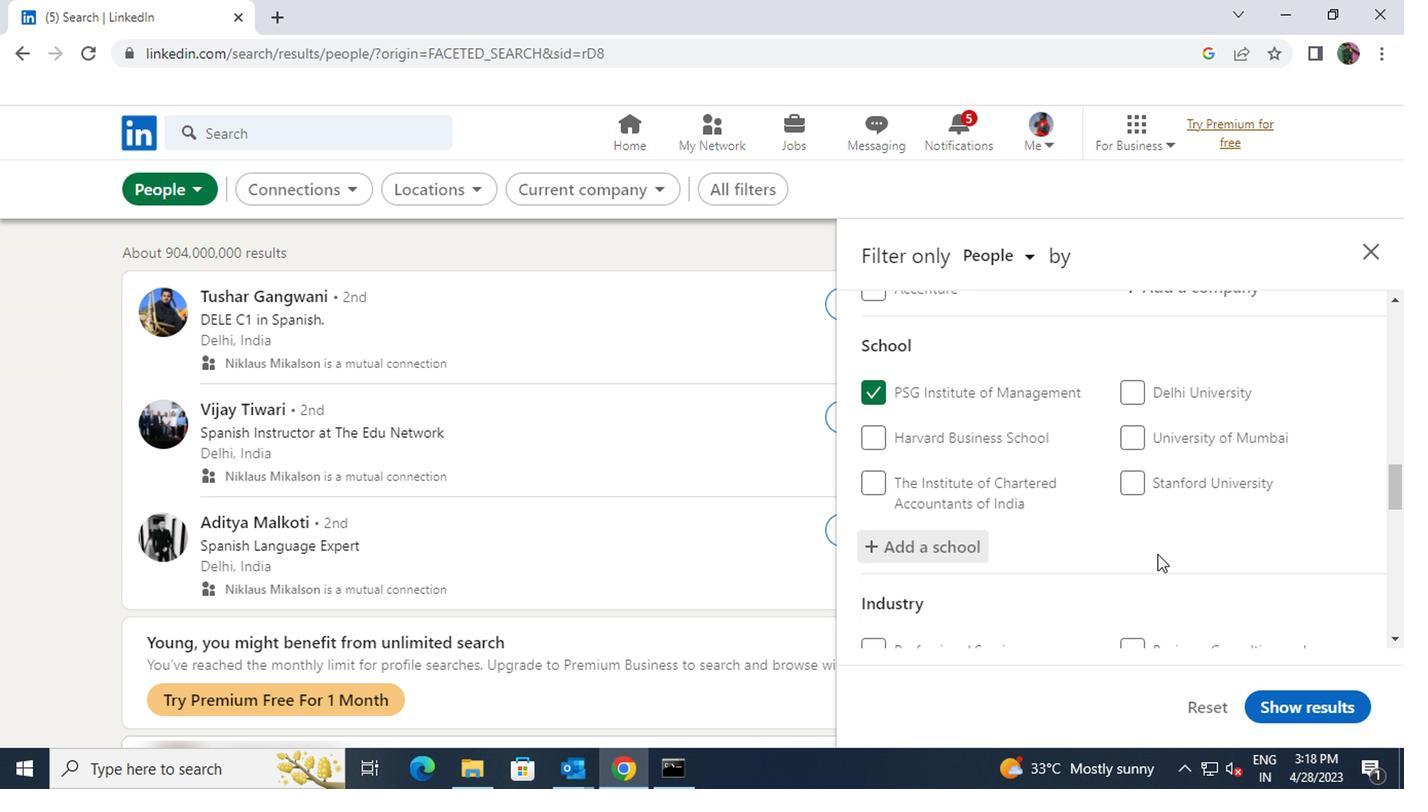 
Action: Mouse scrolled (991, 560) with delta (0, 0)
Screenshot: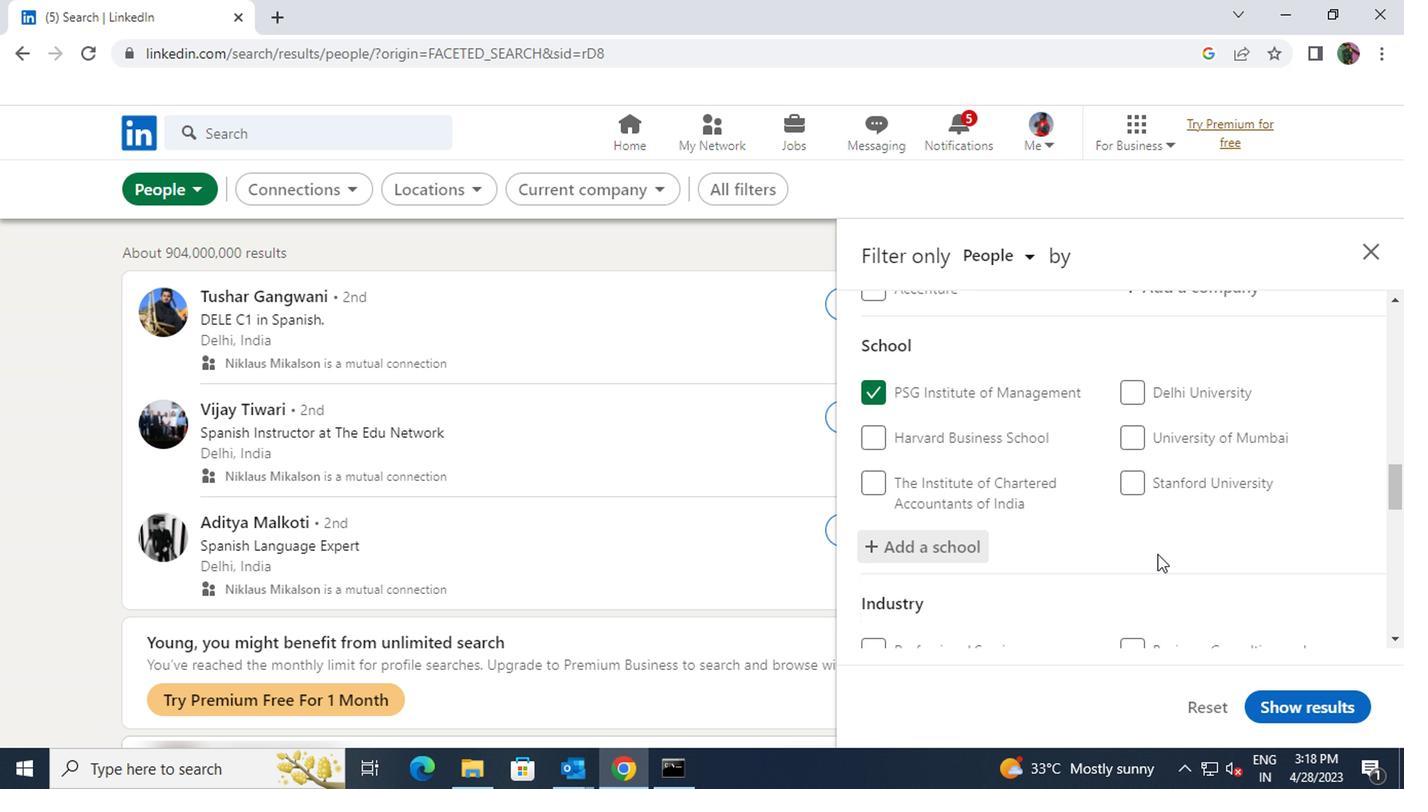 
Action: Mouse moved to (997, 570)
Screenshot: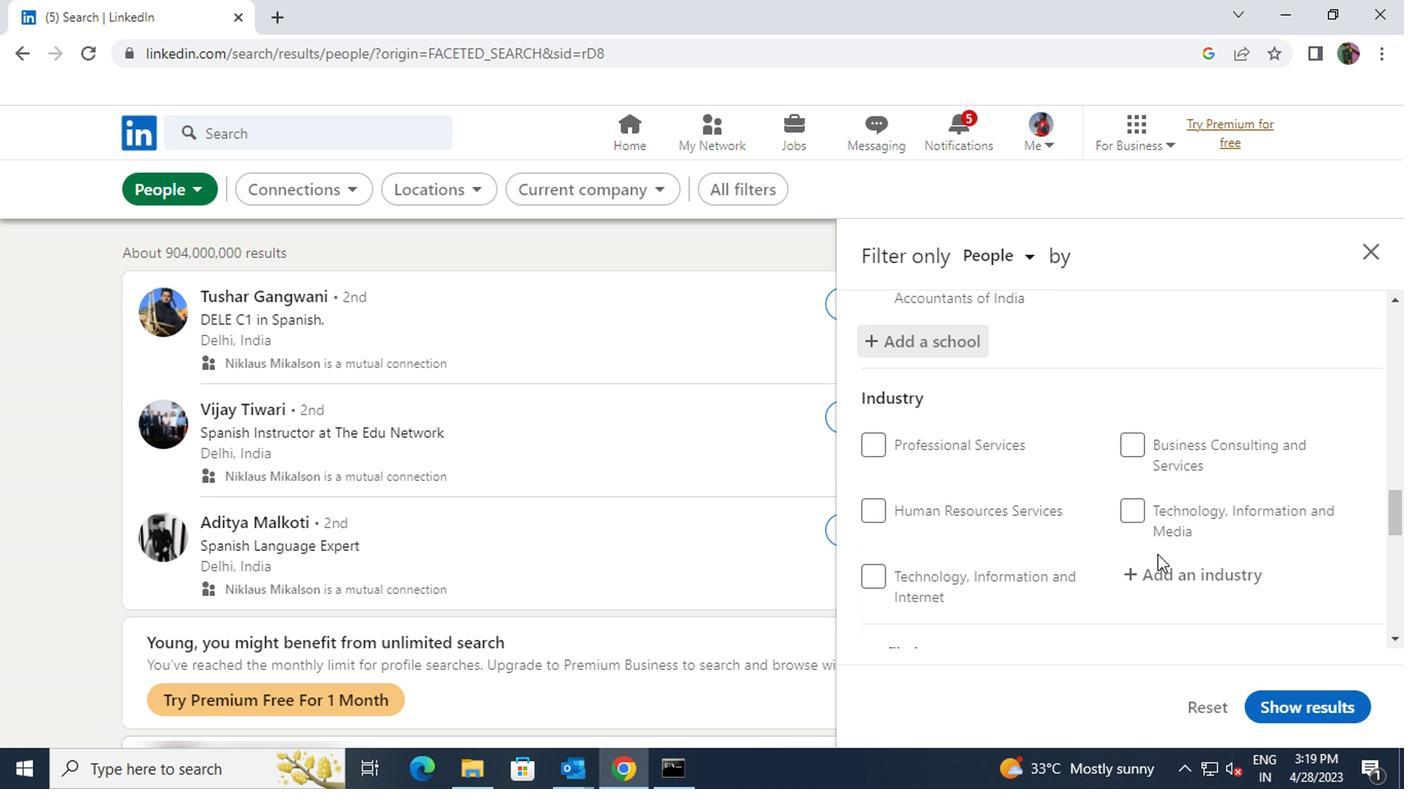 
Action: Mouse pressed left at (997, 570)
Screenshot: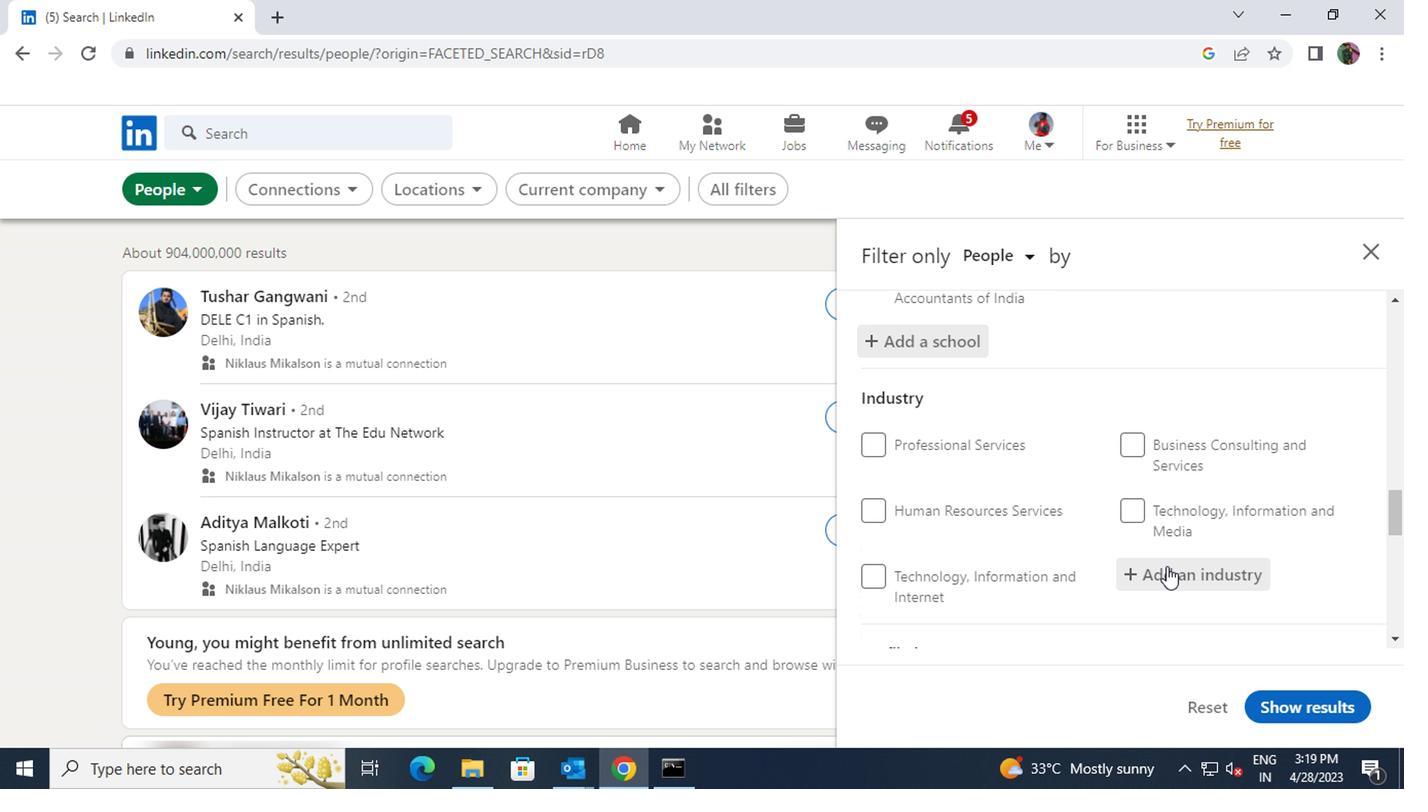 
Action: Key pressed <Key.shift>INTERNET<Key.space><Key.shift>MARK
Screenshot: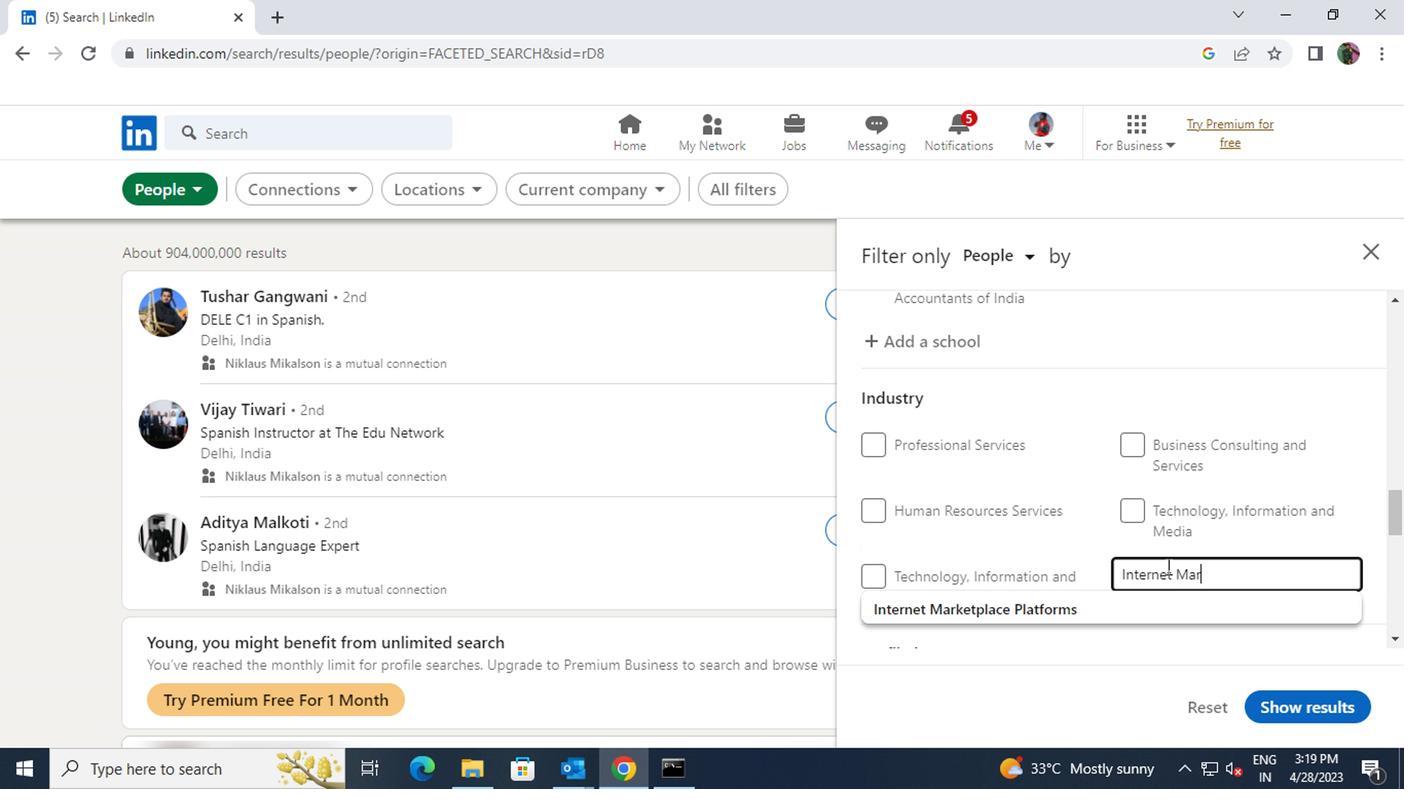 
Action: Mouse moved to (987, 595)
Screenshot: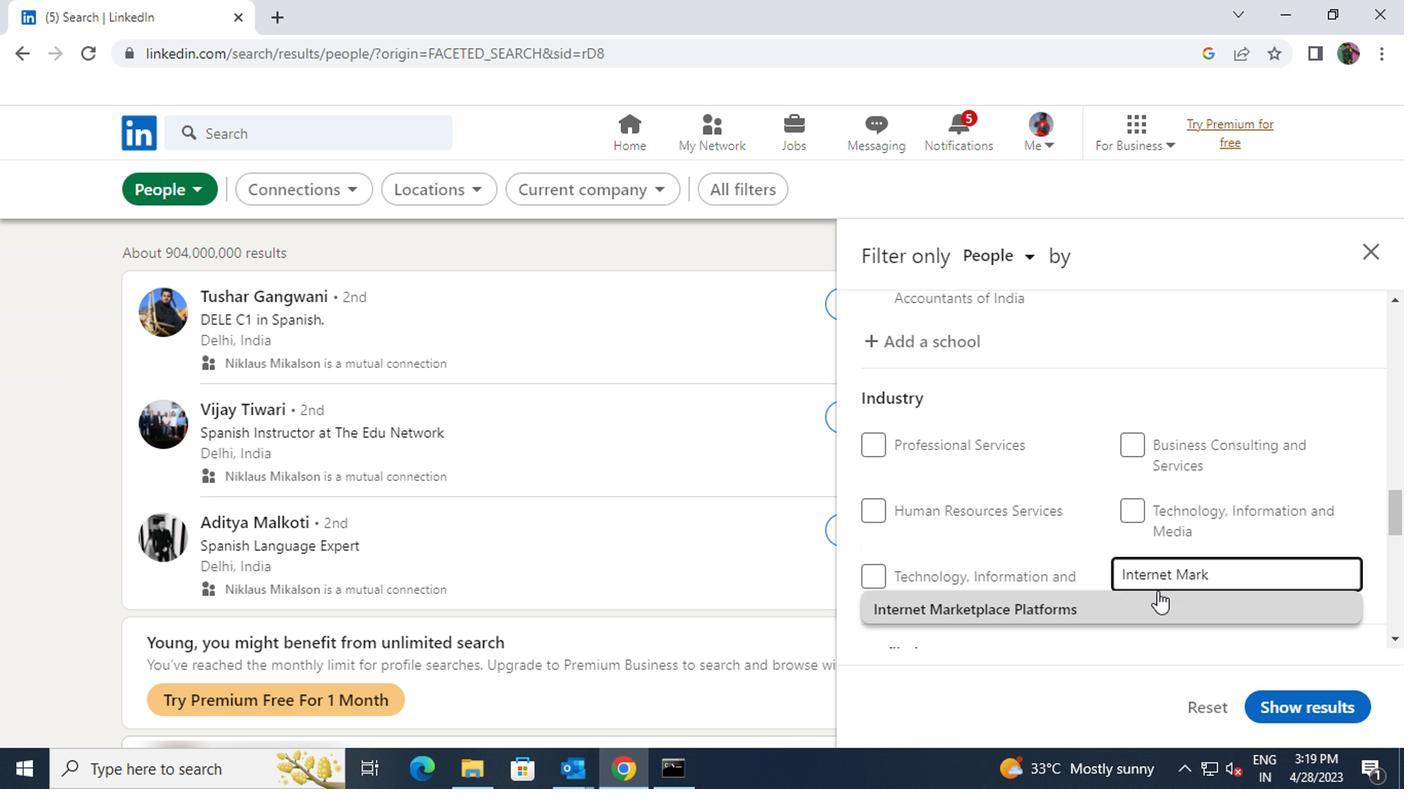 
Action: Mouse pressed left at (987, 595)
Screenshot: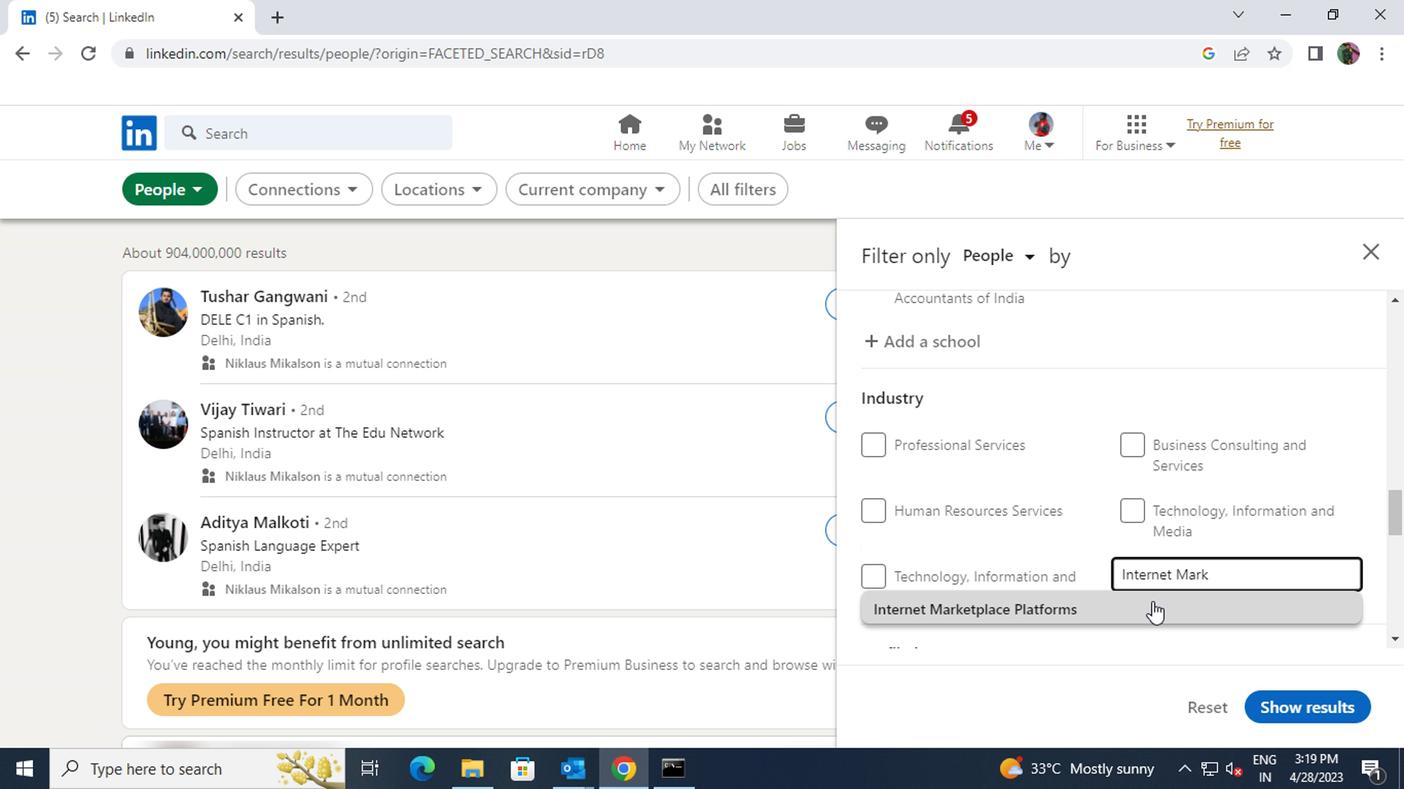 
Action: Mouse scrolled (987, 594) with delta (0, 0)
Screenshot: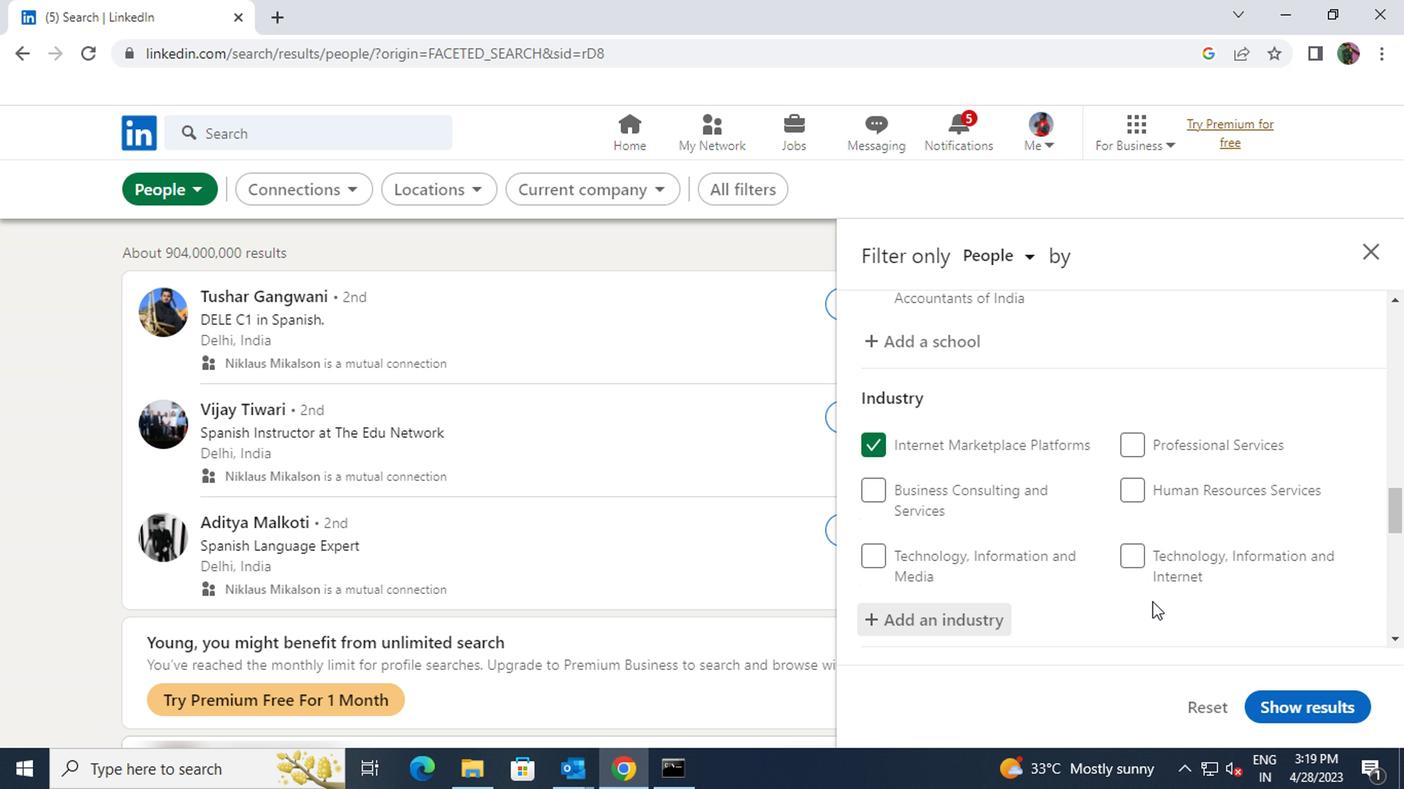 
Action: Mouse scrolled (987, 594) with delta (0, 0)
Screenshot: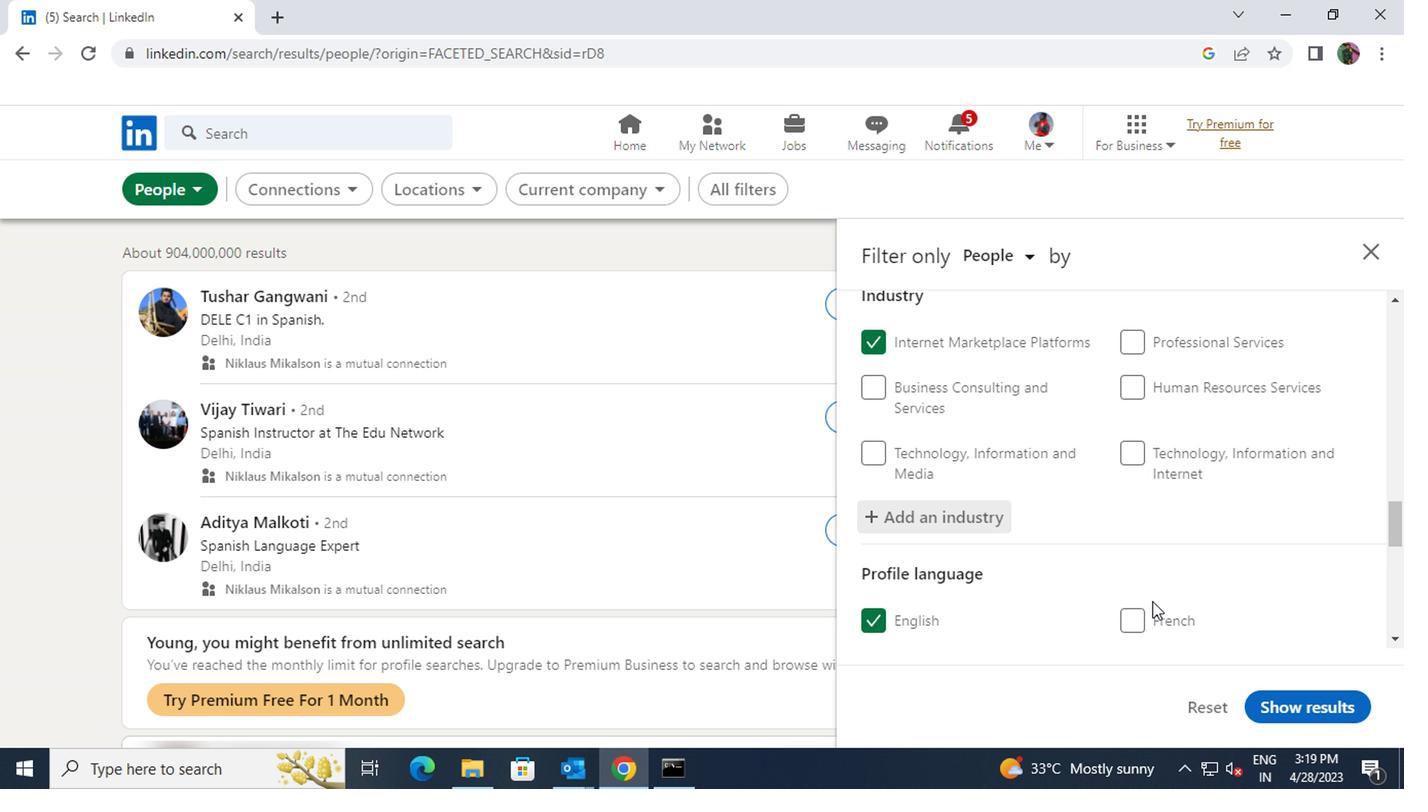 
Action: Mouse scrolled (987, 594) with delta (0, 0)
Screenshot: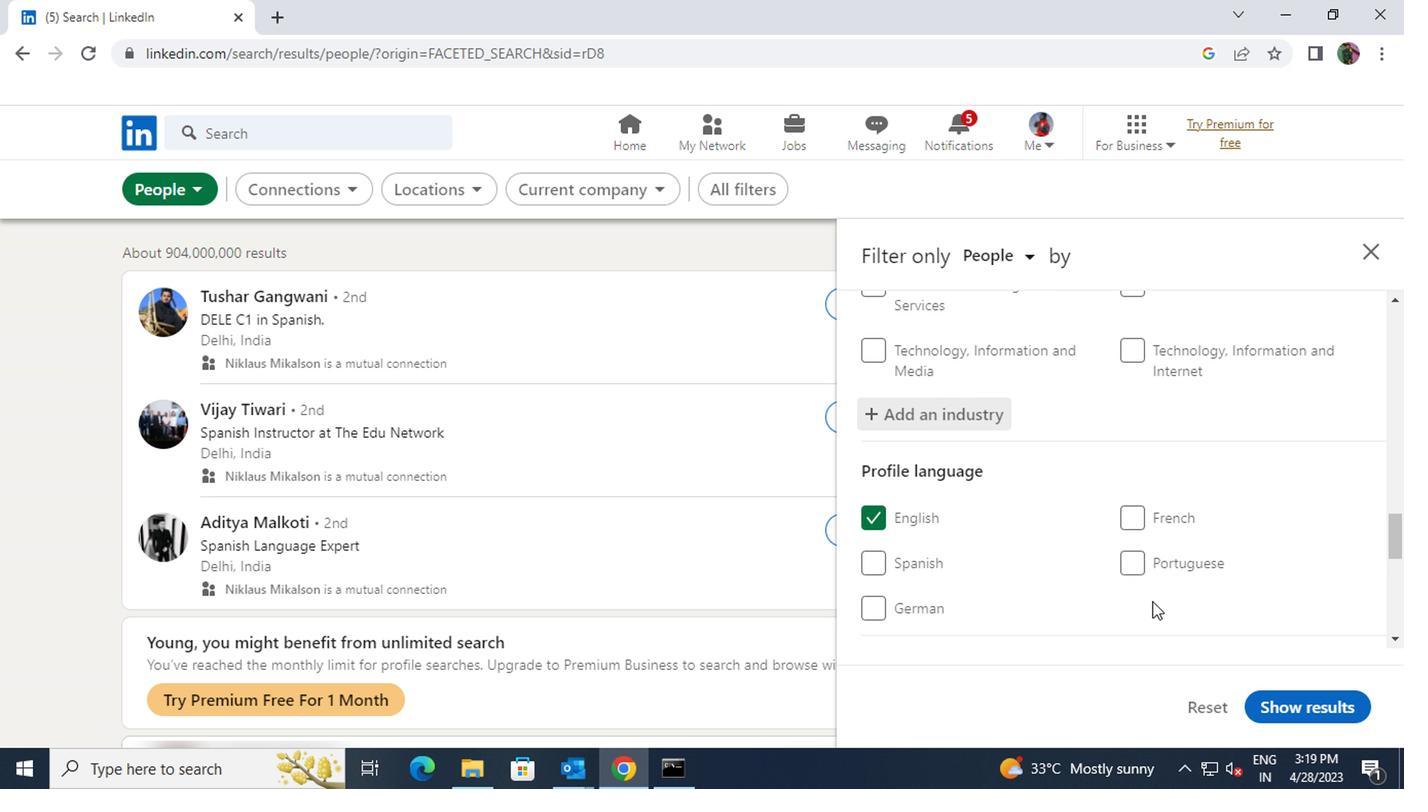 
Action: Mouse scrolled (987, 594) with delta (0, 0)
Screenshot: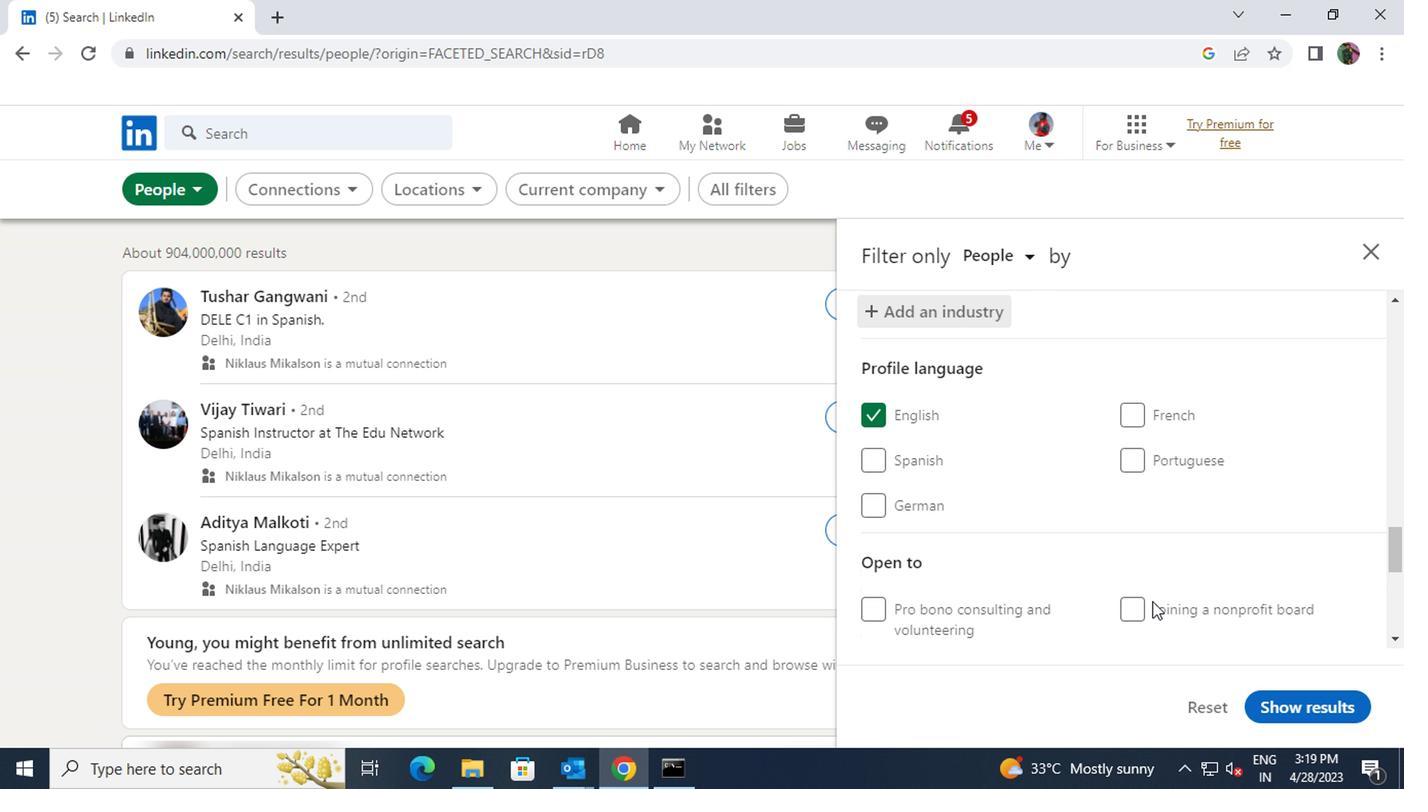 
Action: Mouse scrolled (987, 594) with delta (0, 0)
Screenshot: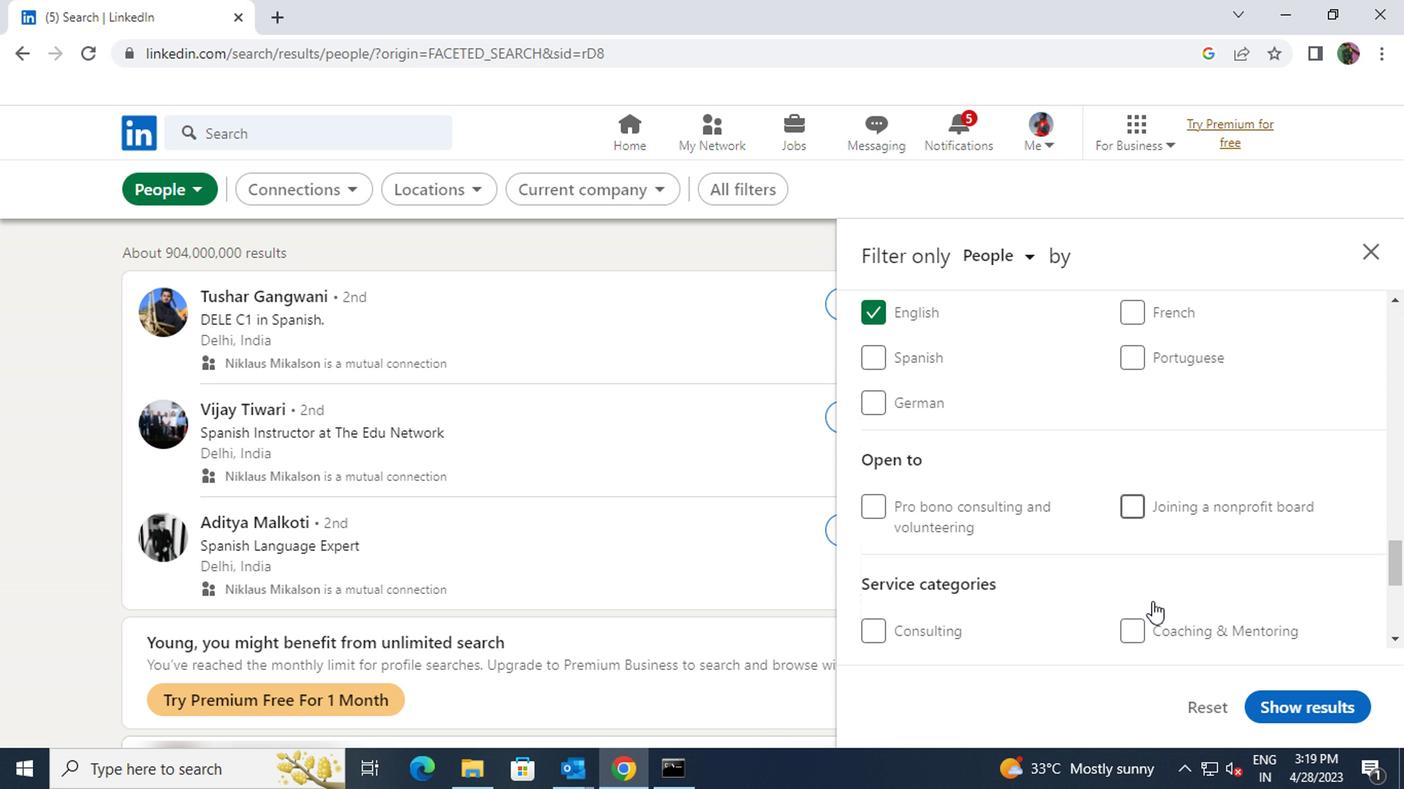 
Action: Mouse moved to (985, 603)
Screenshot: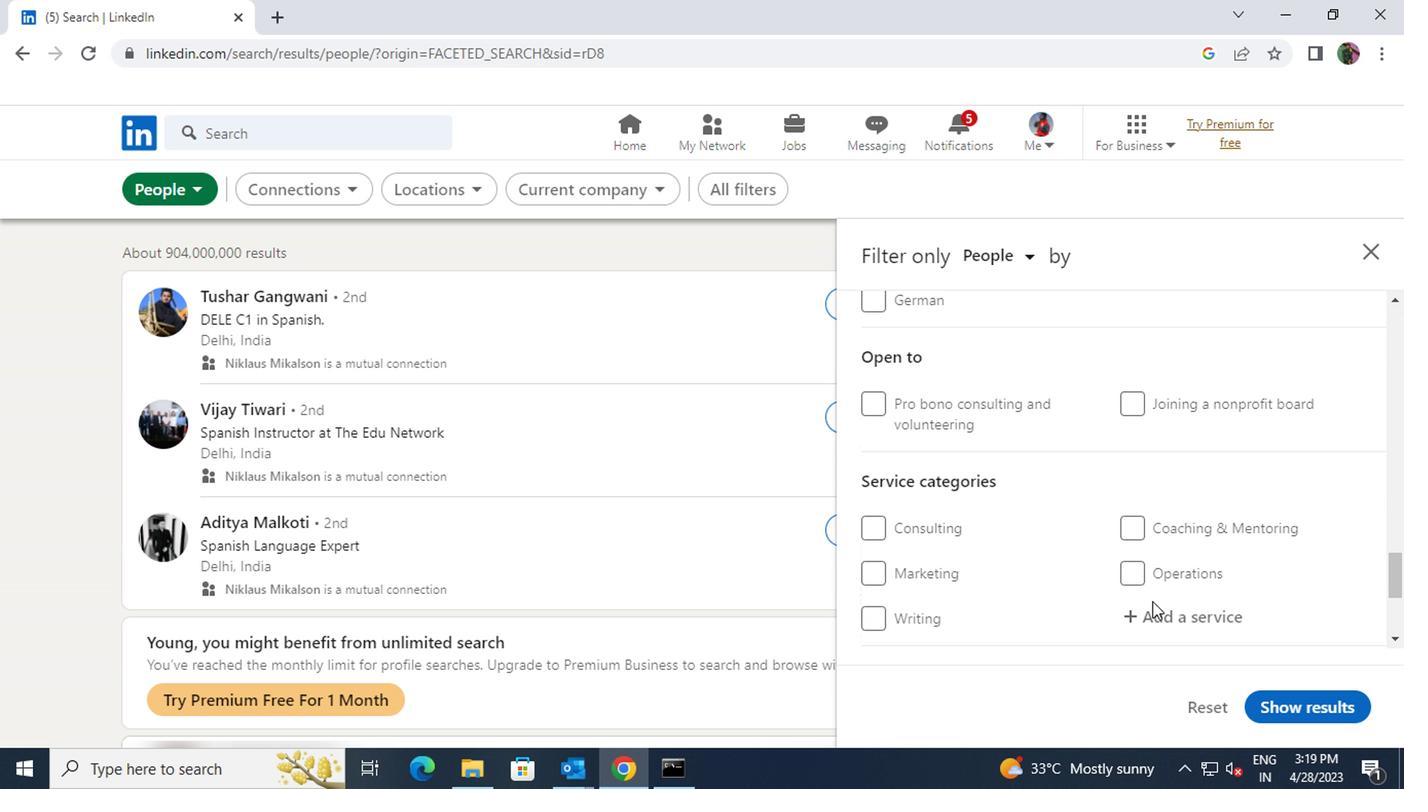 
Action: Mouse pressed left at (985, 603)
Screenshot: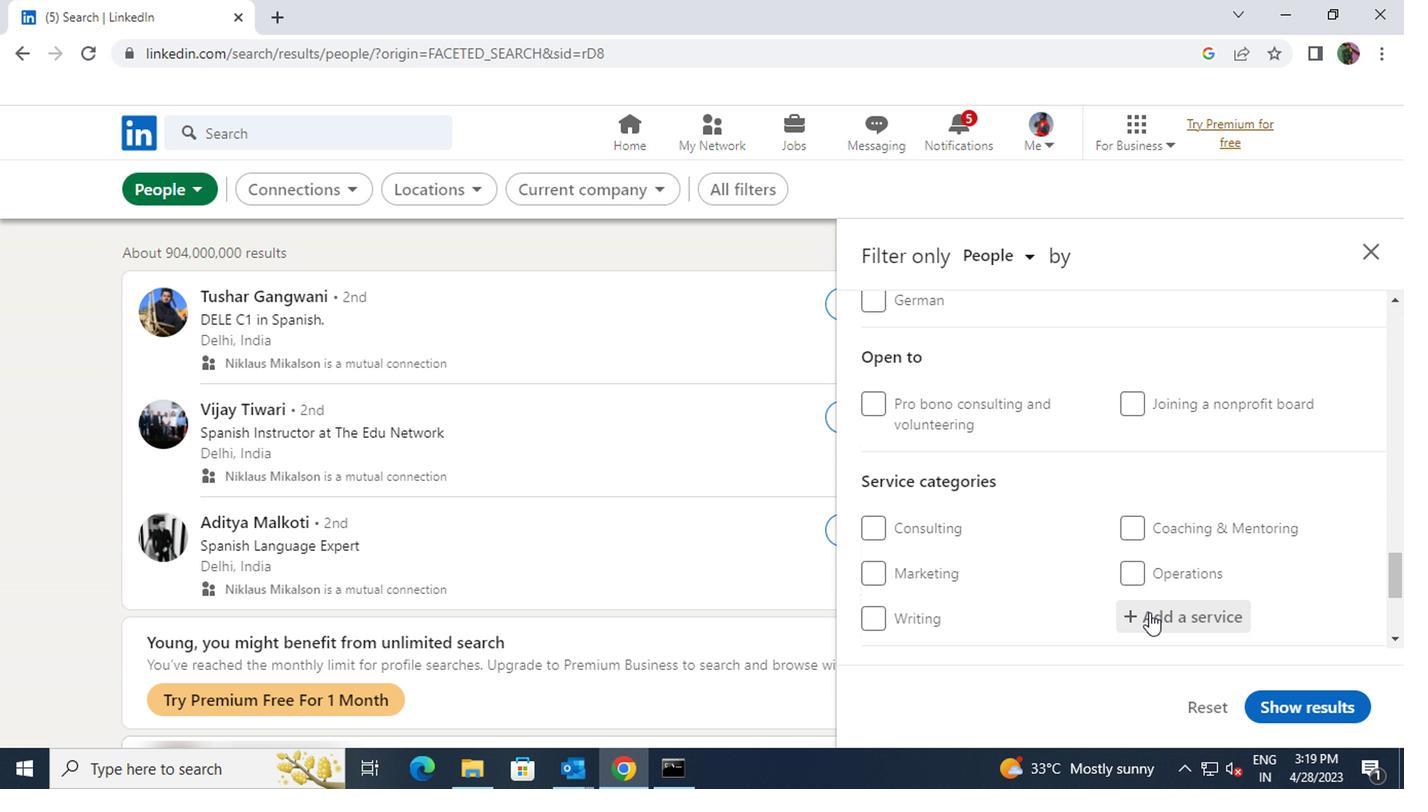 
Action: Key pressed <Key.shift>VIDEO<Key.space>EDI
Screenshot: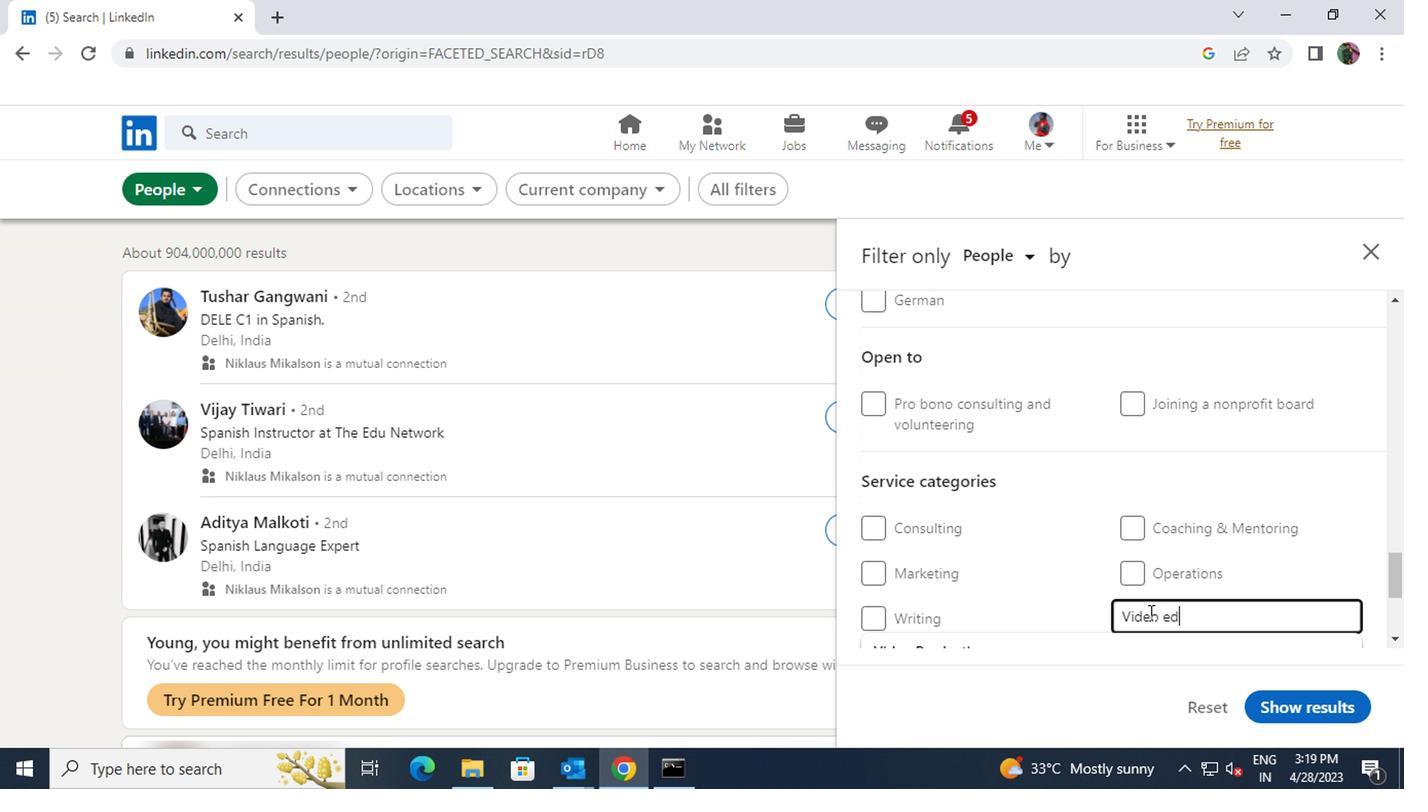 
Action: Mouse scrolled (985, 602) with delta (0, 0)
Screenshot: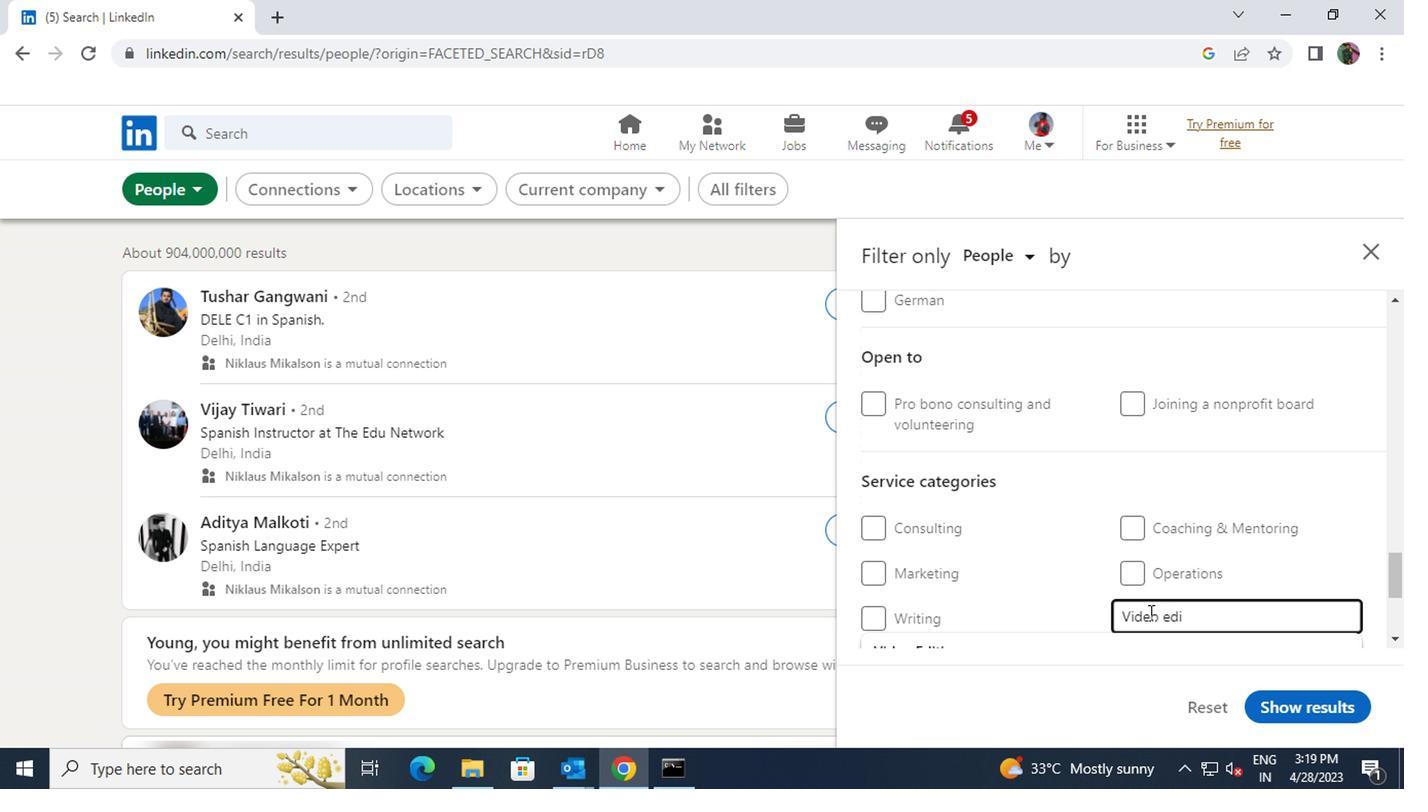 
Action: Mouse scrolled (985, 602) with delta (0, 0)
Screenshot: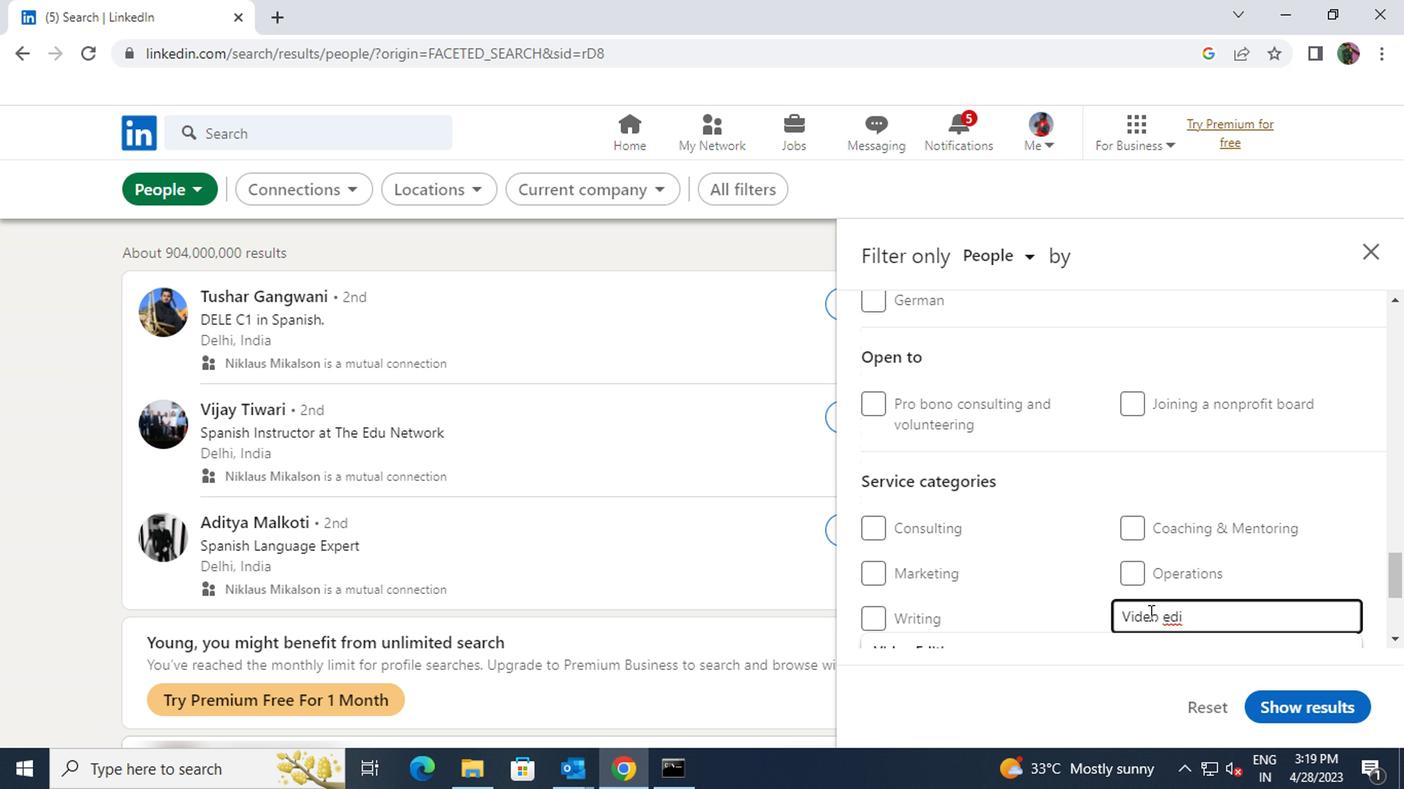 
Action: Mouse moved to (967, 484)
Screenshot: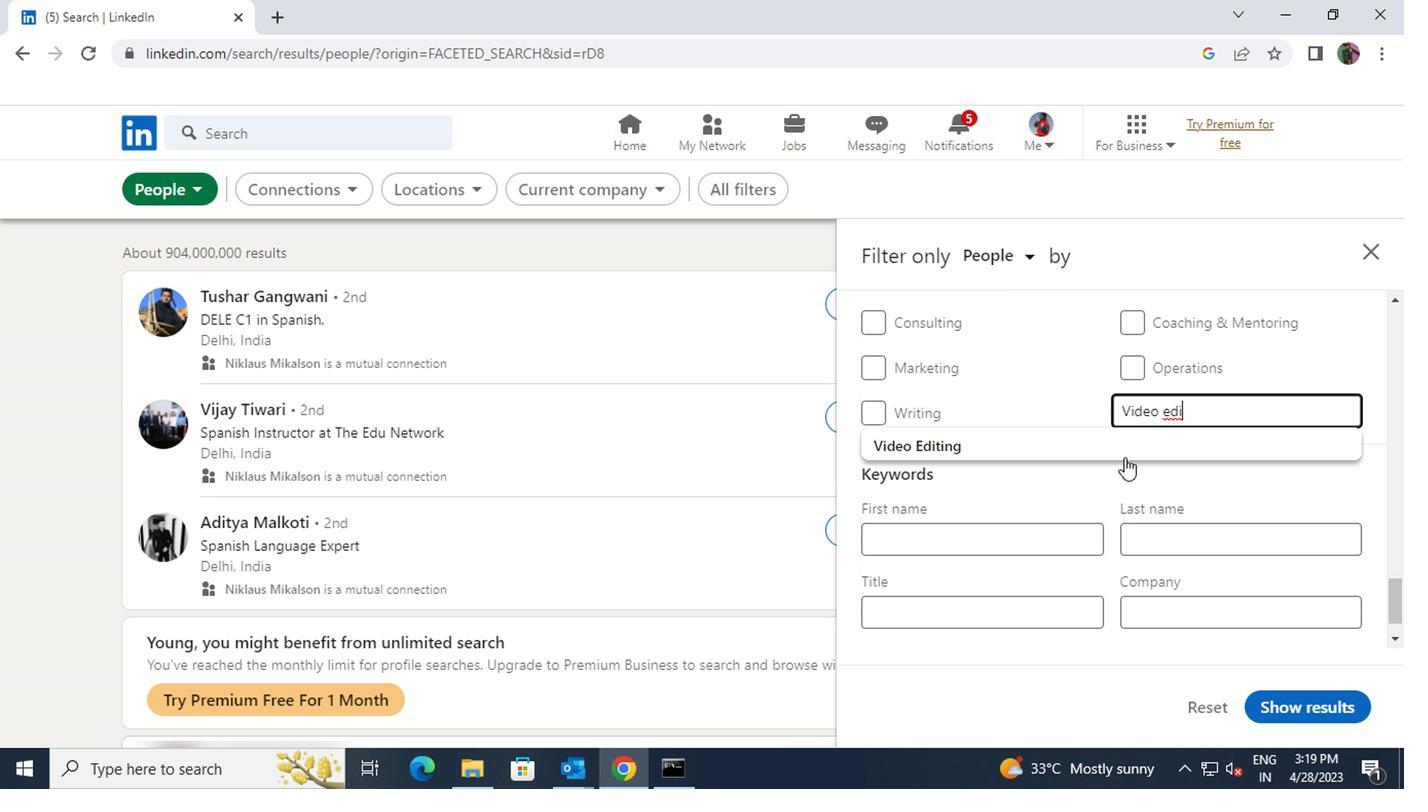 
Action: Mouse pressed left at (967, 484)
Screenshot: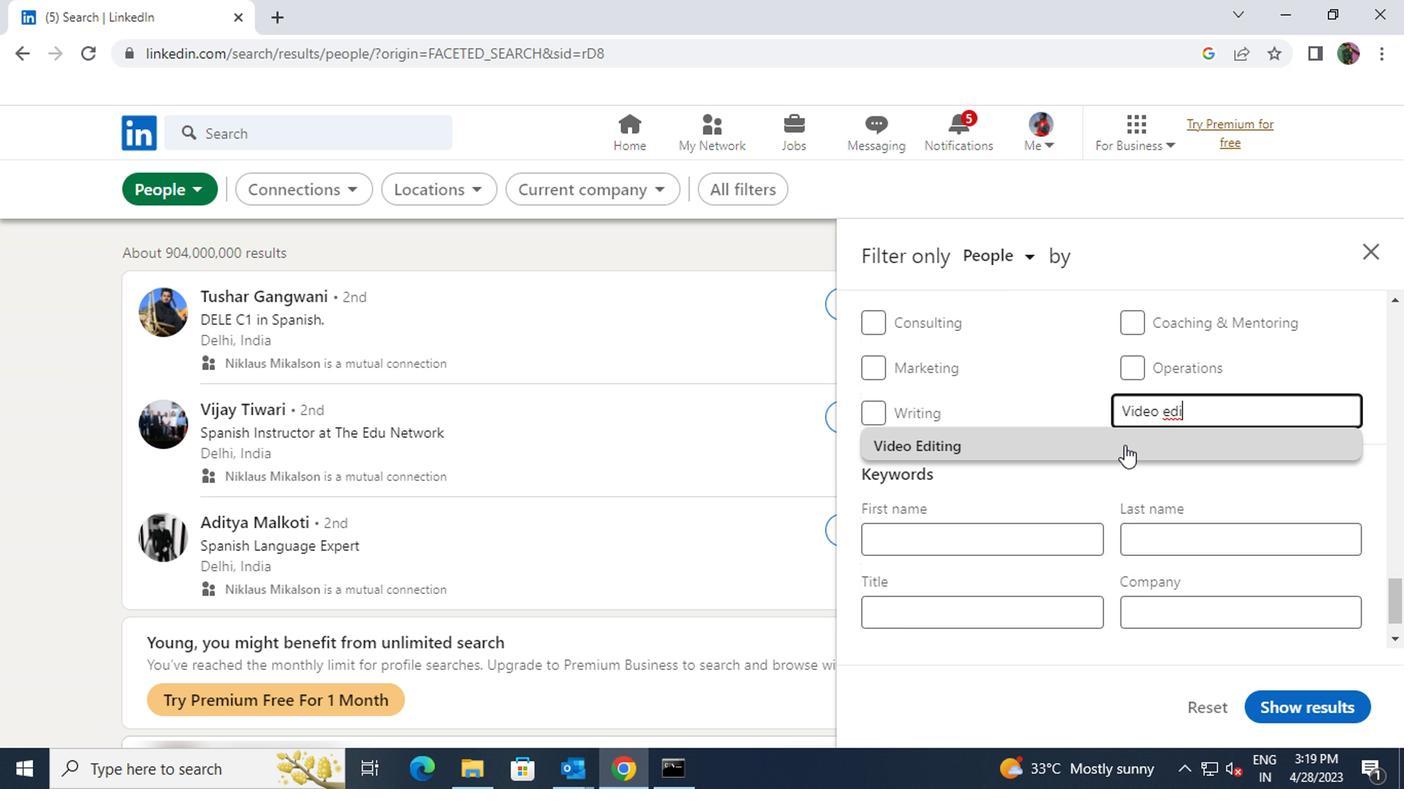 
Action: Mouse moved to (901, 611)
Screenshot: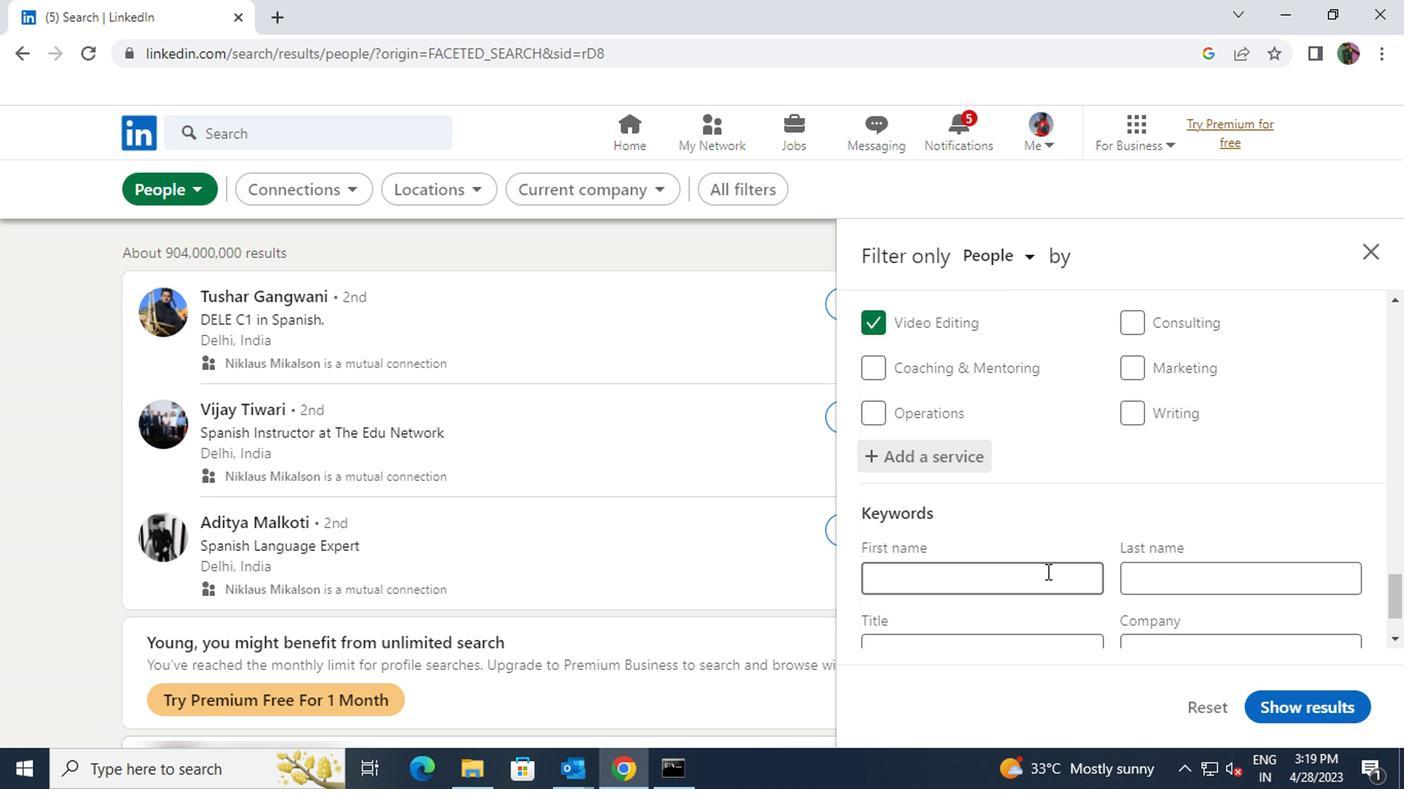 
Action: Mouse scrolled (901, 610) with delta (0, 0)
Screenshot: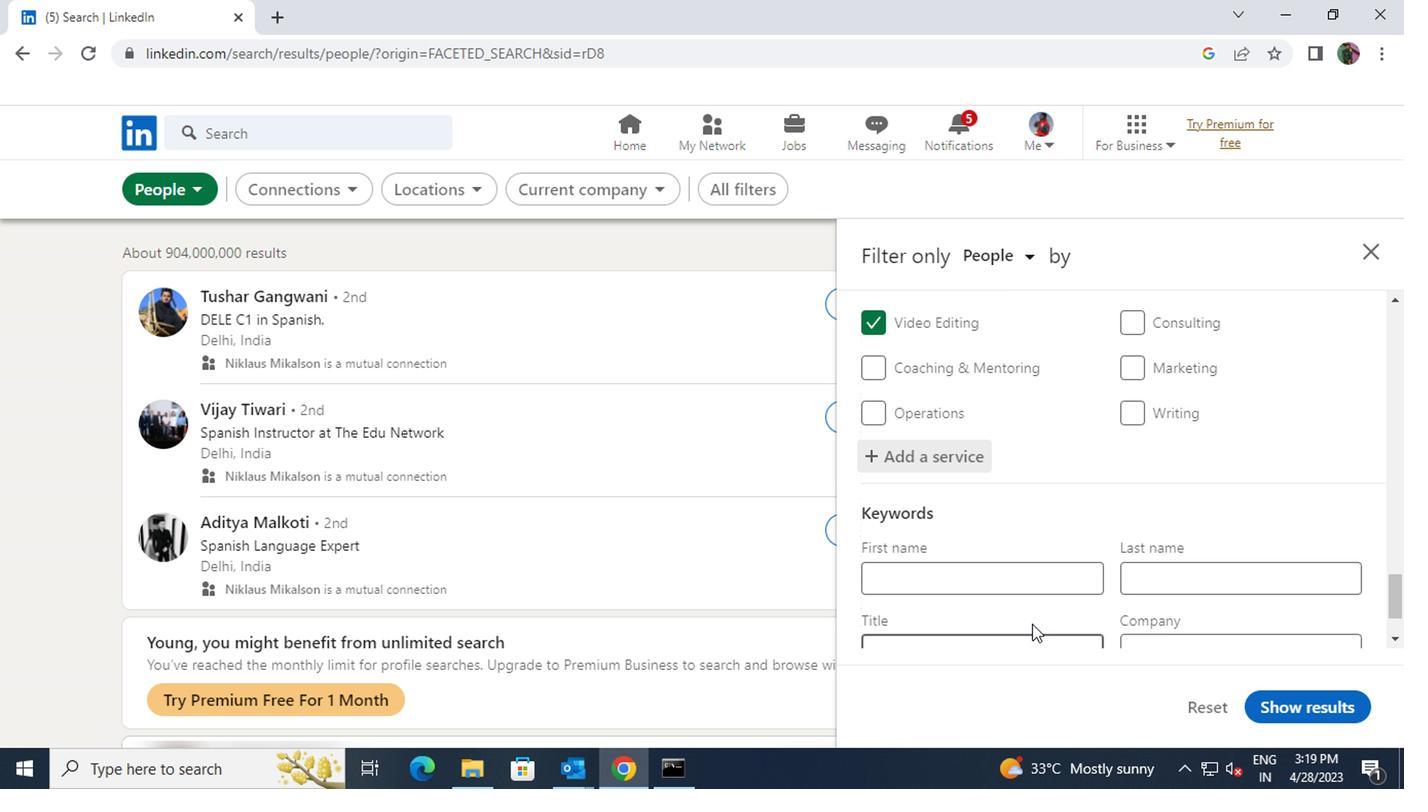 
Action: Mouse moved to (907, 560)
Screenshot: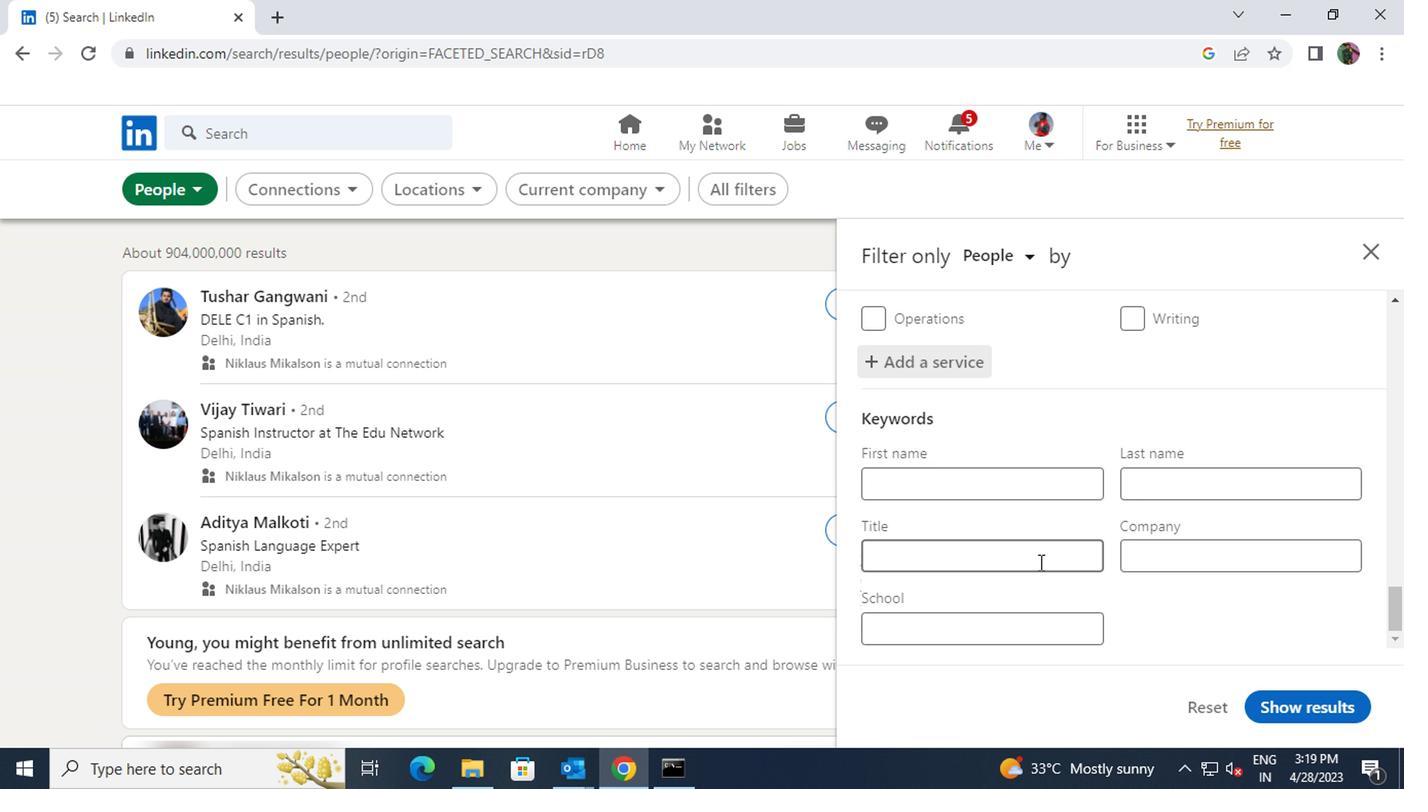 
Action: Mouse pressed left at (907, 560)
Screenshot: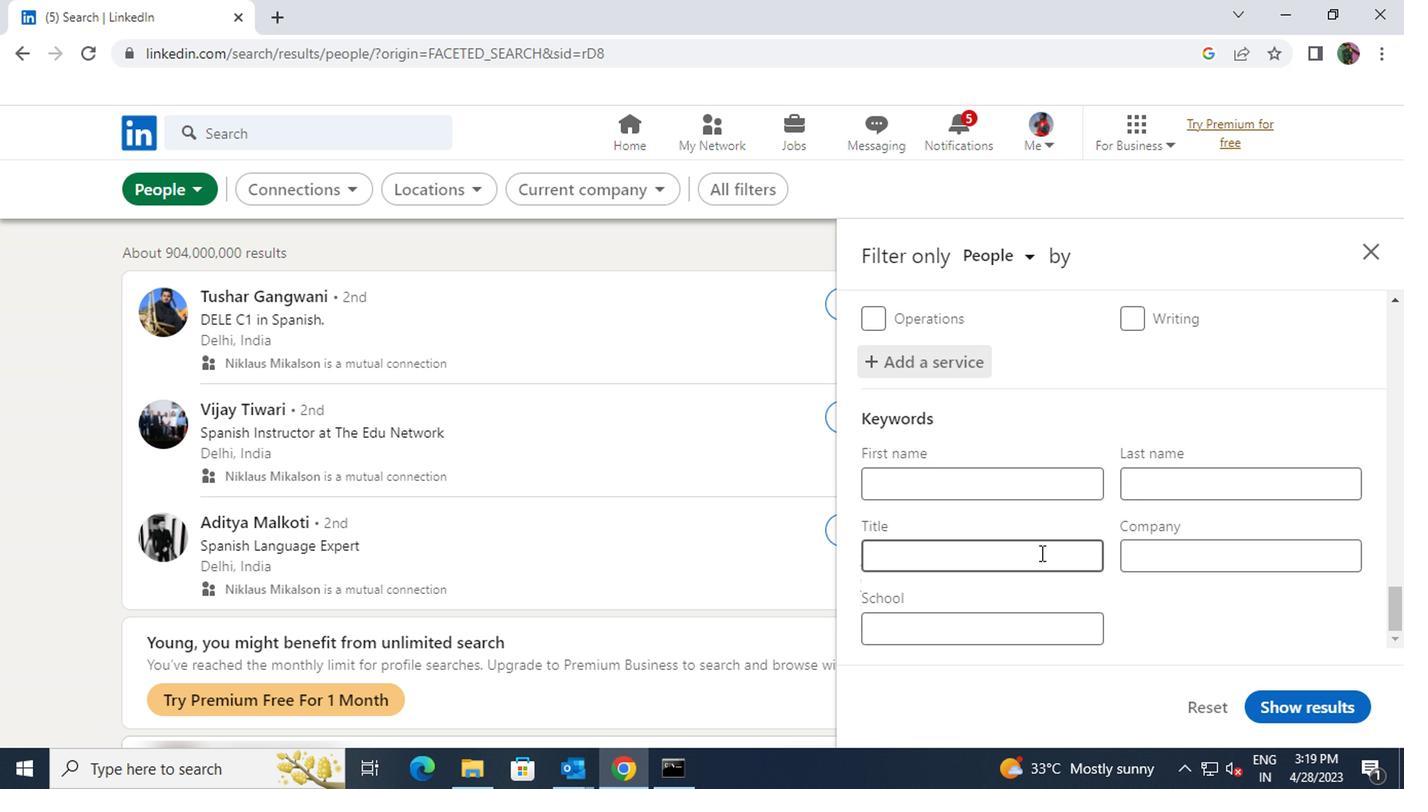 
Action: Key pressed <Key.shift>DOCTOR
Screenshot: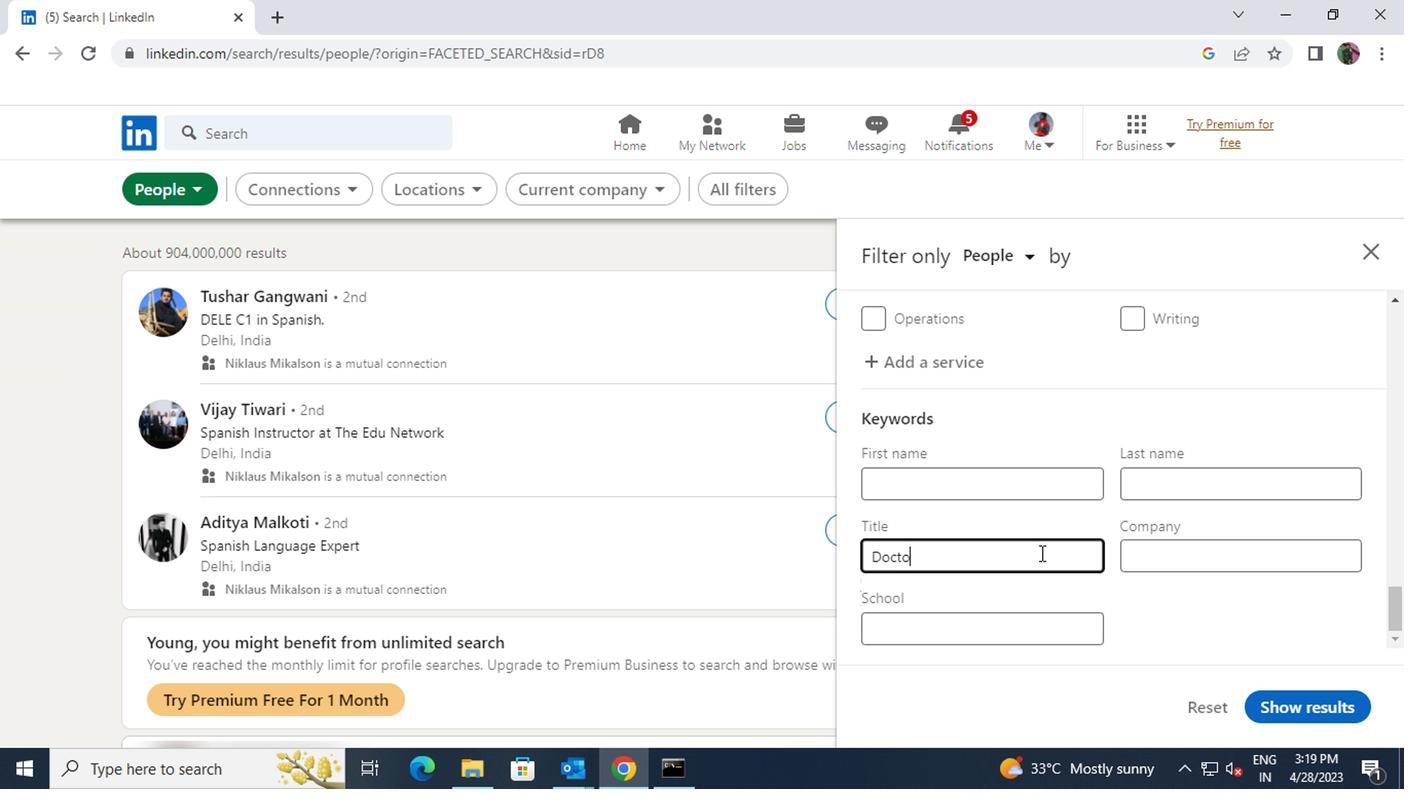 
Action: Mouse moved to (1076, 667)
Screenshot: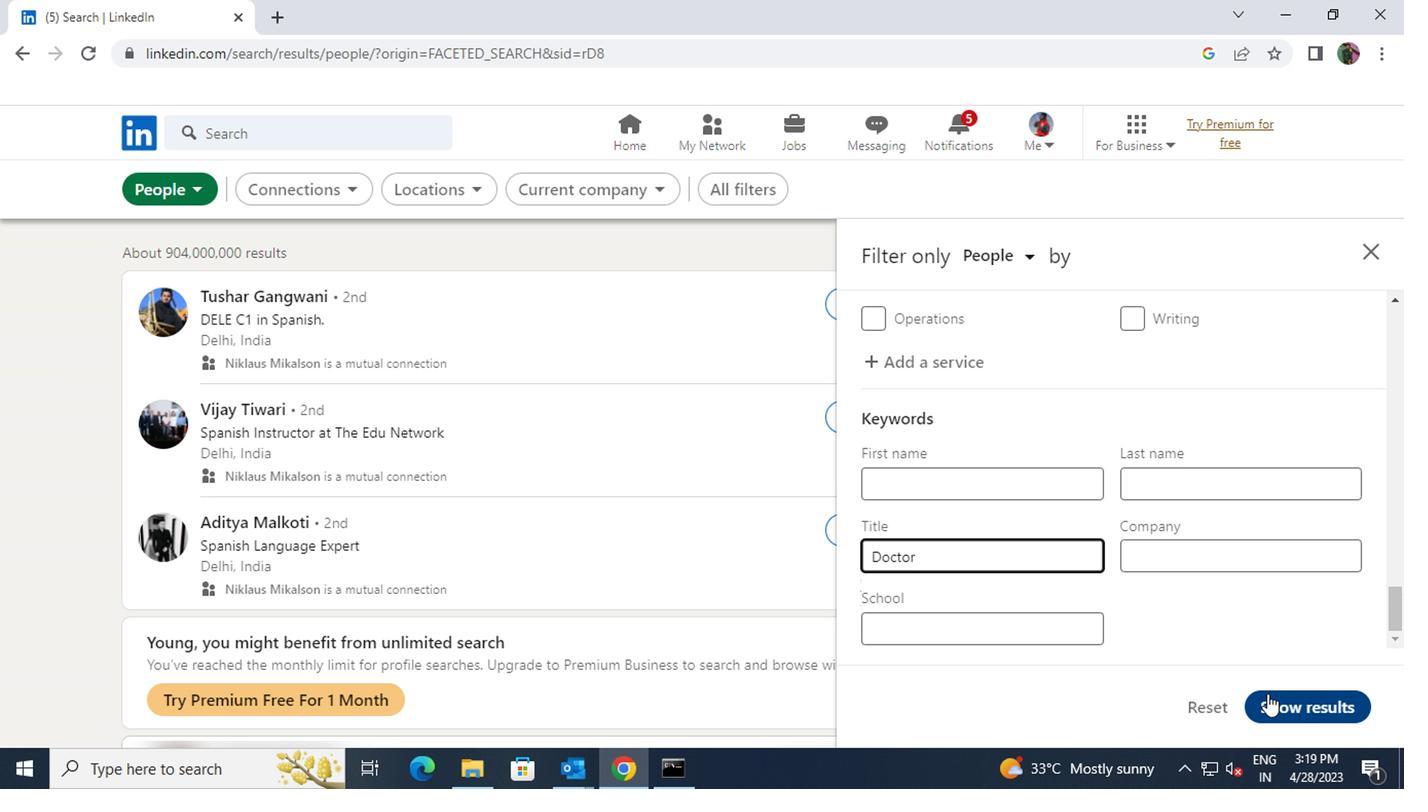 
Action: Mouse pressed left at (1076, 667)
Screenshot: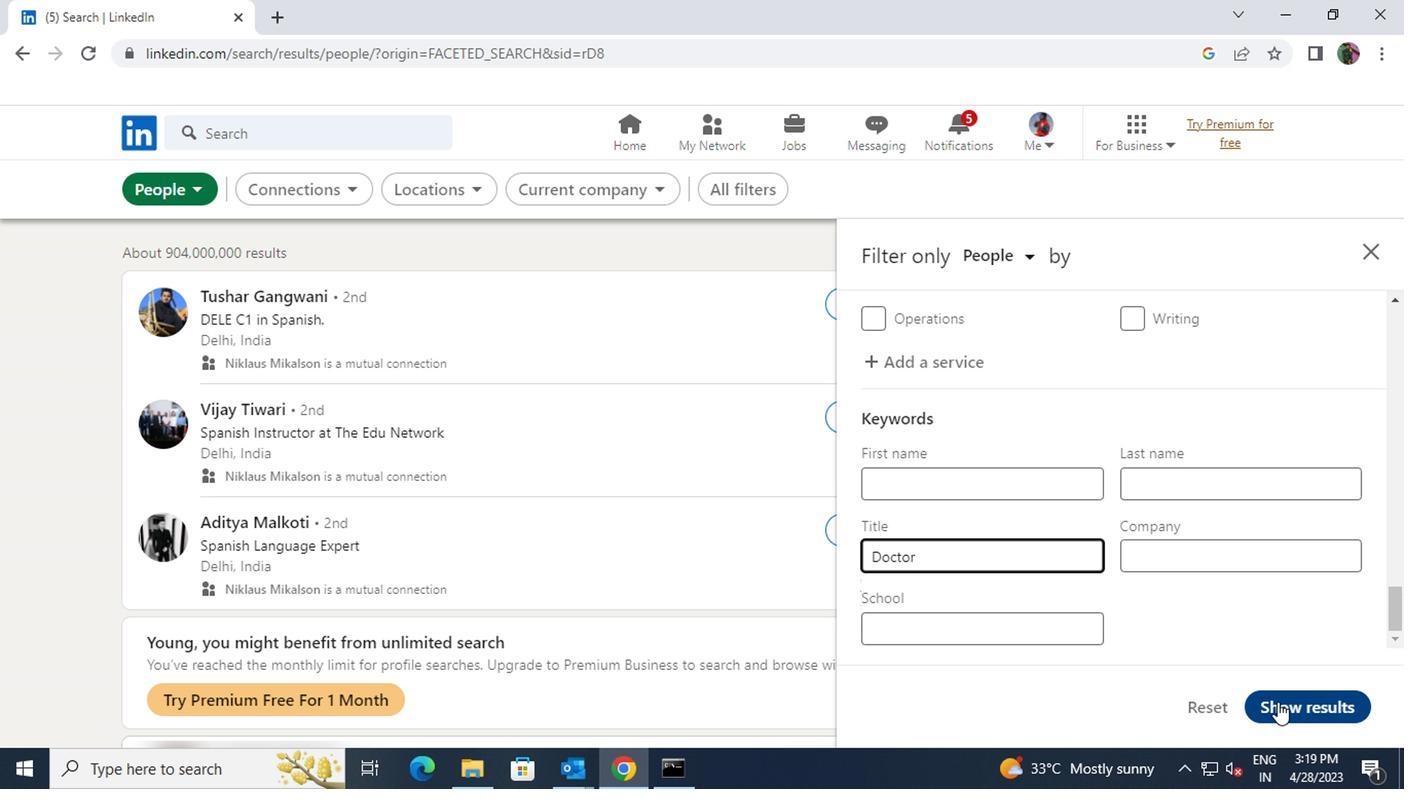 
